 Task: Find connections with filter location Sankt Gallen with filter topic #personaltraining with filter profile language Potuguese with filter current company DNEG with filter school BML Munjal University with filter industry Military and International Affairs with filter service category Illustration with filter keywords title Content Marketing Manager
Action: Mouse moved to (597, 194)
Screenshot: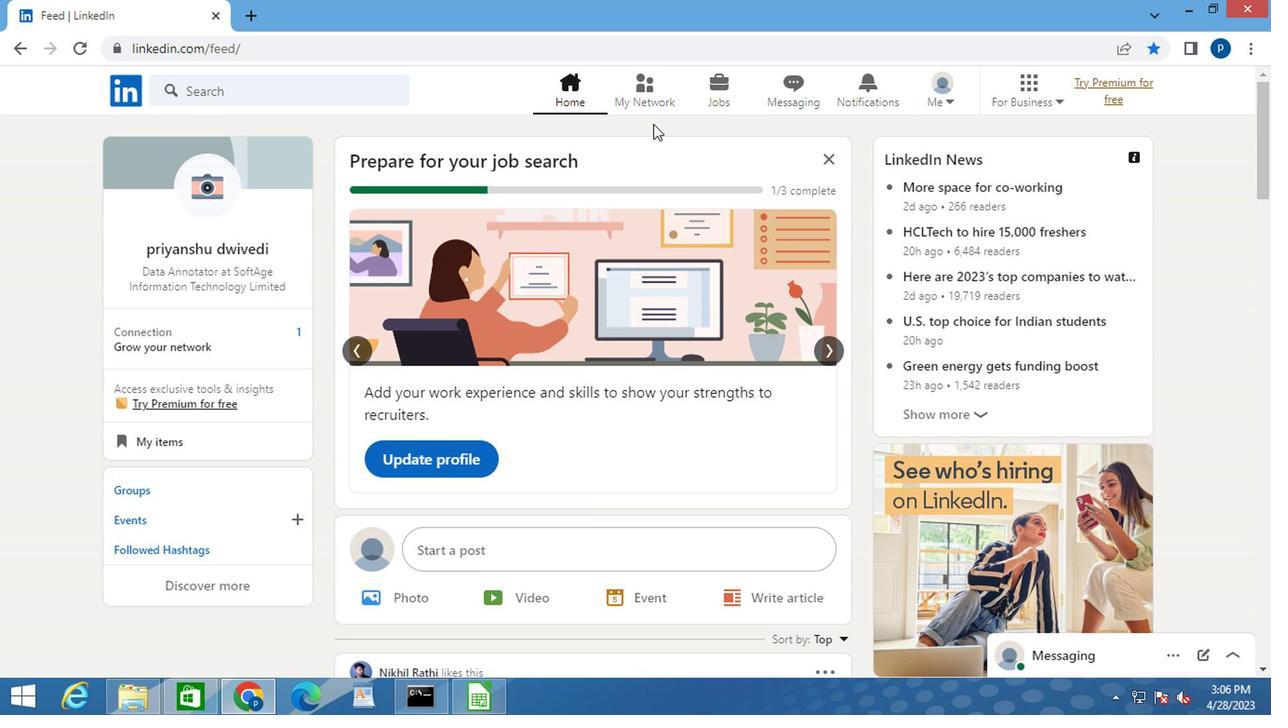 
Action: Mouse pressed left at (597, 194)
Screenshot: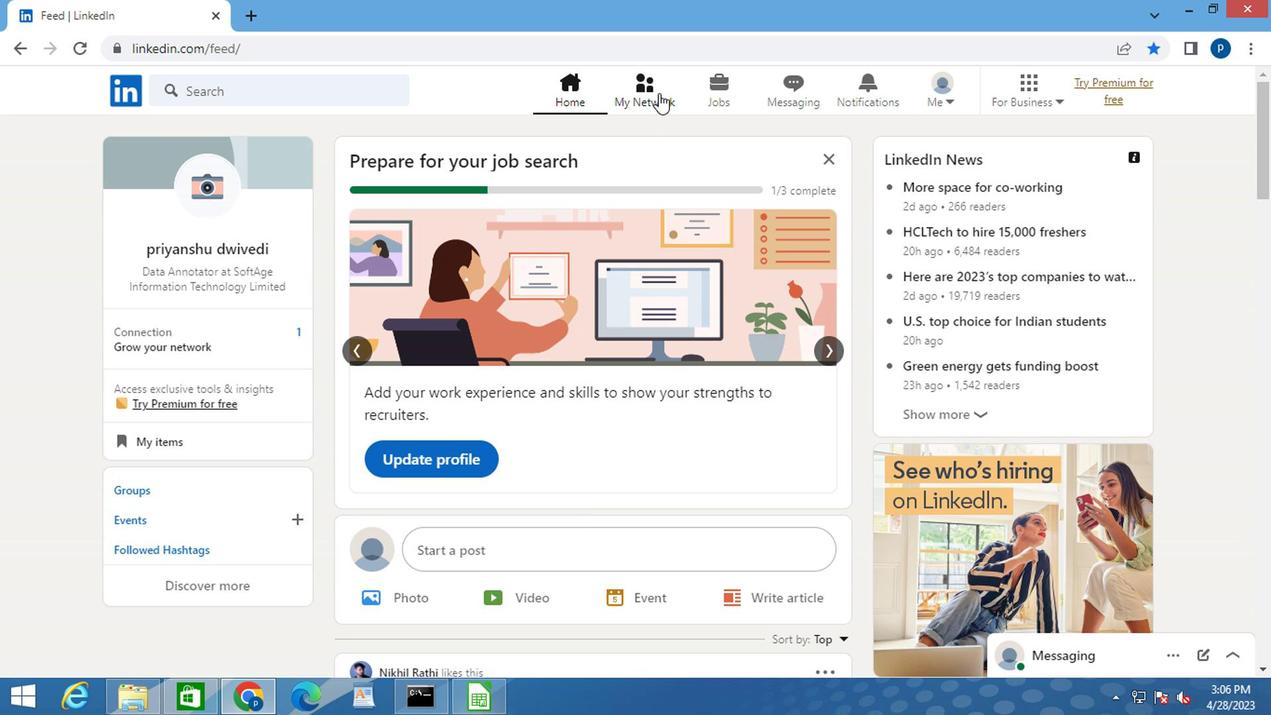 
Action: Mouse moved to (277, 268)
Screenshot: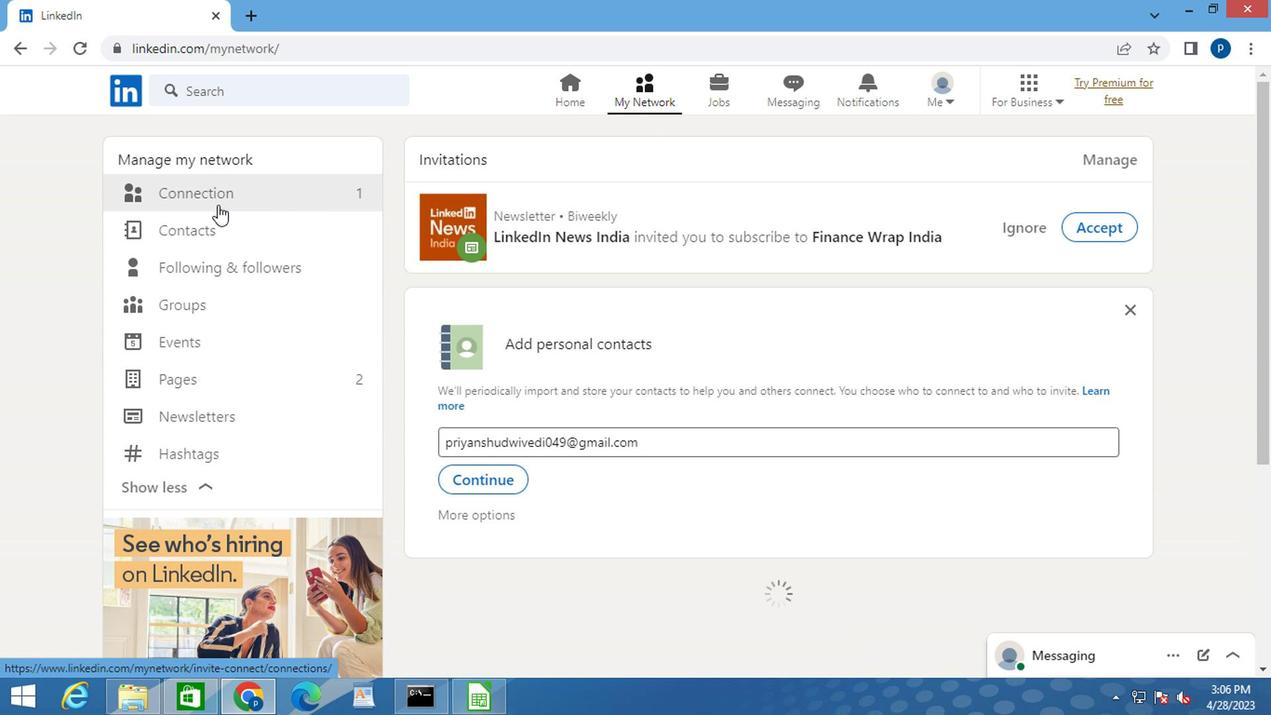 
Action: Mouse pressed left at (277, 268)
Screenshot: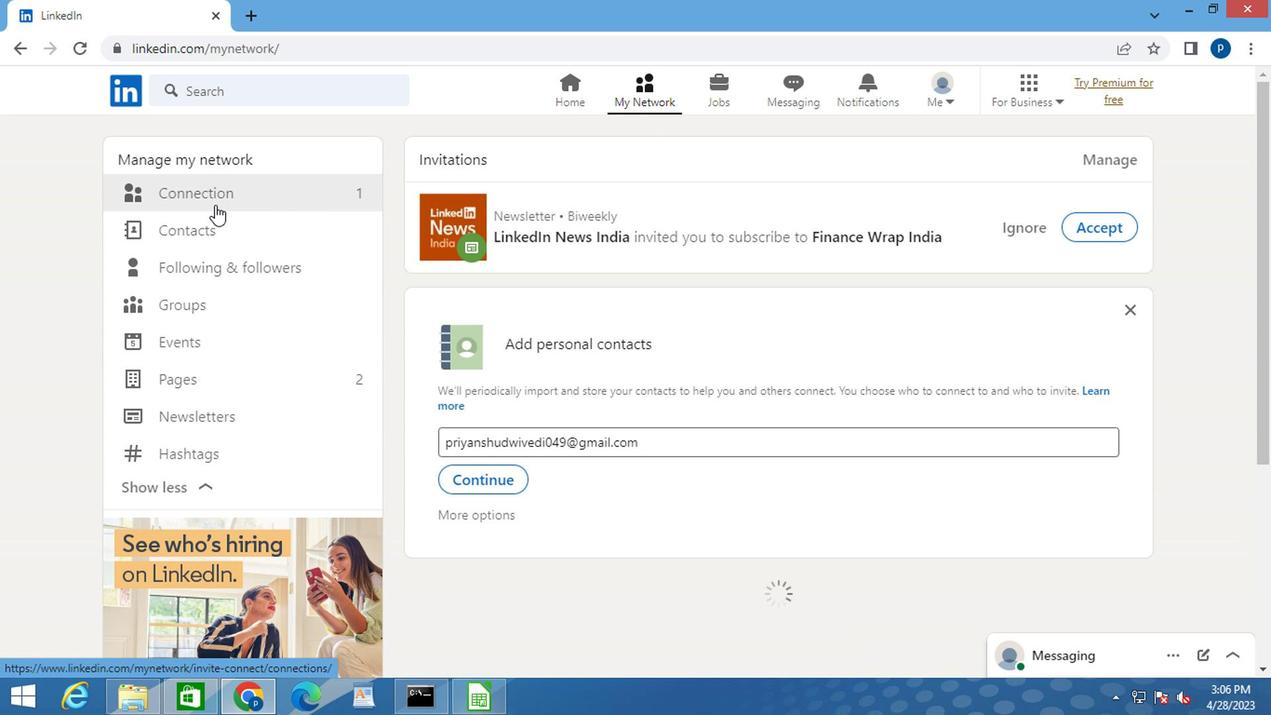 
Action: Mouse moved to (700, 265)
Screenshot: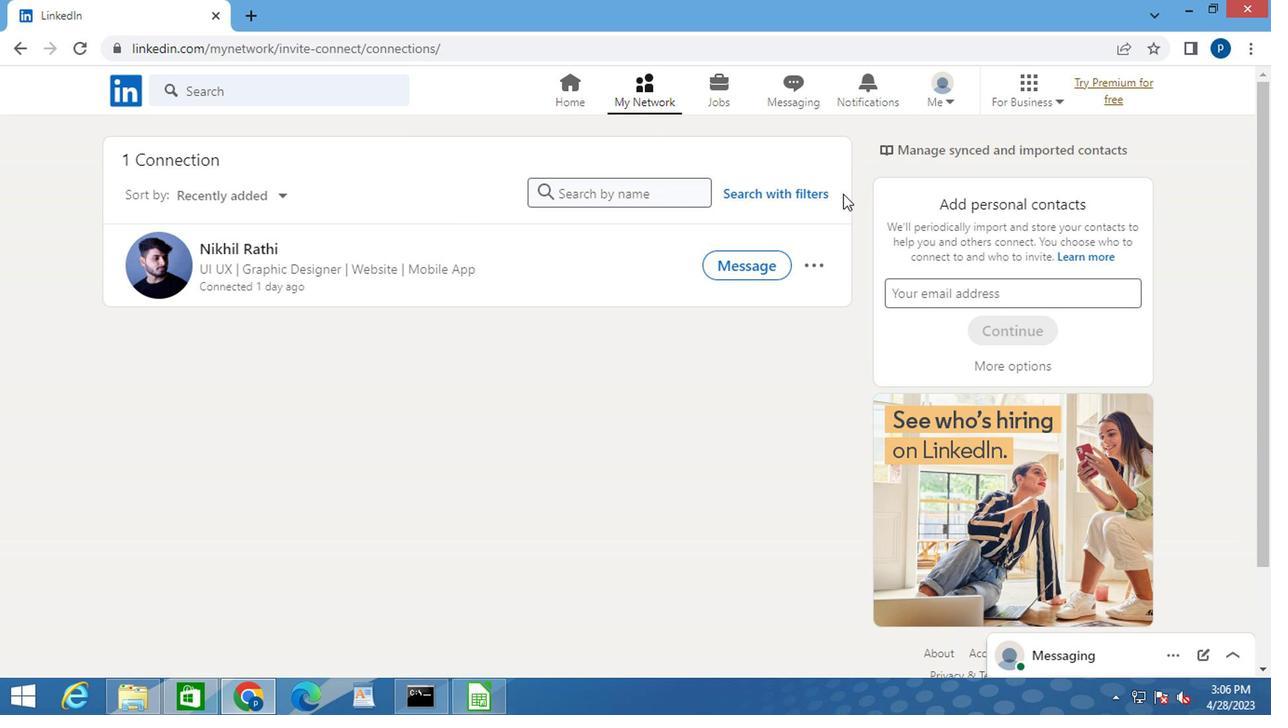 
Action: Mouse pressed left at (700, 265)
Screenshot: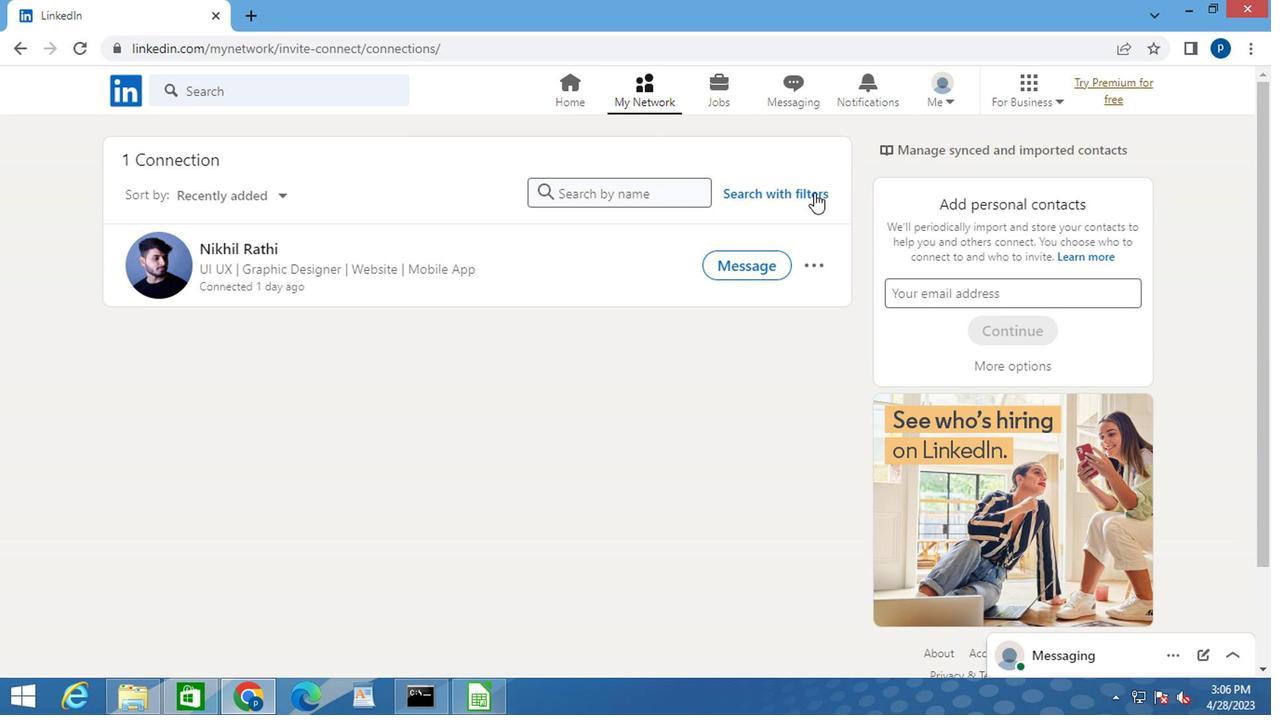 
Action: Mouse moved to (631, 228)
Screenshot: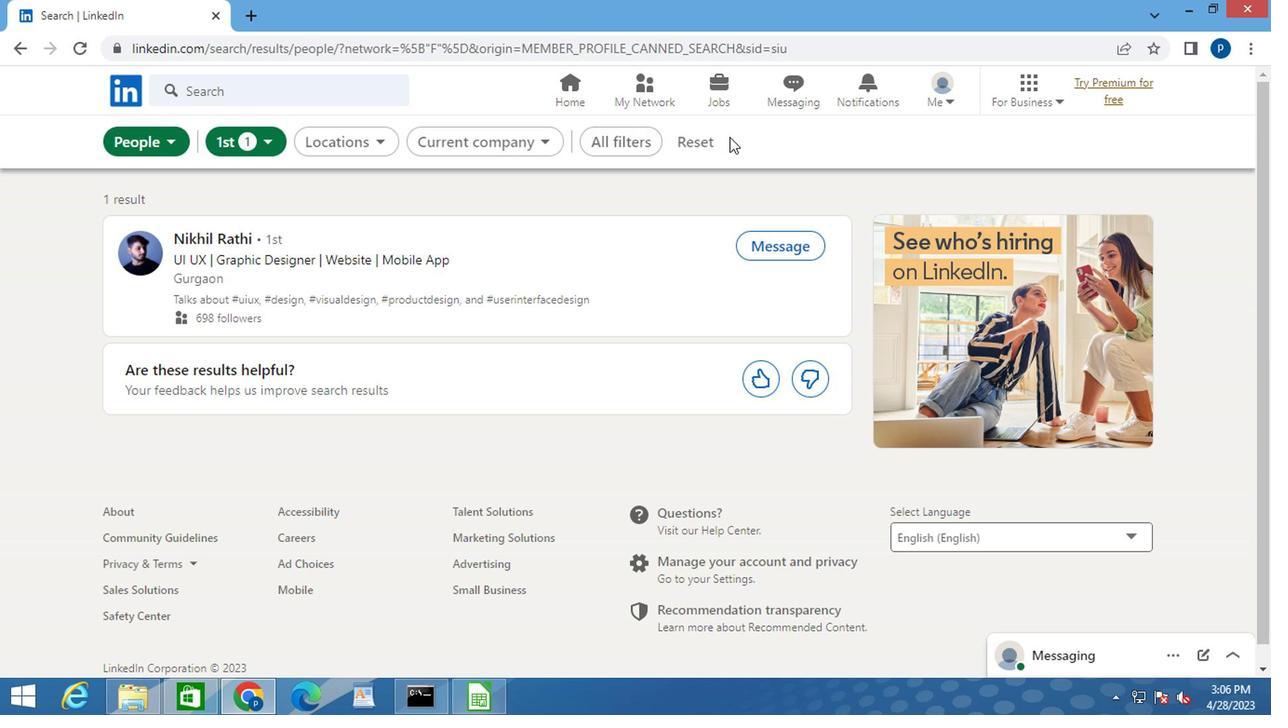 
Action: Mouse pressed left at (631, 228)
Screenshot: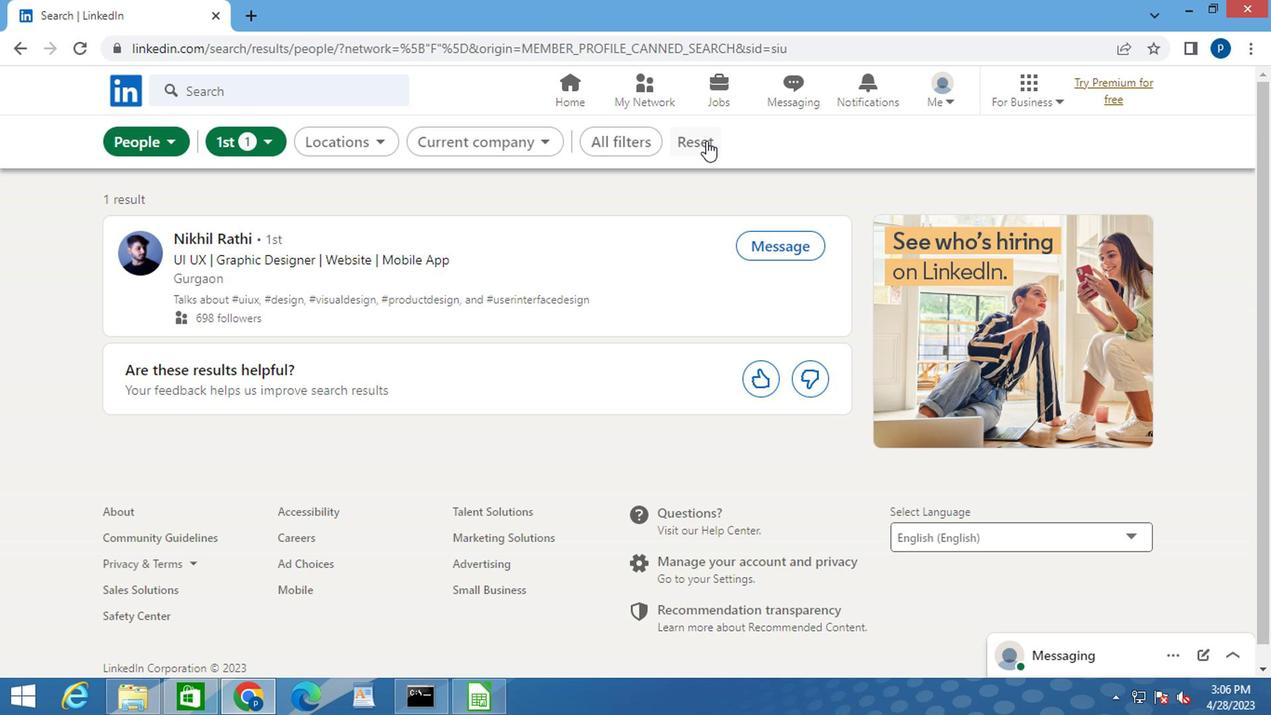
Action: Mouse moved to (601, 231)
Screenshot: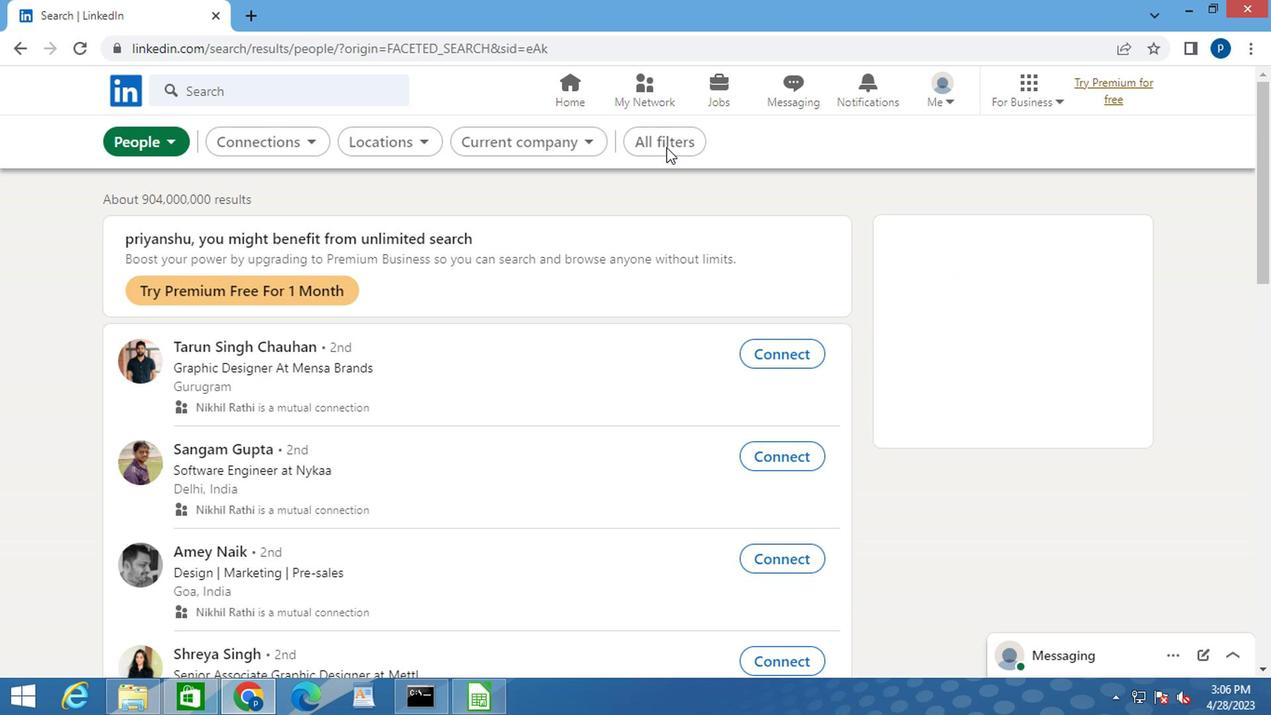 
Action: Mouse pressed left at (601, 231)
Screenshot: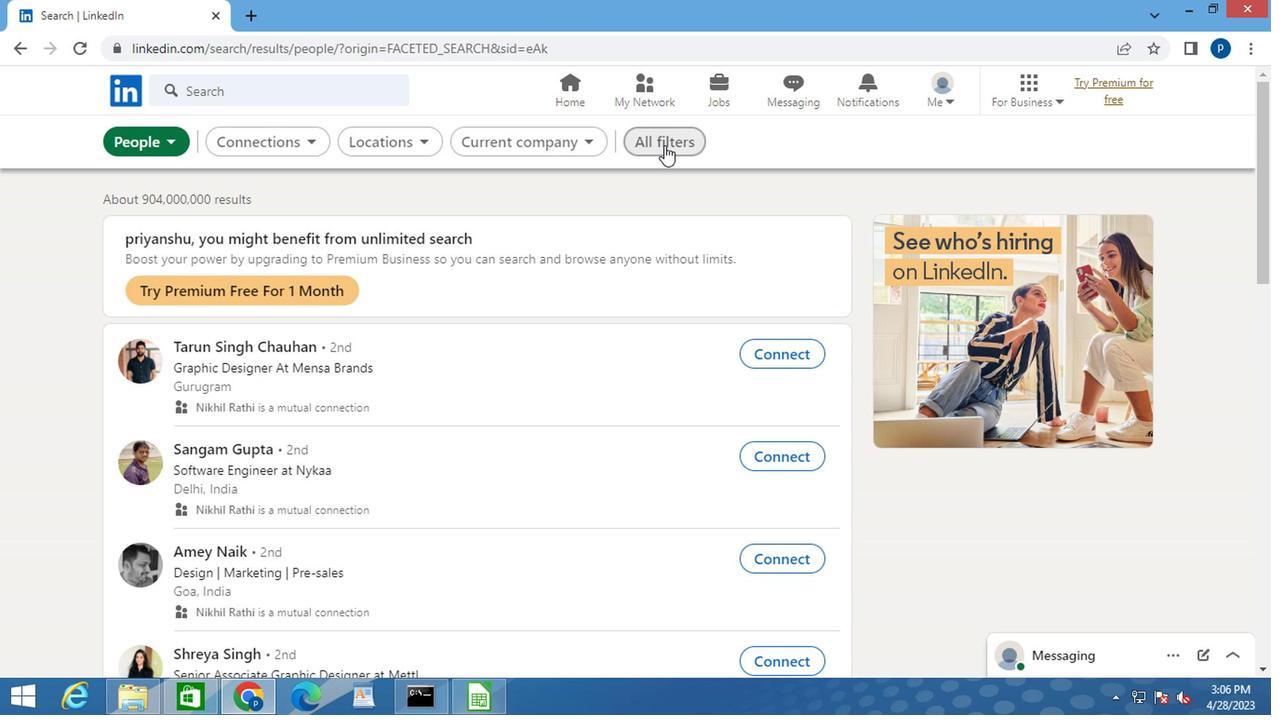 
Action: Mouse moved to (791, 400)
Screenshot: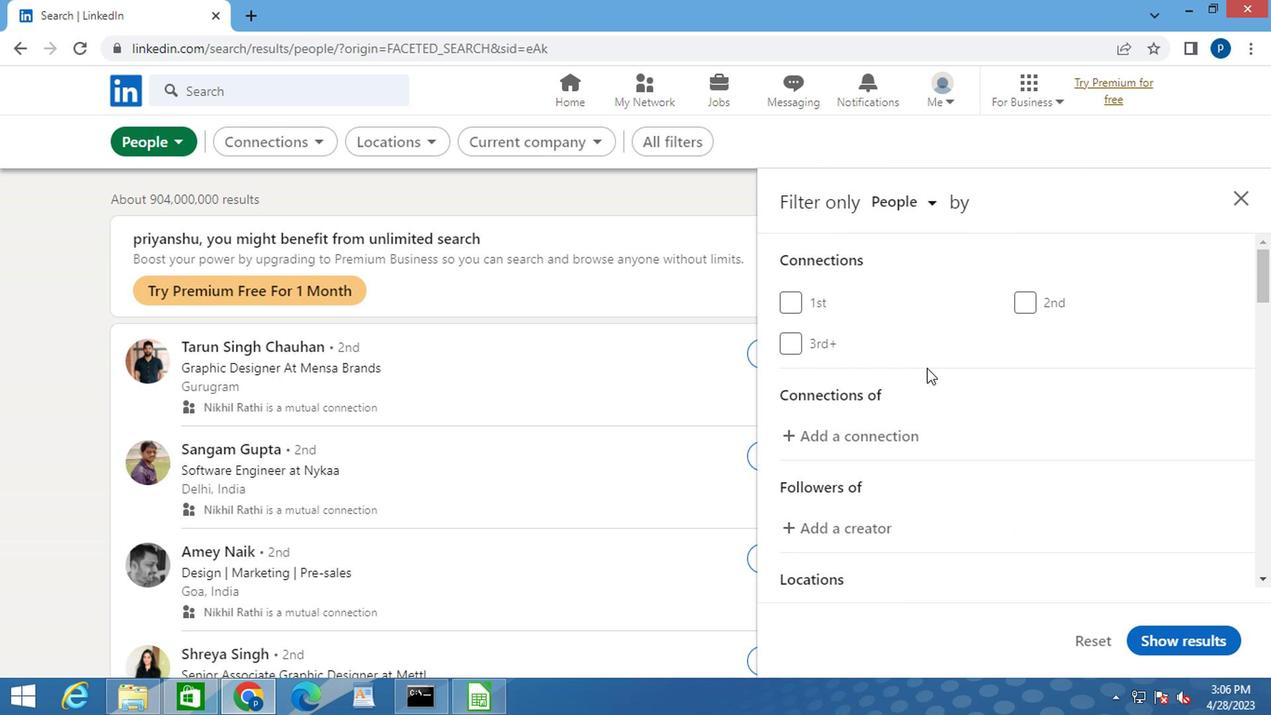 
Action: Mouse scrolled (791, 399) with delta (0, 0)
Screenshot: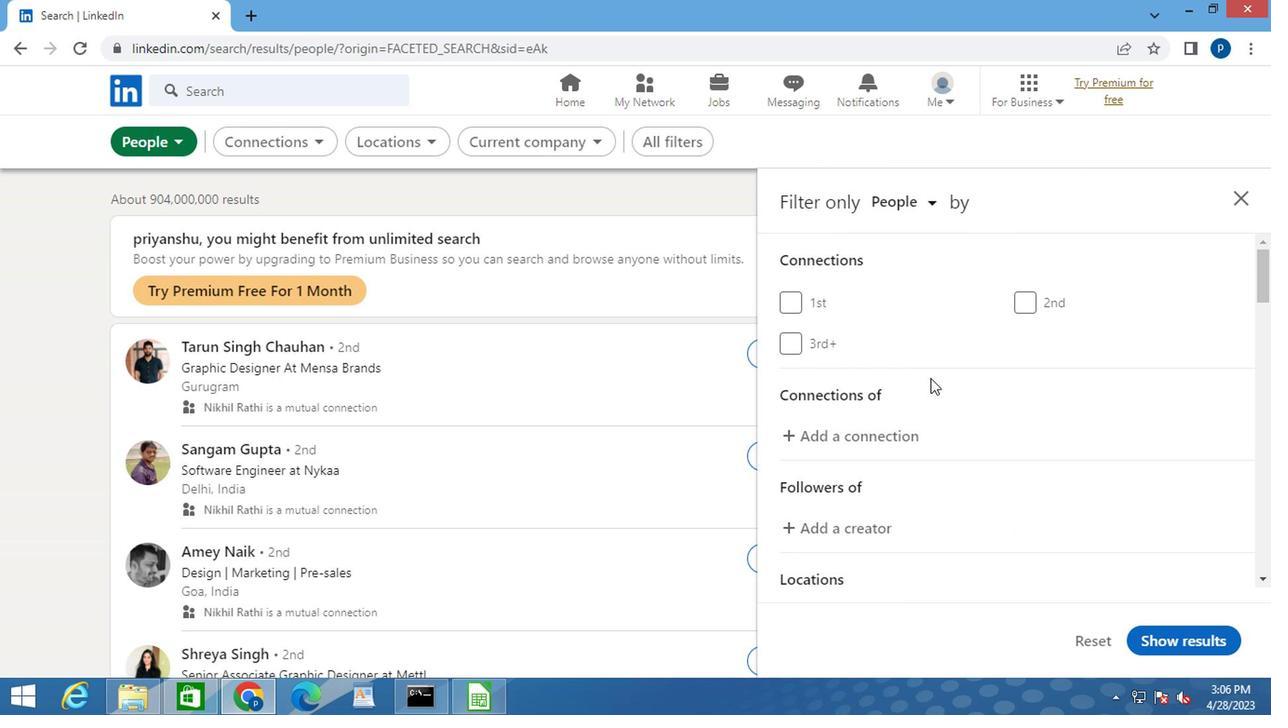 
Action: Mouse moved to (791, 400)
Screenshot: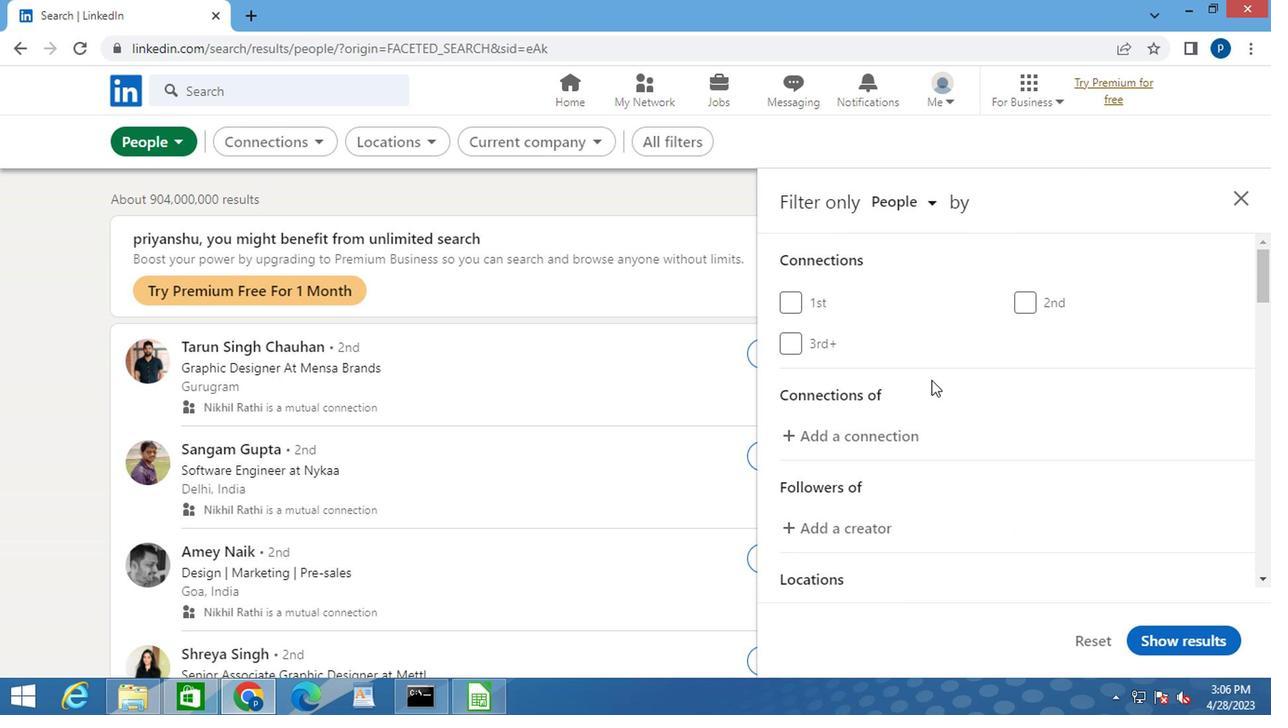 
Action: Mouse scrolled (791, 399) with delta (0, 0)
Screenshot: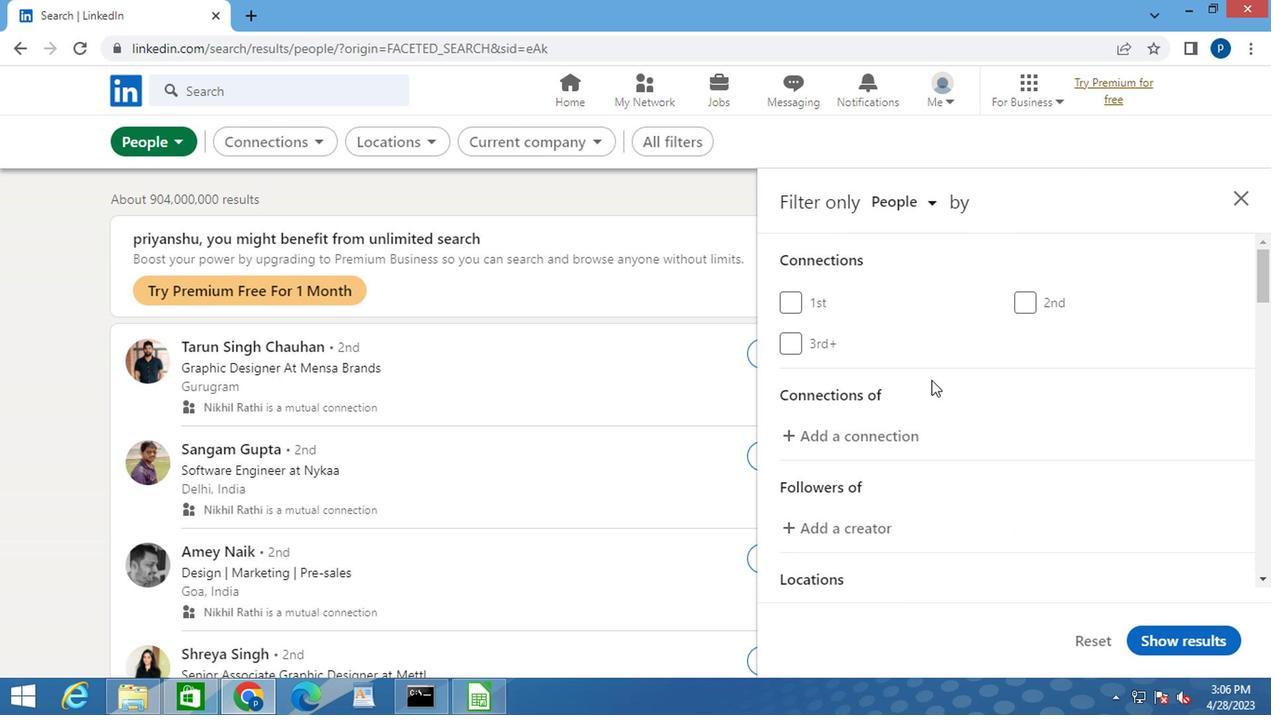 
Action: Mouse moved to (872, 492)
Screenshot: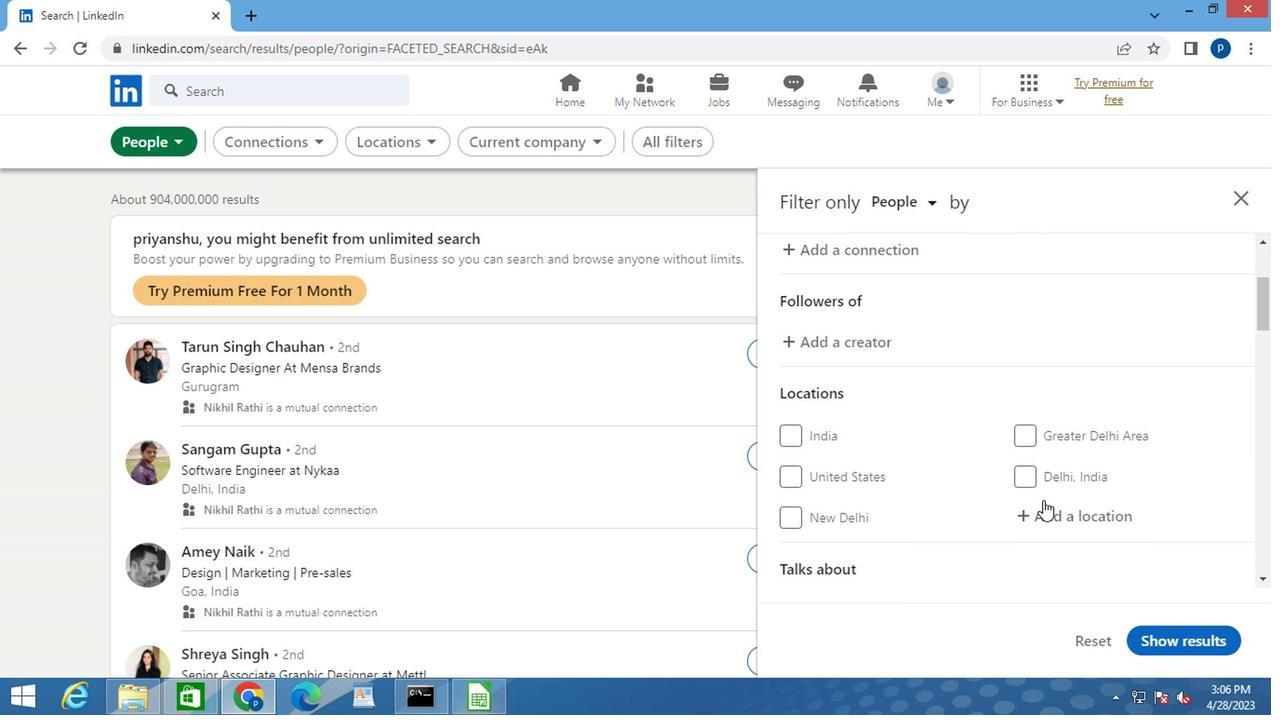 
Action: Mouse pressed left at (872, 492)
Screenshot: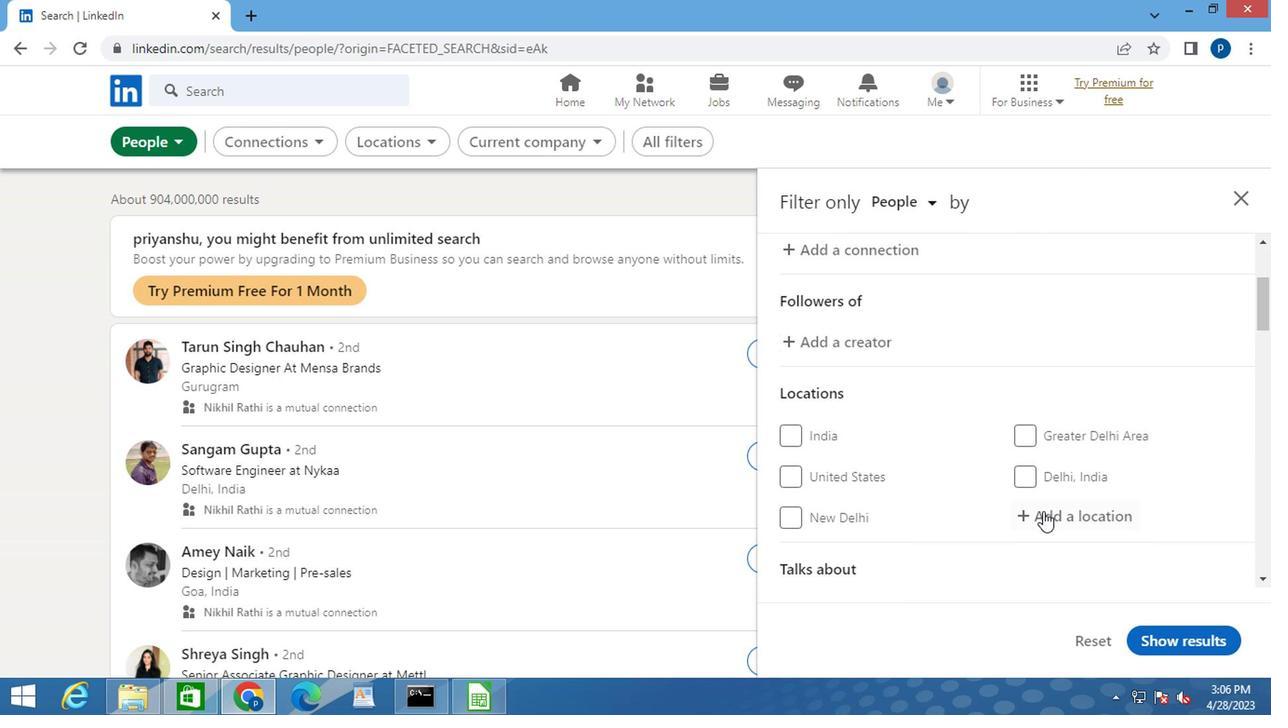 
Action: Key pressed s<Key.caps_lock>ankt<Key.space><Key.caps_lock>g<Key.caps_lock>allen
Screenshot: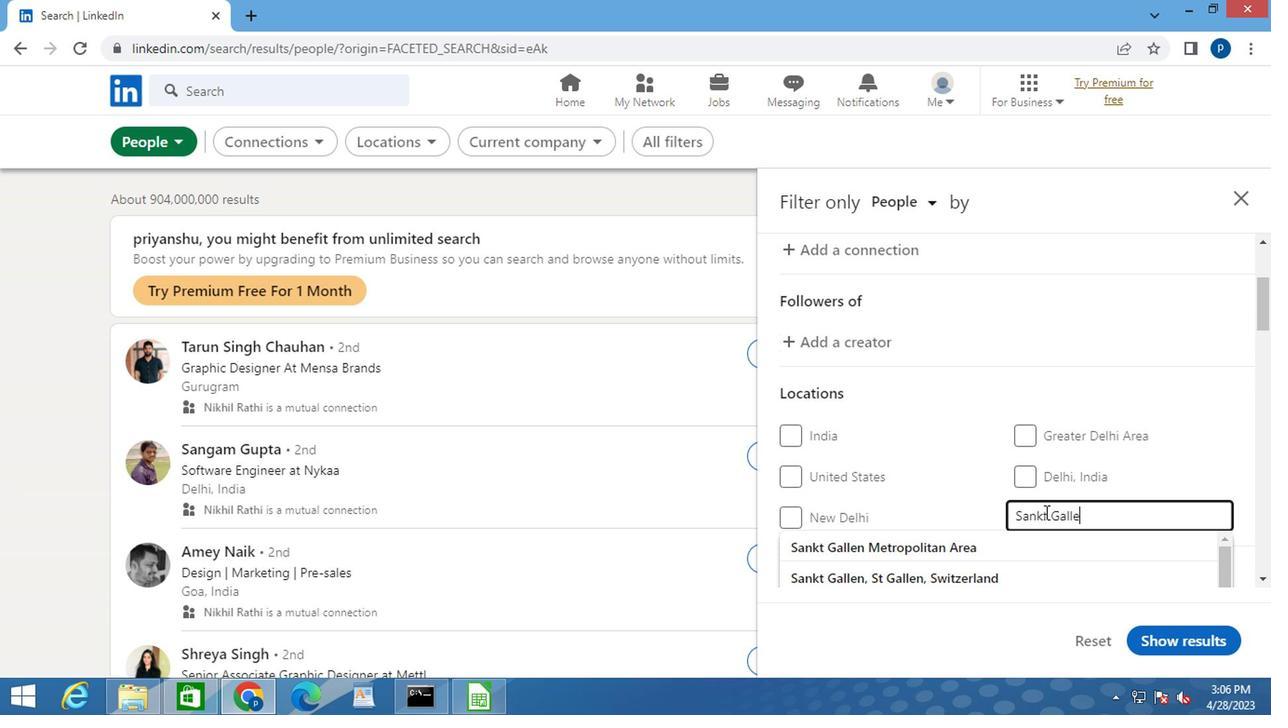 
Action: Mouse moved to (800, 512)
Screenshot: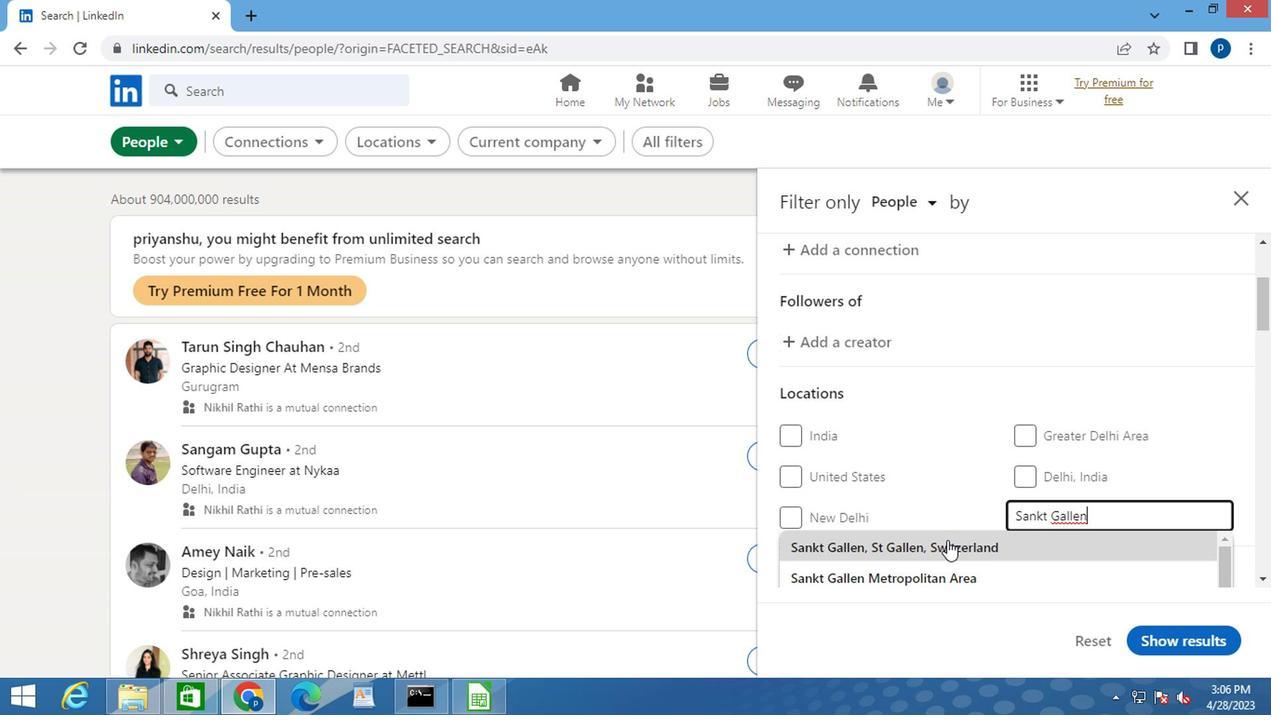 
Action: Mouse pressed left at (800, 512)
Screenshot: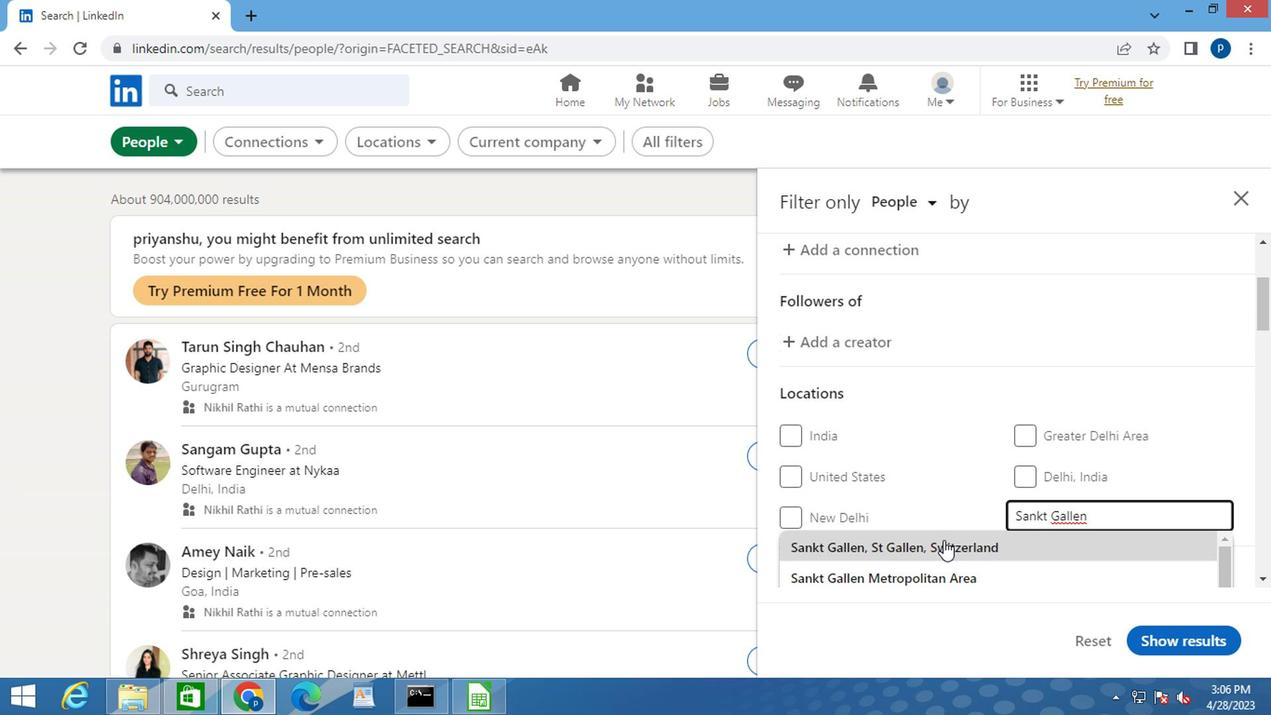 
Action: Mouse moved to (785, 491)
Screenshot: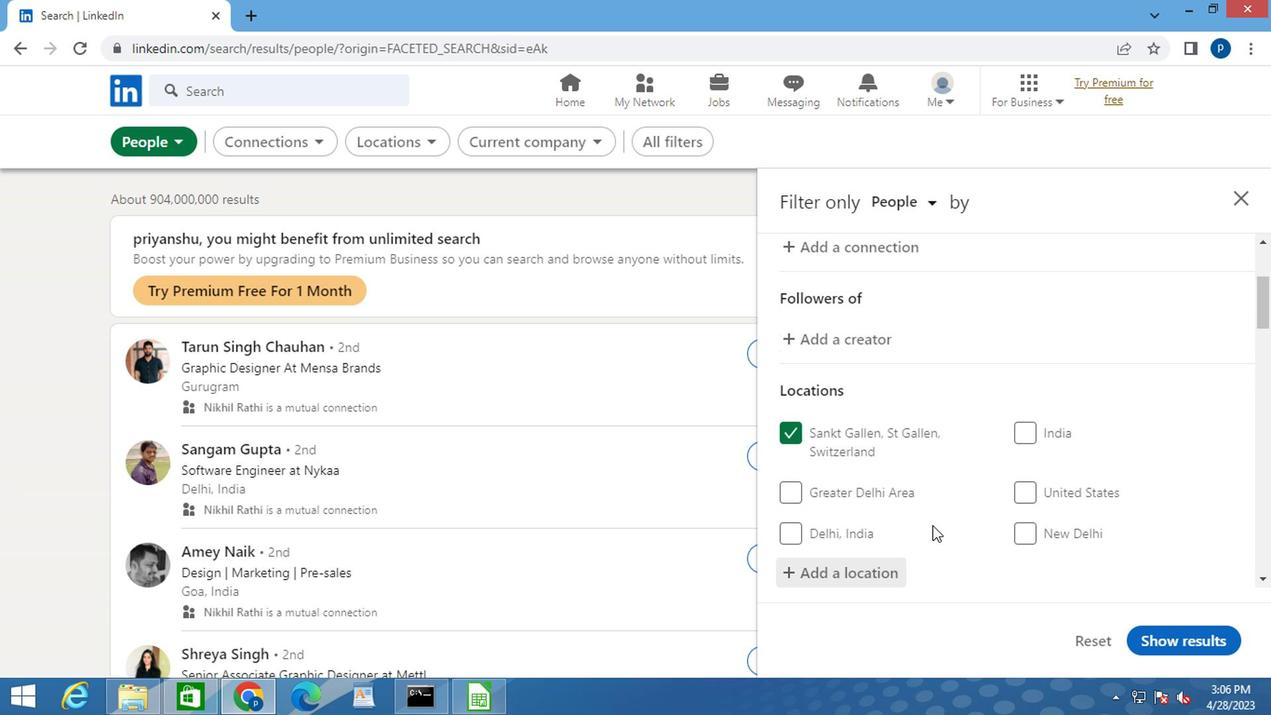 
Action: Mouse scrolled (785, 490) with delta (0, 0)
Screenshot: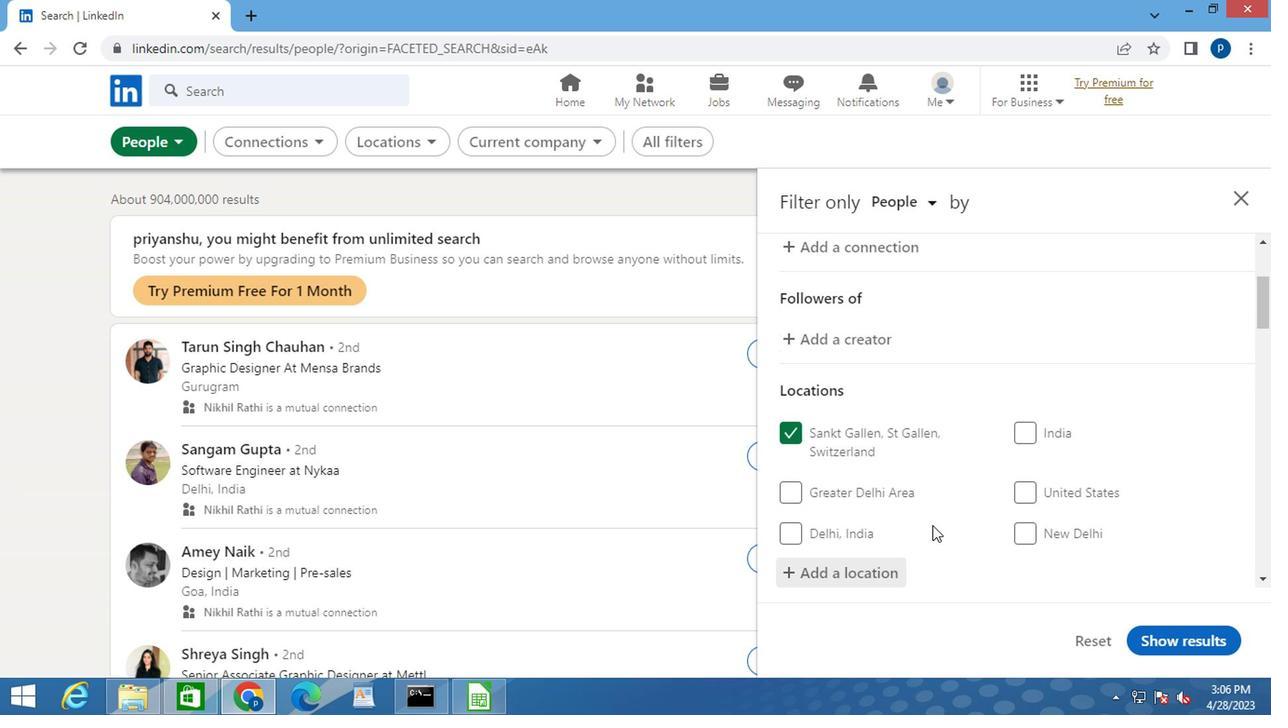 
Action: Mouse scrolled (785, 490) with delta (0, 0)
Screenshot: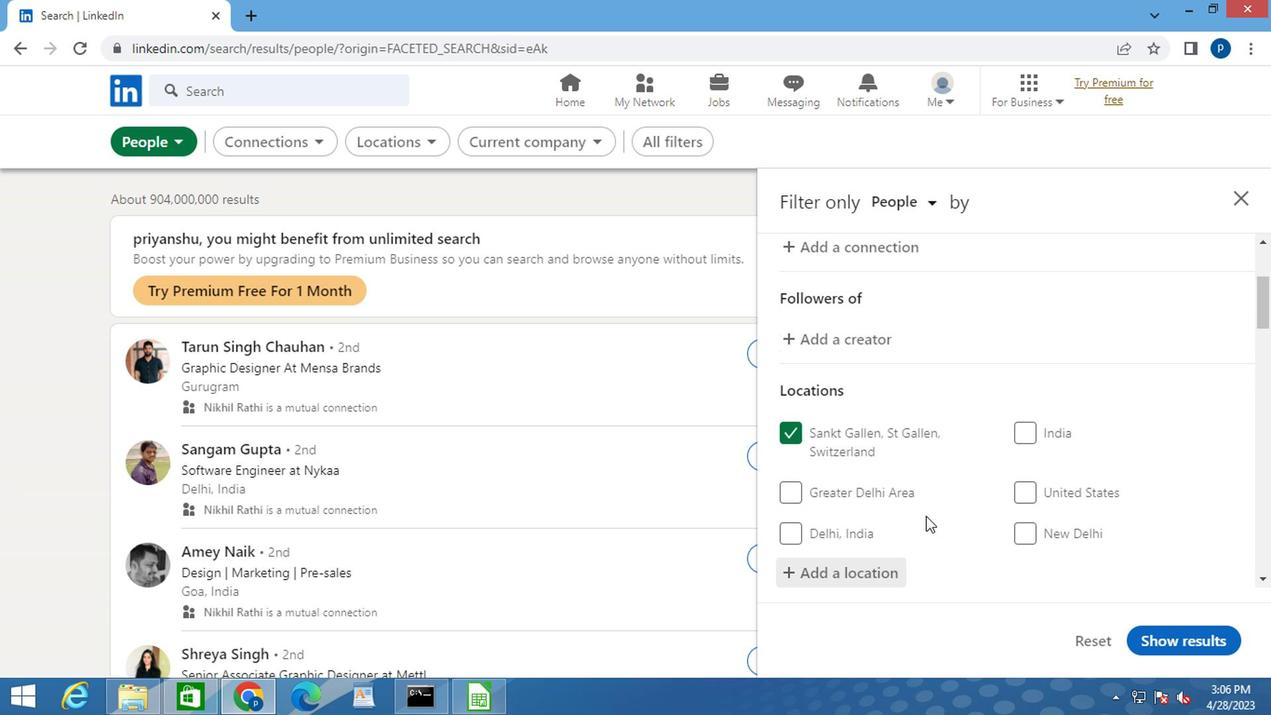
Action: Mouse scrolled (785, 490) with delta (0, 0)
Screenshot: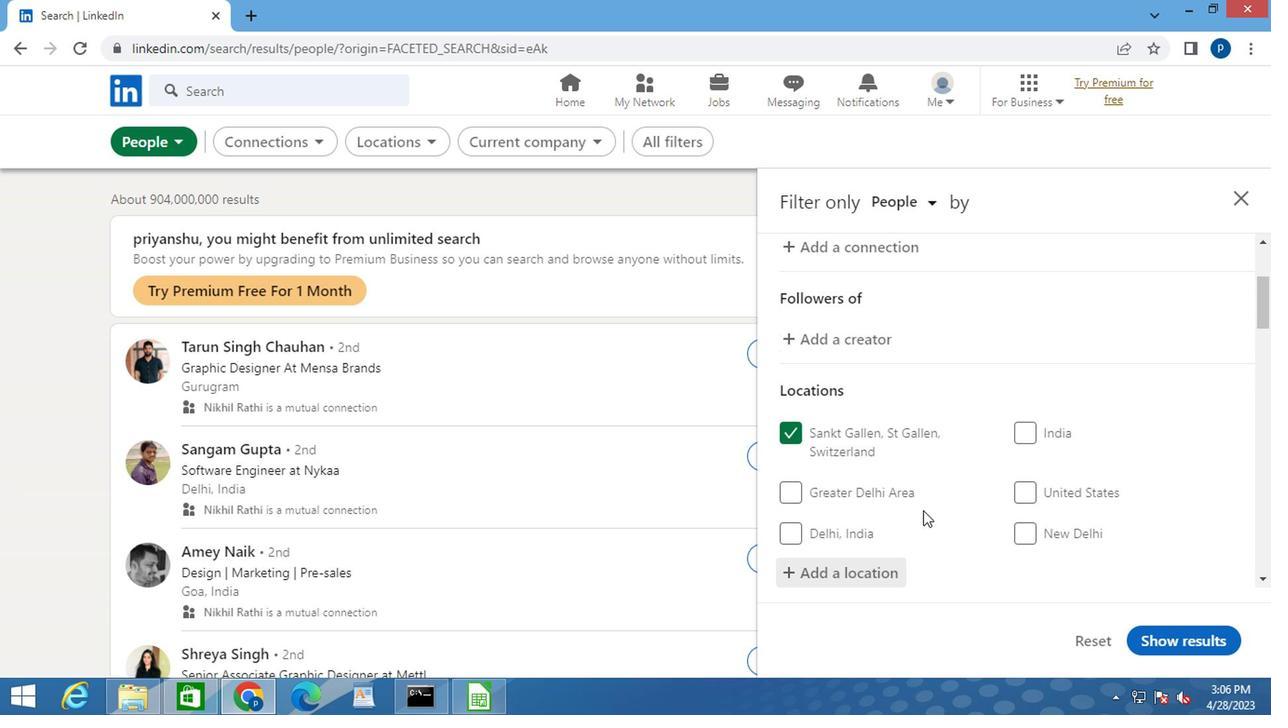 
Action: Mouse moved to (879, 460)
Screenshot: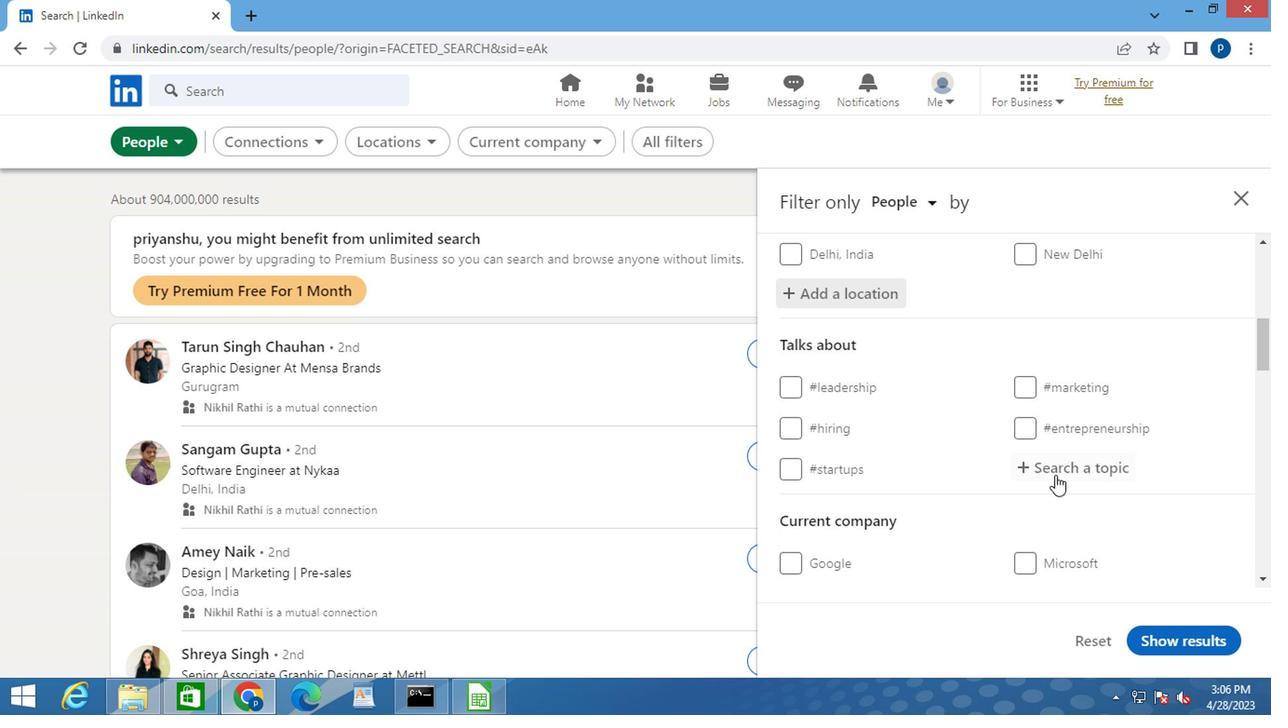 
Action: Mouse pressed left at (879, 460)
Screenshot: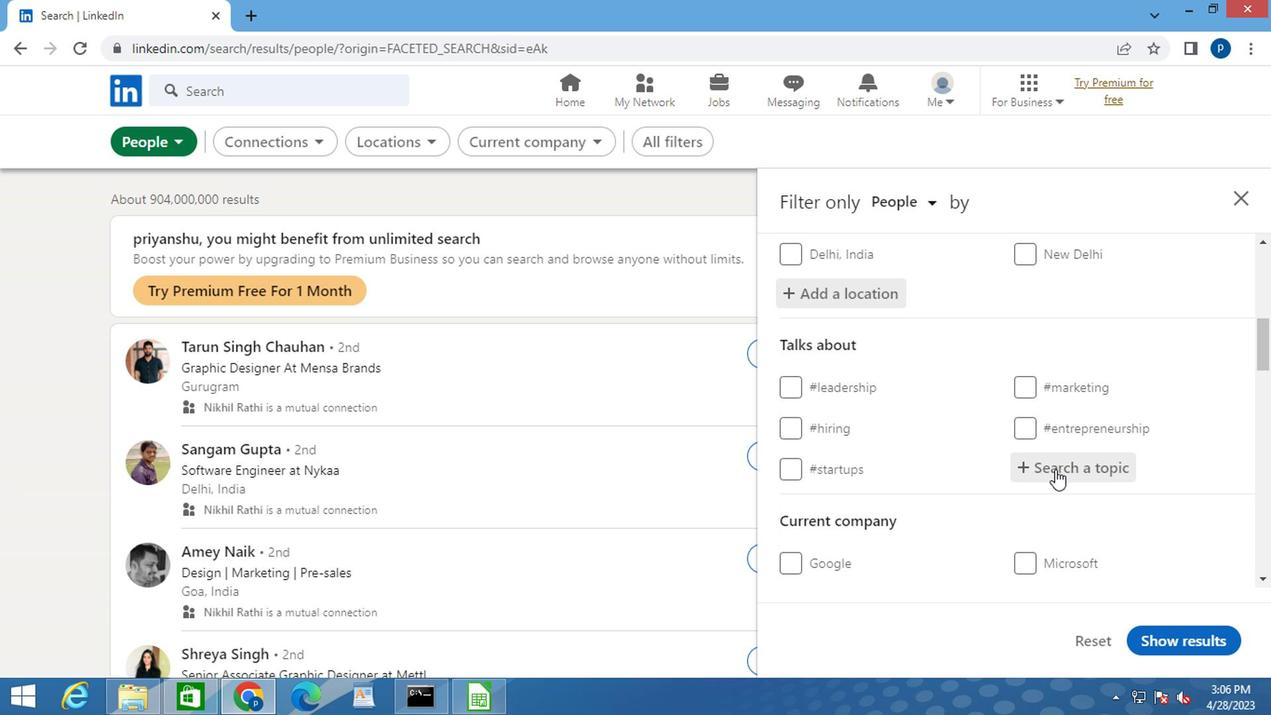 
Action: Key pressed <Key.shift>#PERSONALTRAINING<Key.space>
Screenshot: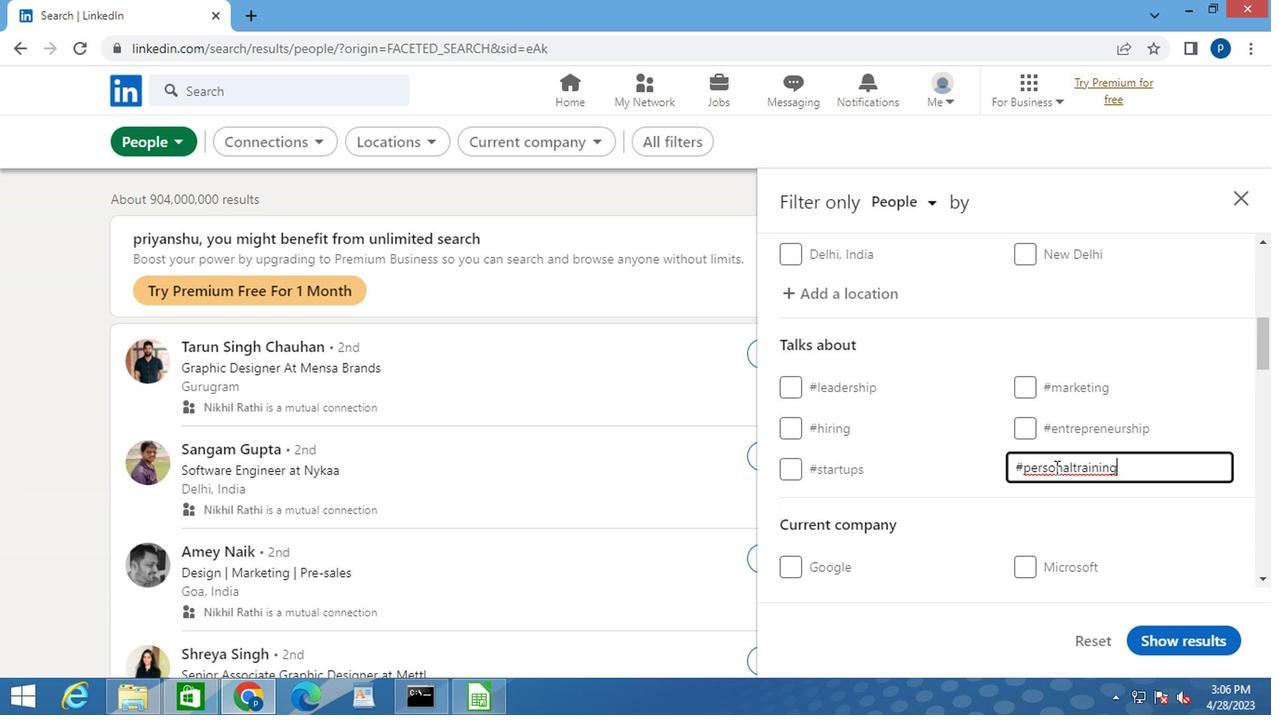 
Action: Mouse moved to (874, 481)
Screenshot: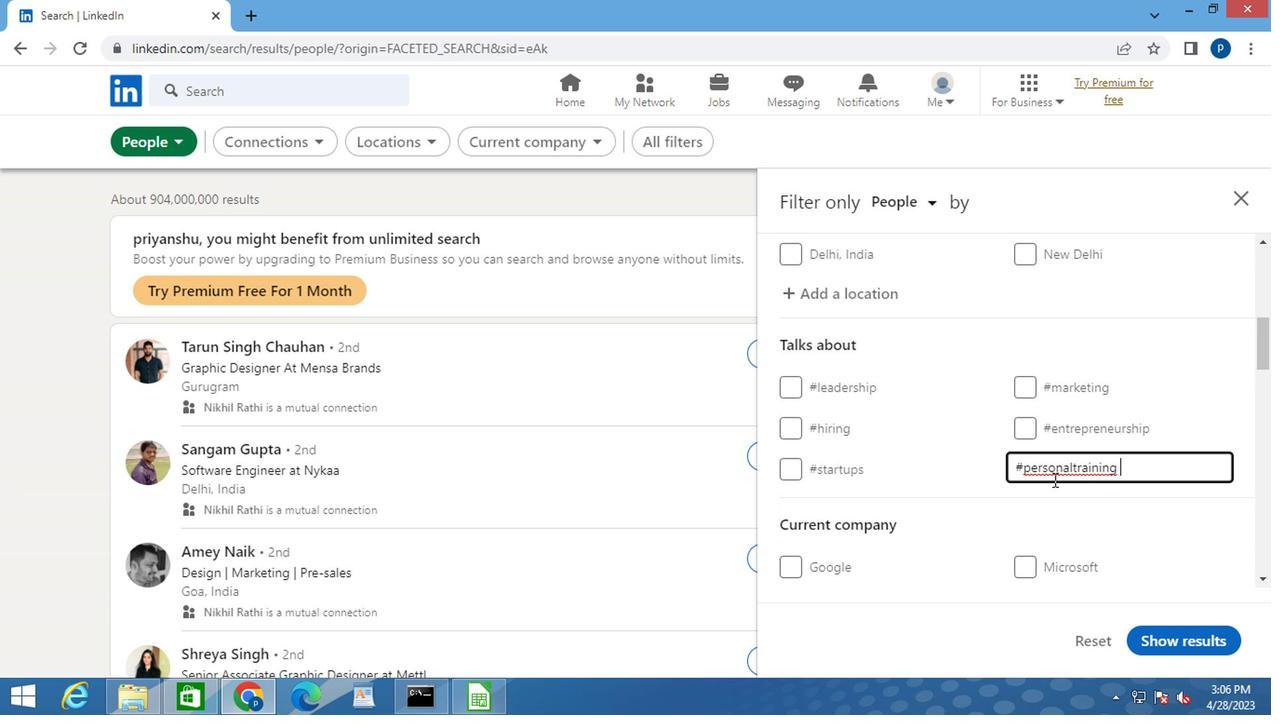 
Action: Mouse scrolled (874, 480) with delta (0, 0)
Screenshot: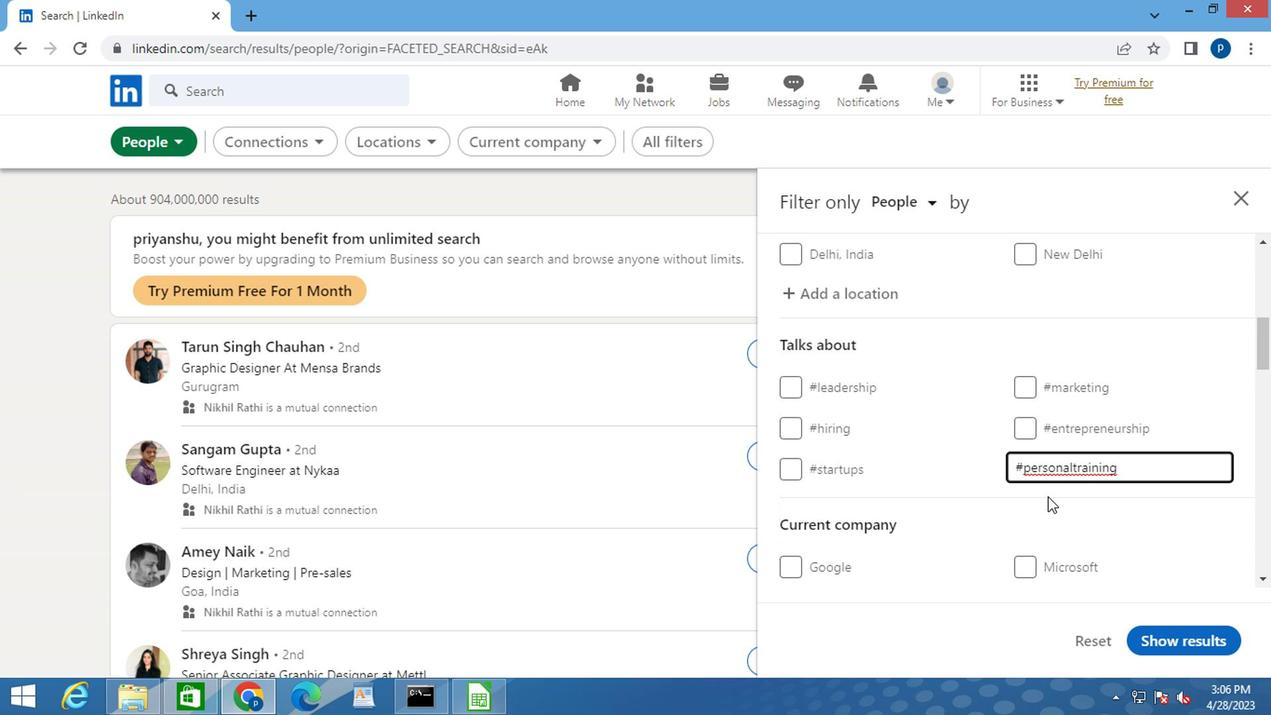 
Action: Mouse moved to (873, 482)
Screenshot: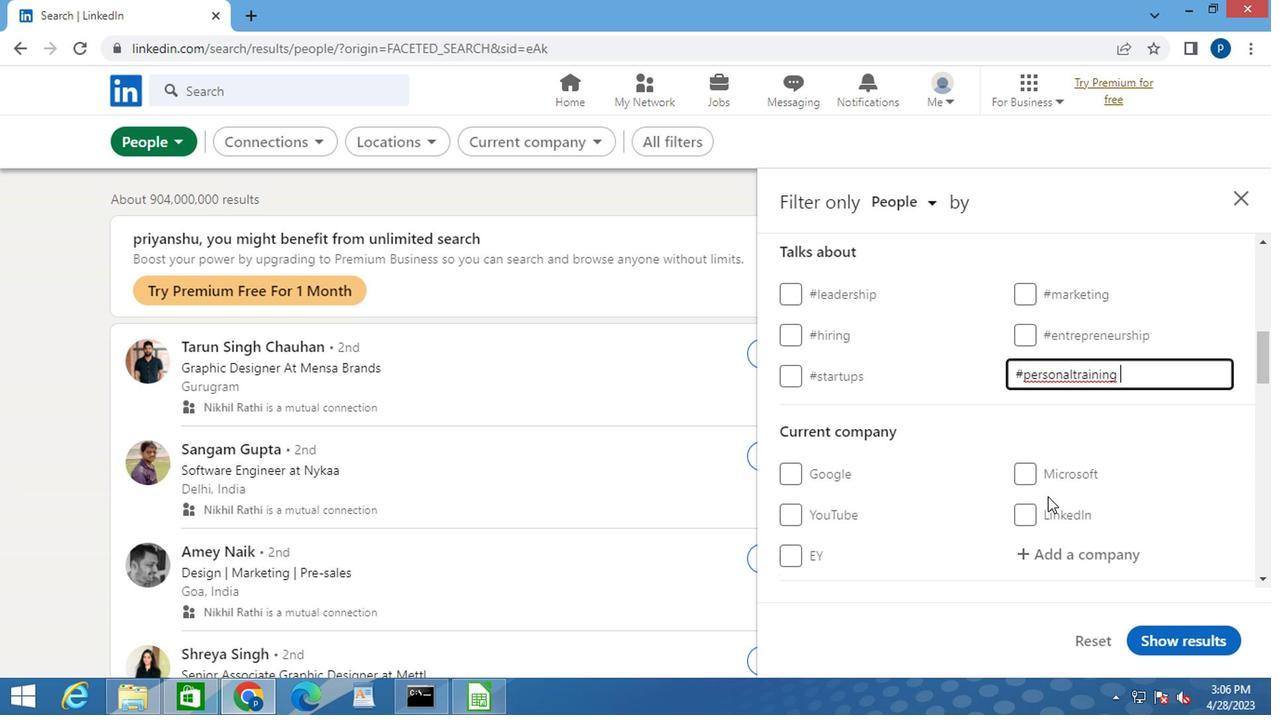 
Action: Mouse scrolled (873, 482) with delta (0, 0)
Screenshot: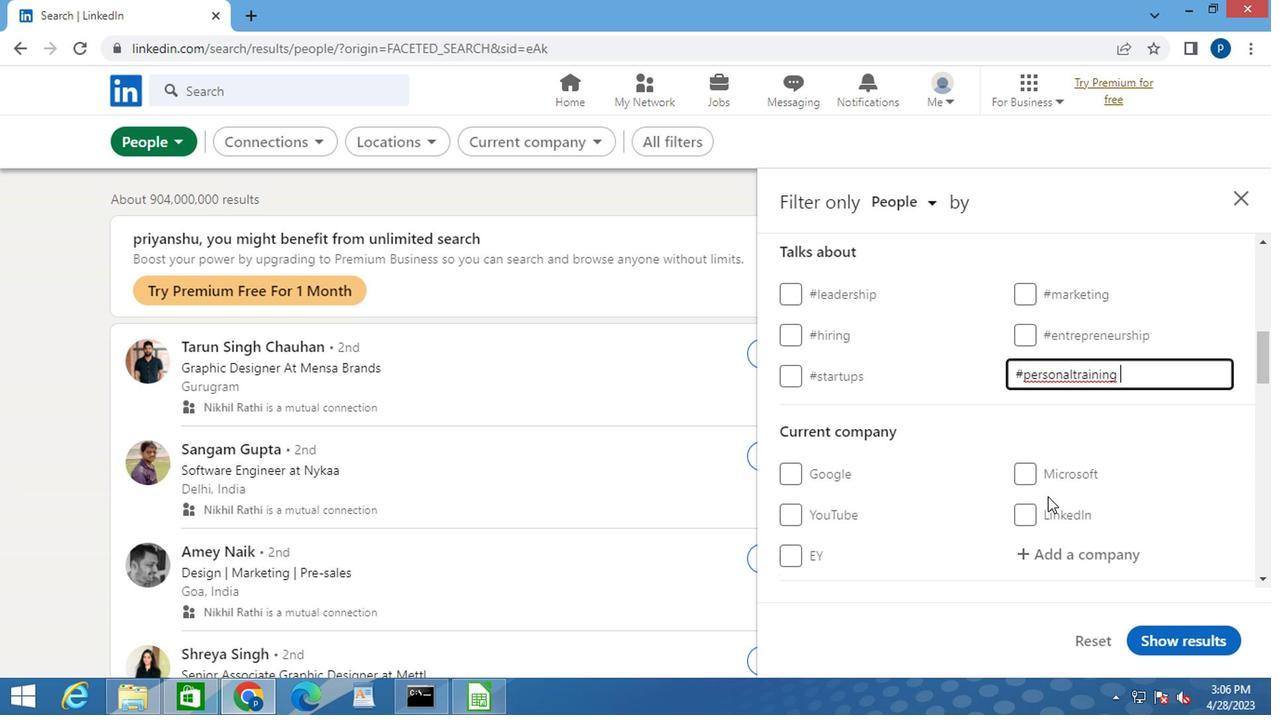 
Action: Mouse moved to (847, 474)
Screenshot: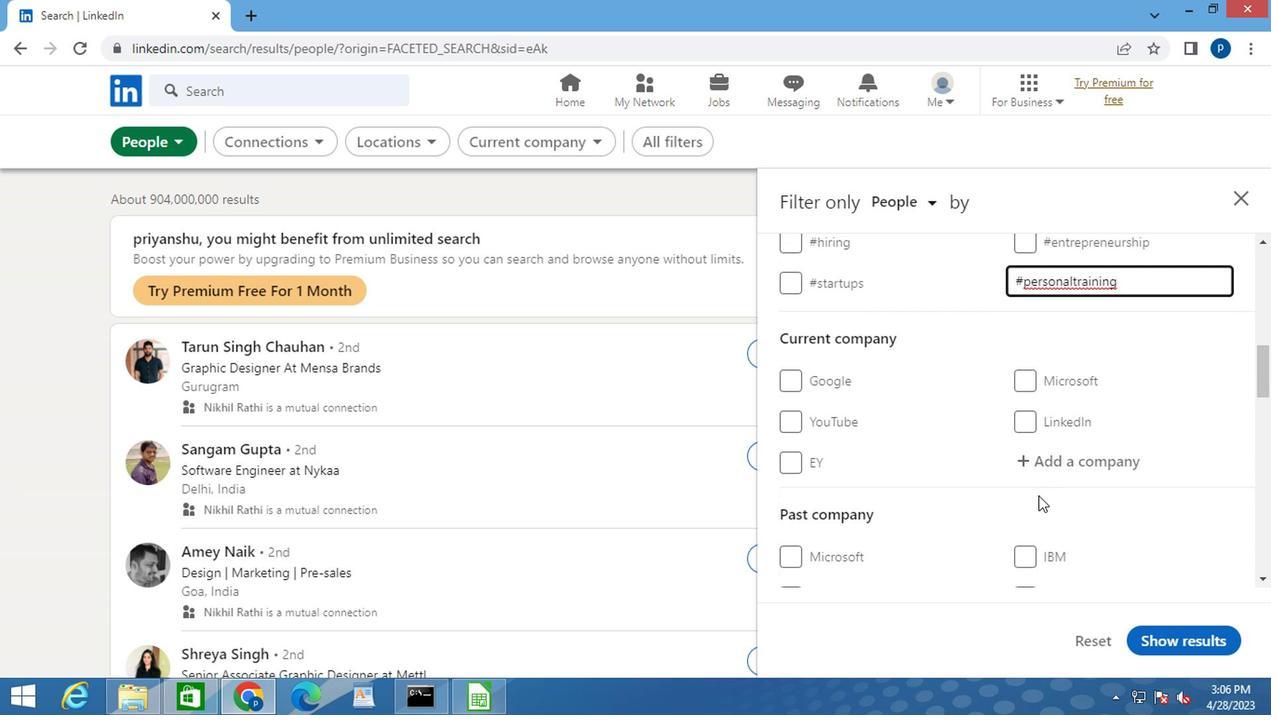 
Action: Mouse scrolled (847, 473) with delta (0, 0)
Screenshot: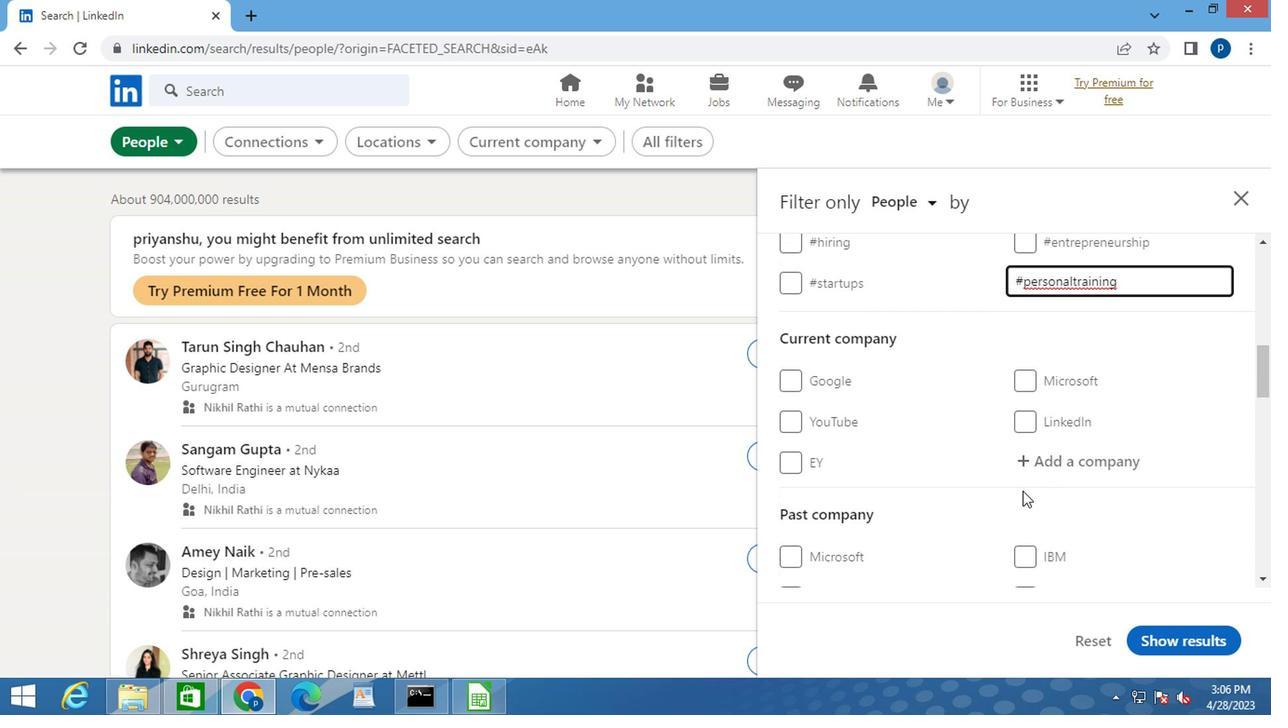 
Action: Mouse scrolled (847, 473) with delta (0, 0)
Screenshot: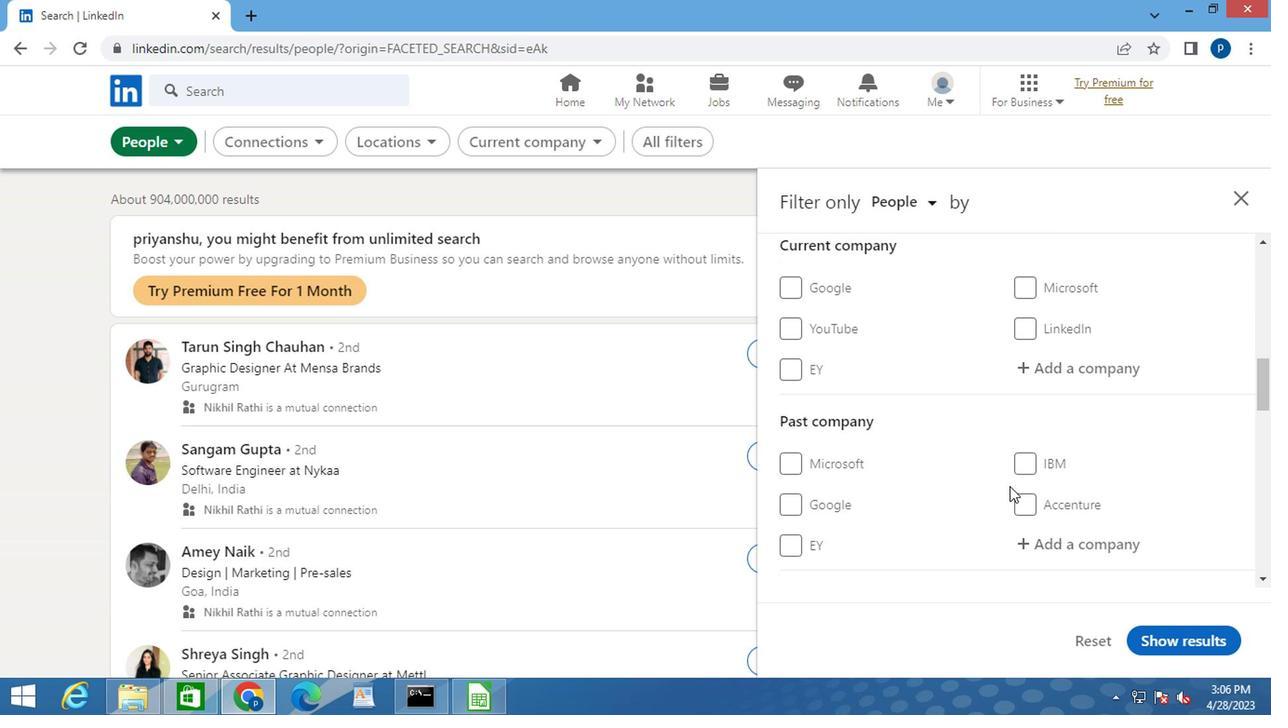 
Action: Mouse scrolled (847, 473) with delta (0, 0)
Screenshot: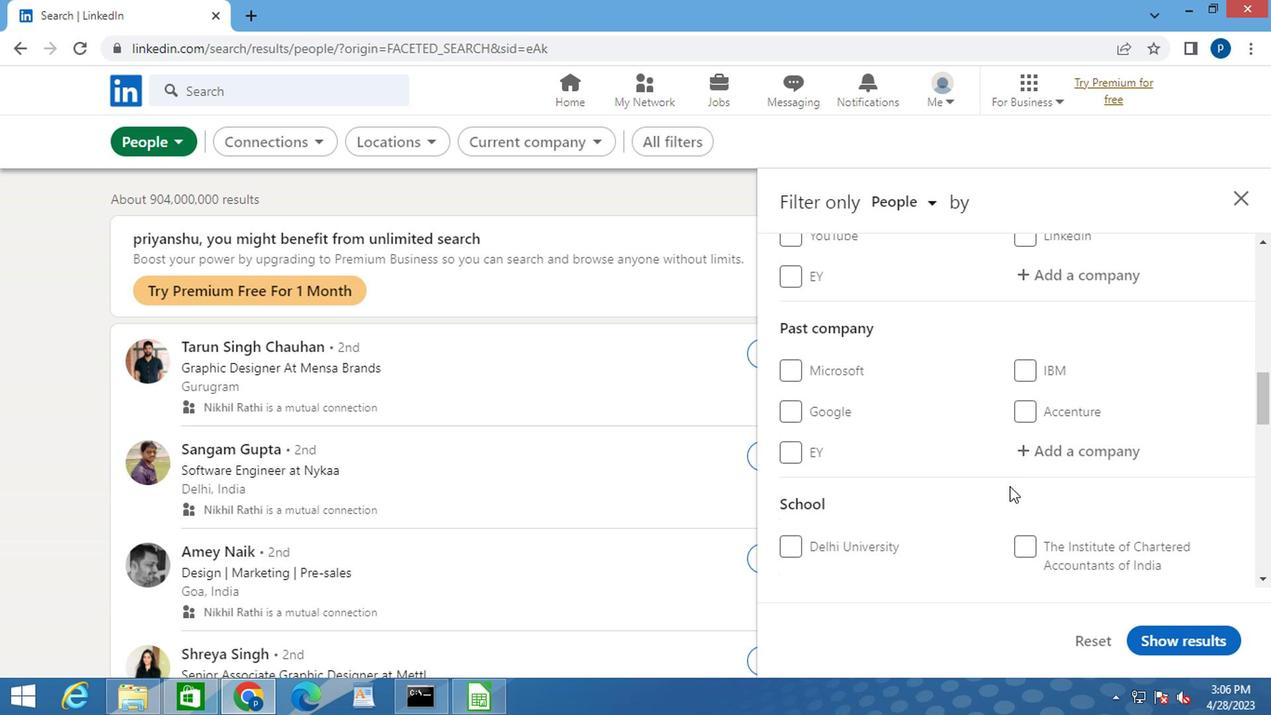 
Action: Mouse moved to (833, 464)
Screenshot: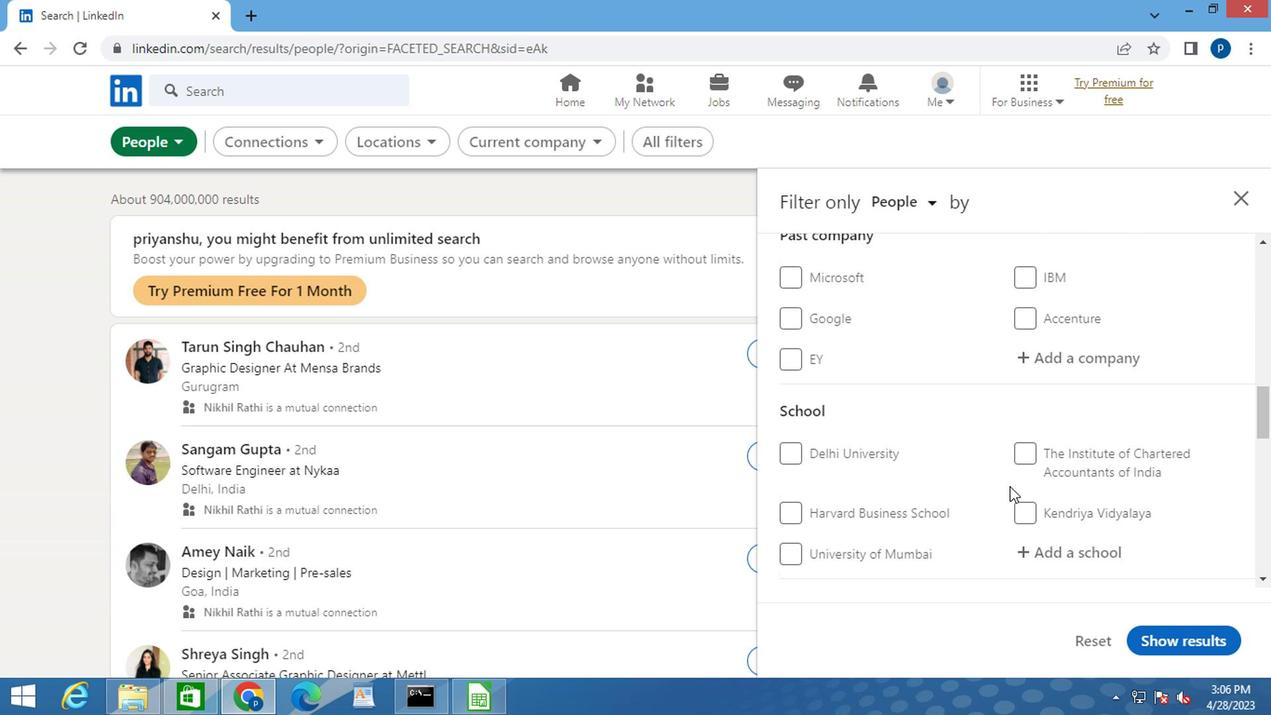 
Action: Mouse scrolled (833, 464) with delta (0, 0)
Screenshot: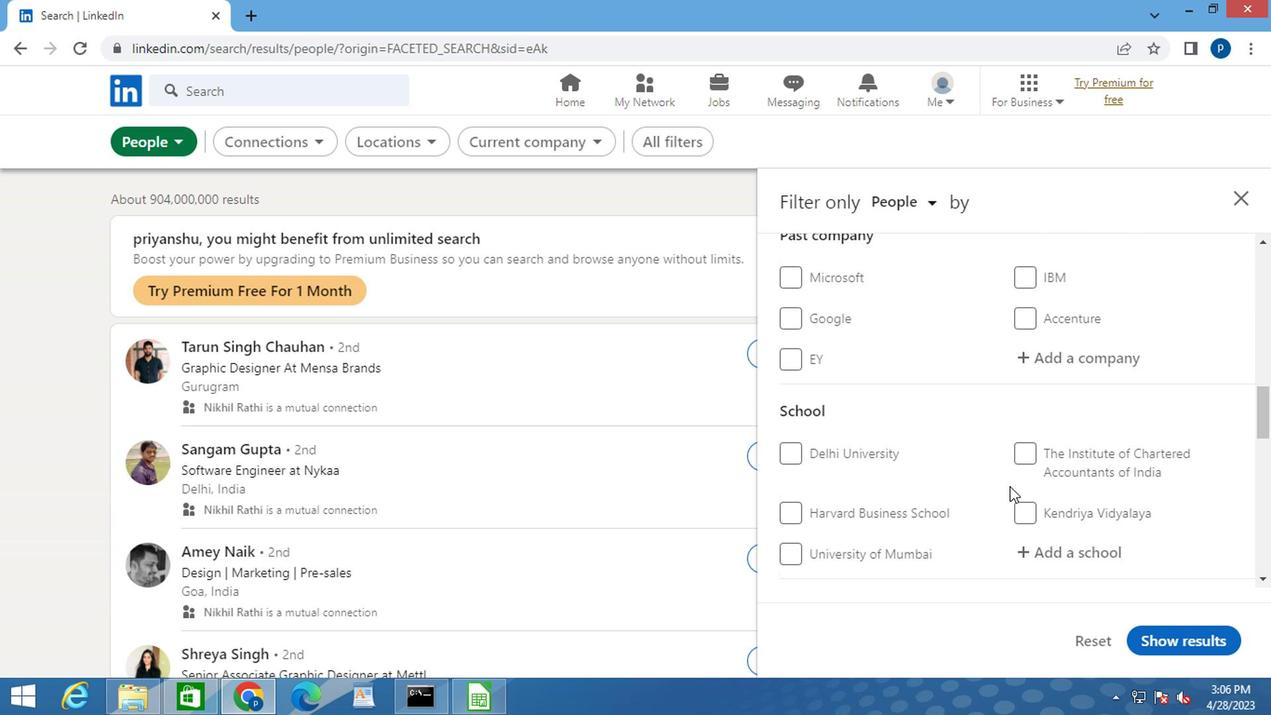 
Action: Mouse moved to (831, 464)
Screenshot: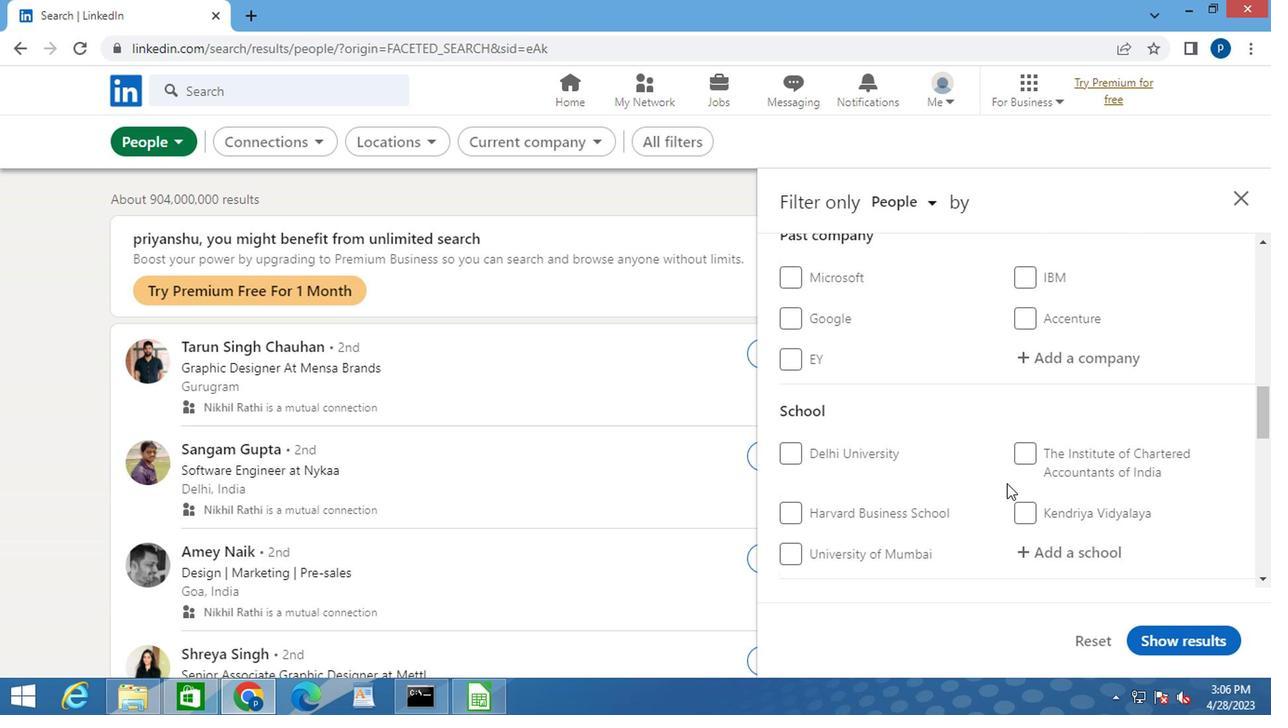 
Action: Mouse scrolled (831, 464) with delta (0, 0)
Screenshot: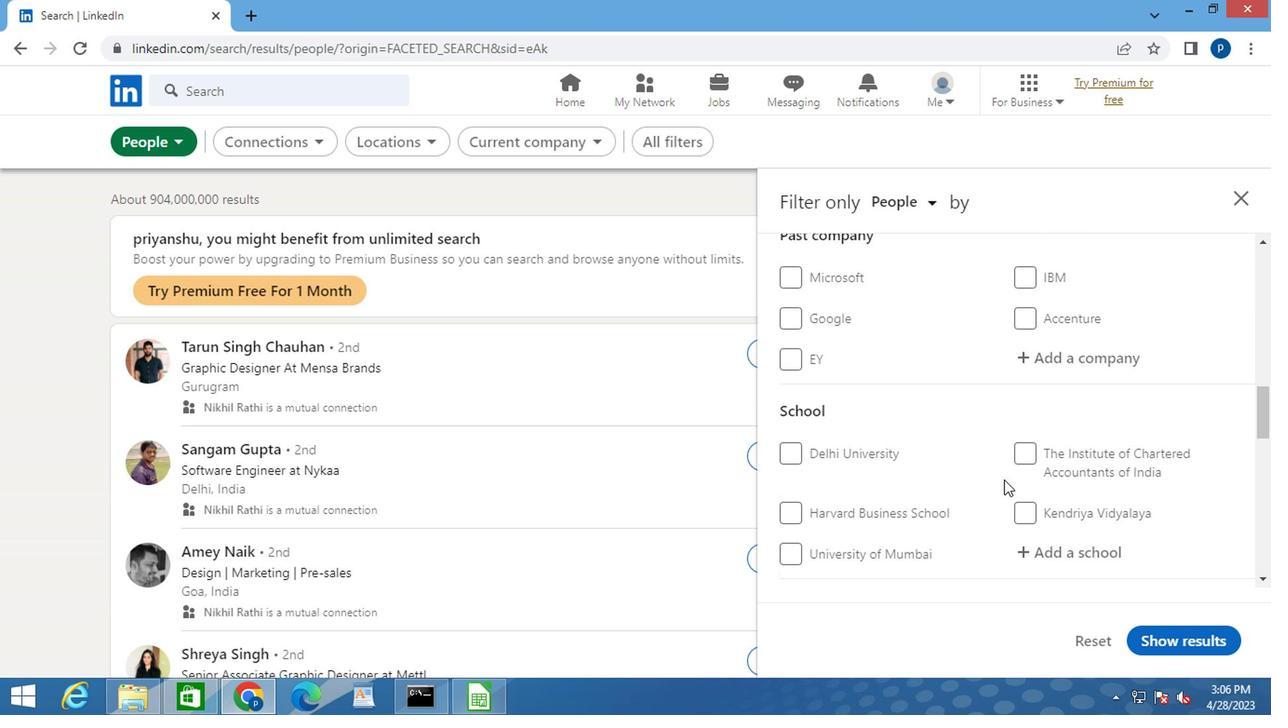 
Action: Mouse moved to (790, 449)
Screenshot: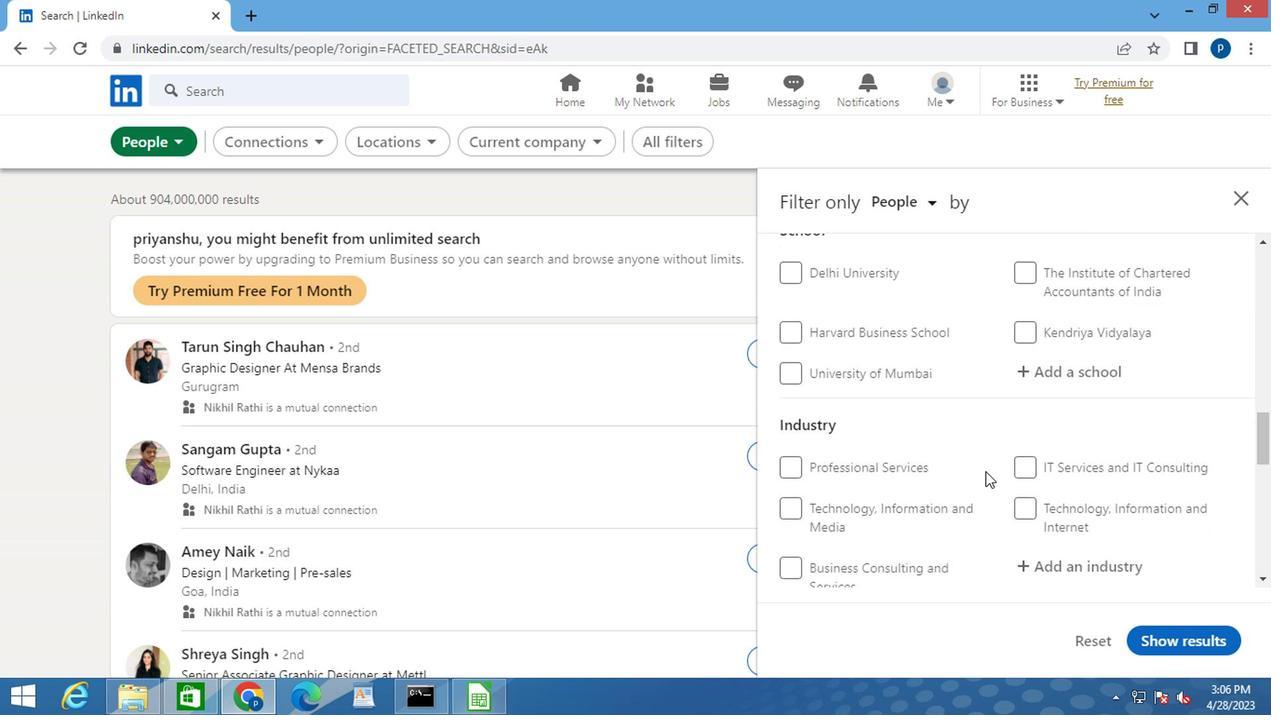 
Action: Mouse scrolled (790, 448) with delta (0, 0)
Screenshot: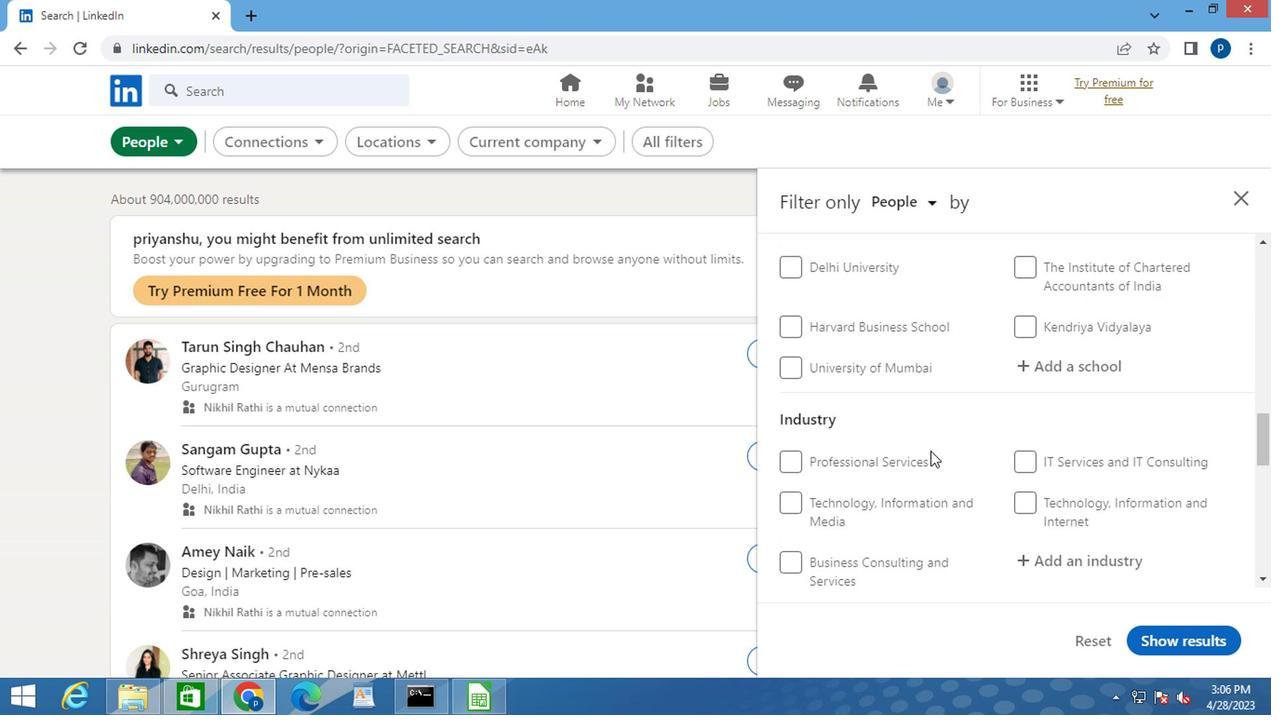 
Action: Mouse scrolled (790, 448) with delta (0, 0)
Screenshot: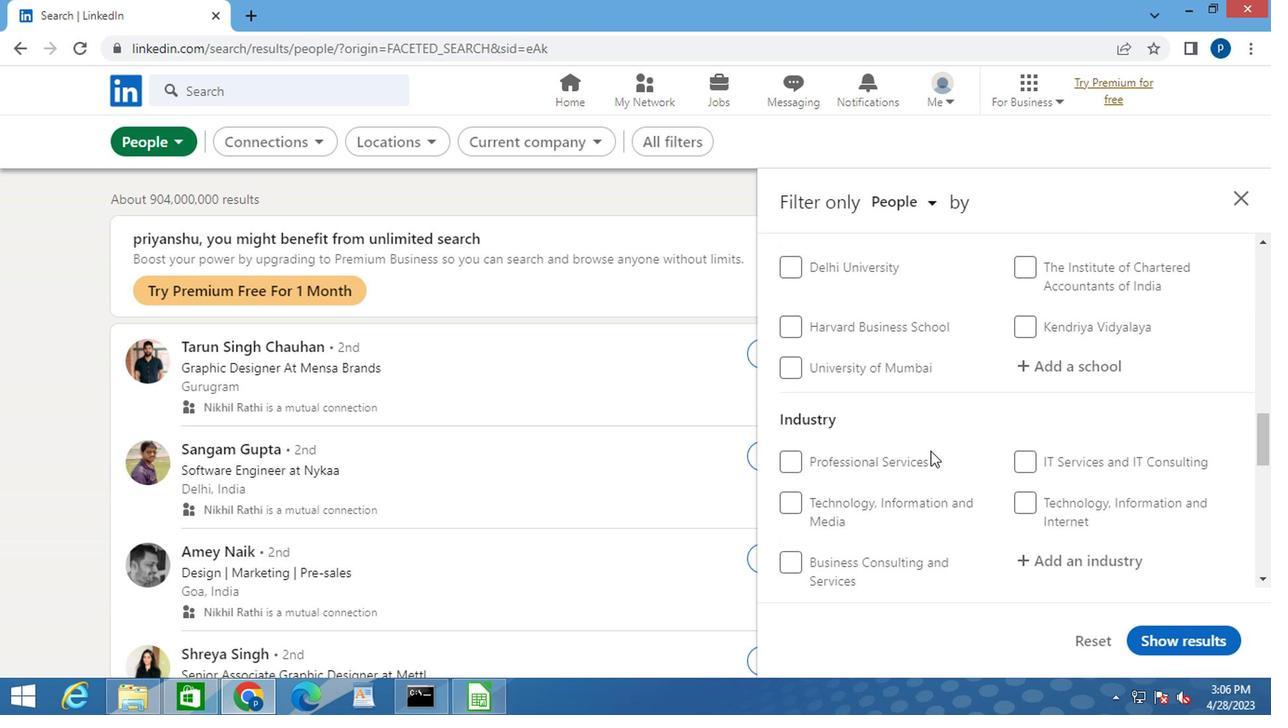 
Action: Mouse scrolled (790, 448) with delta (0, 0)
Screenshot: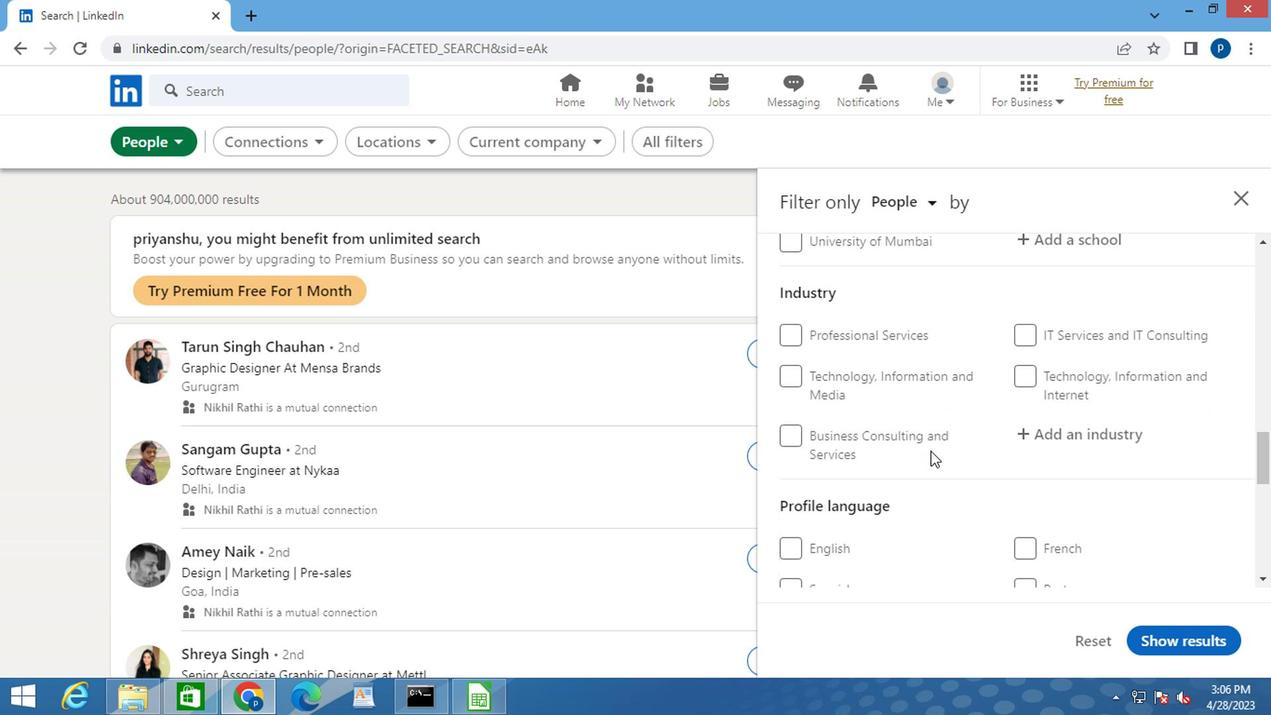 
Action: Mouse moved to (856, 440)
Screenshot: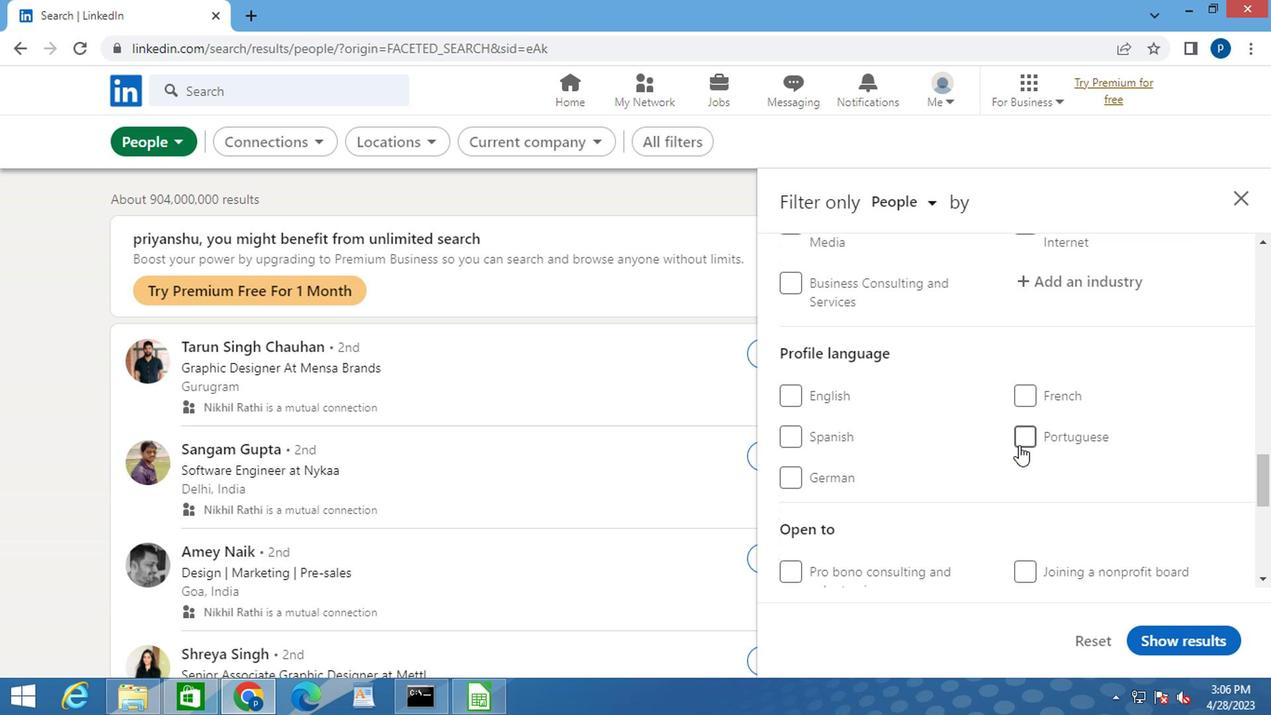 
Action: Mouse pressed left at (856, 440)
Screenshot: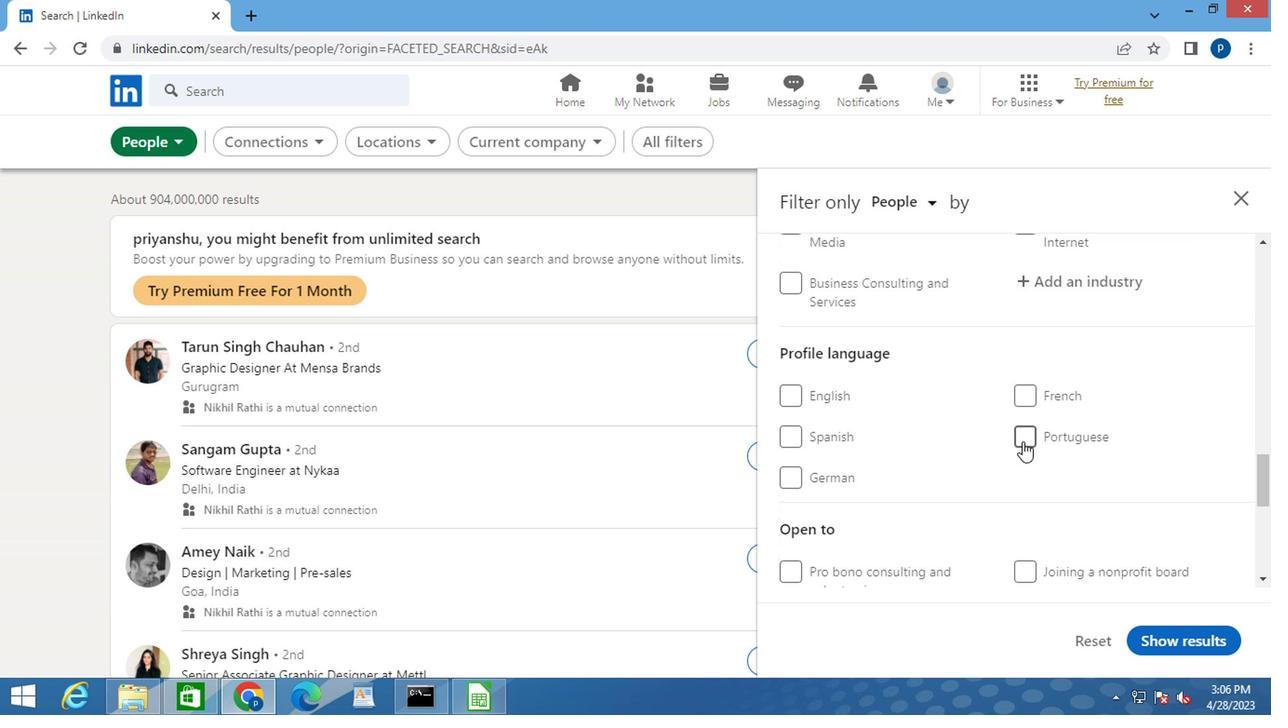 
Action: Mouse moved to (825, 426)
Screenshot: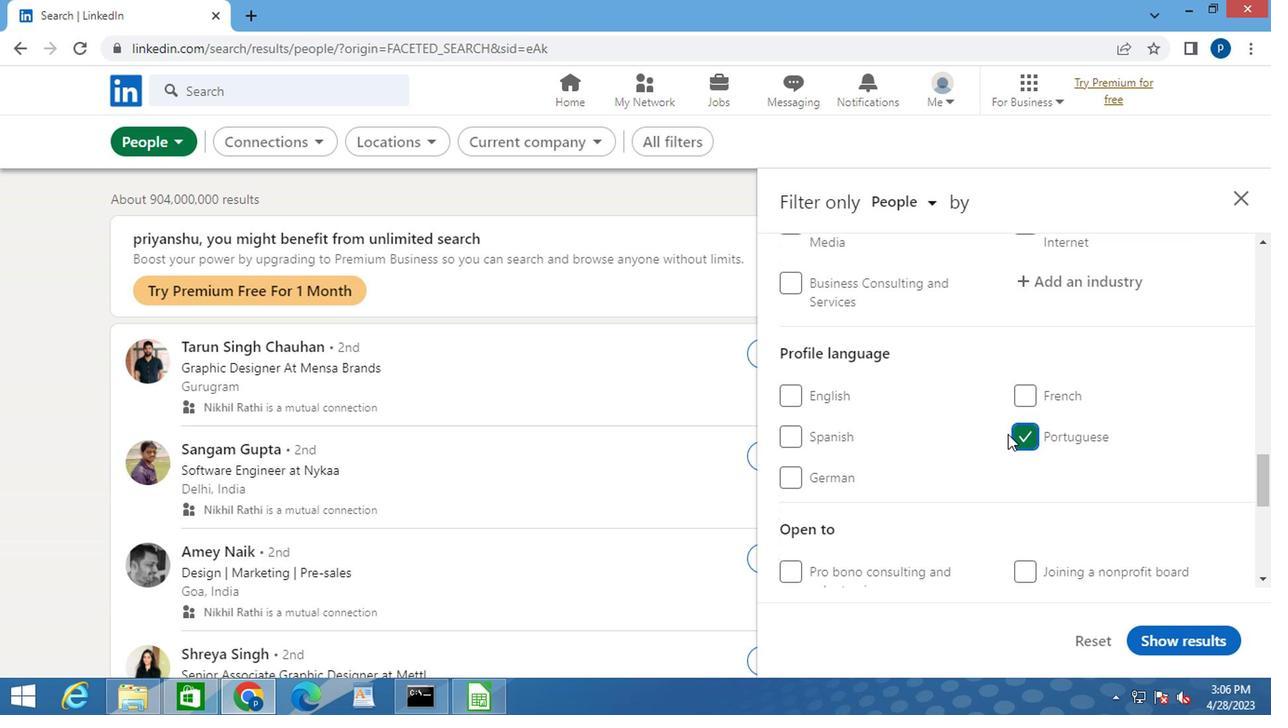 
Action: Mouse scrolled (825, 427) with delta (0, 0)
Screenshot: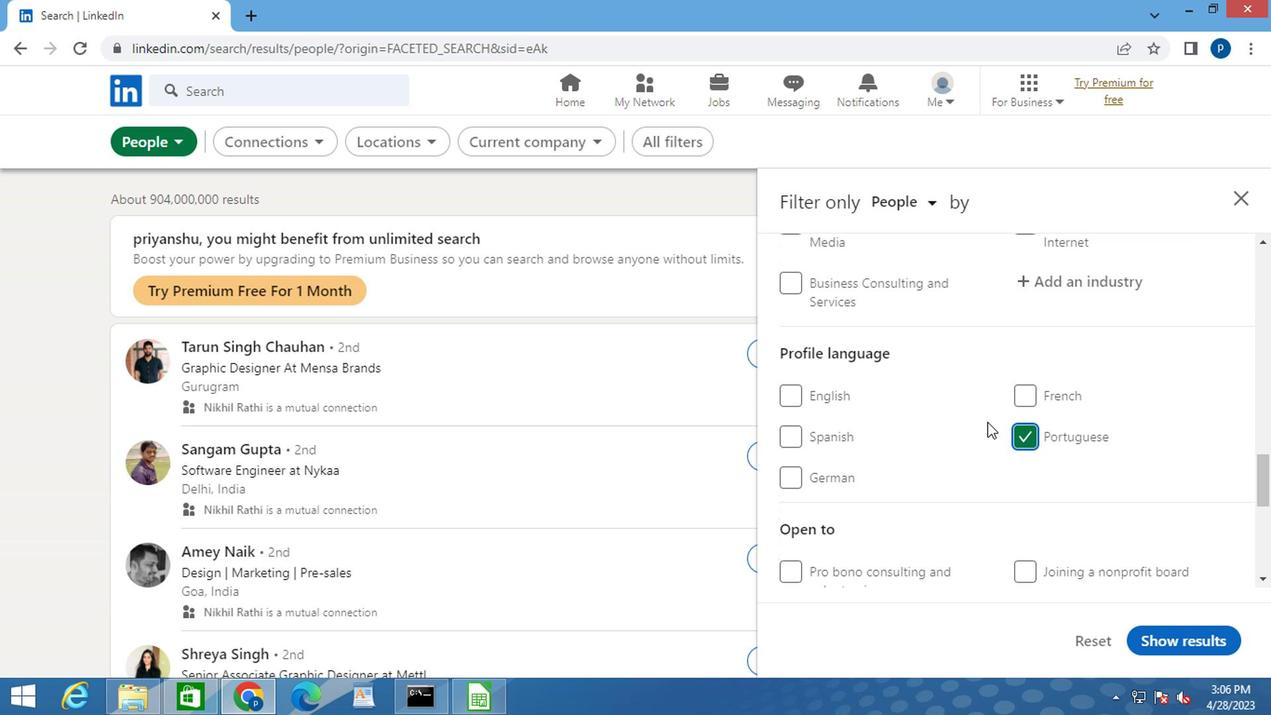
Action: Mouse scrolled (825, 427) with delta (0, 0)
Screenshot: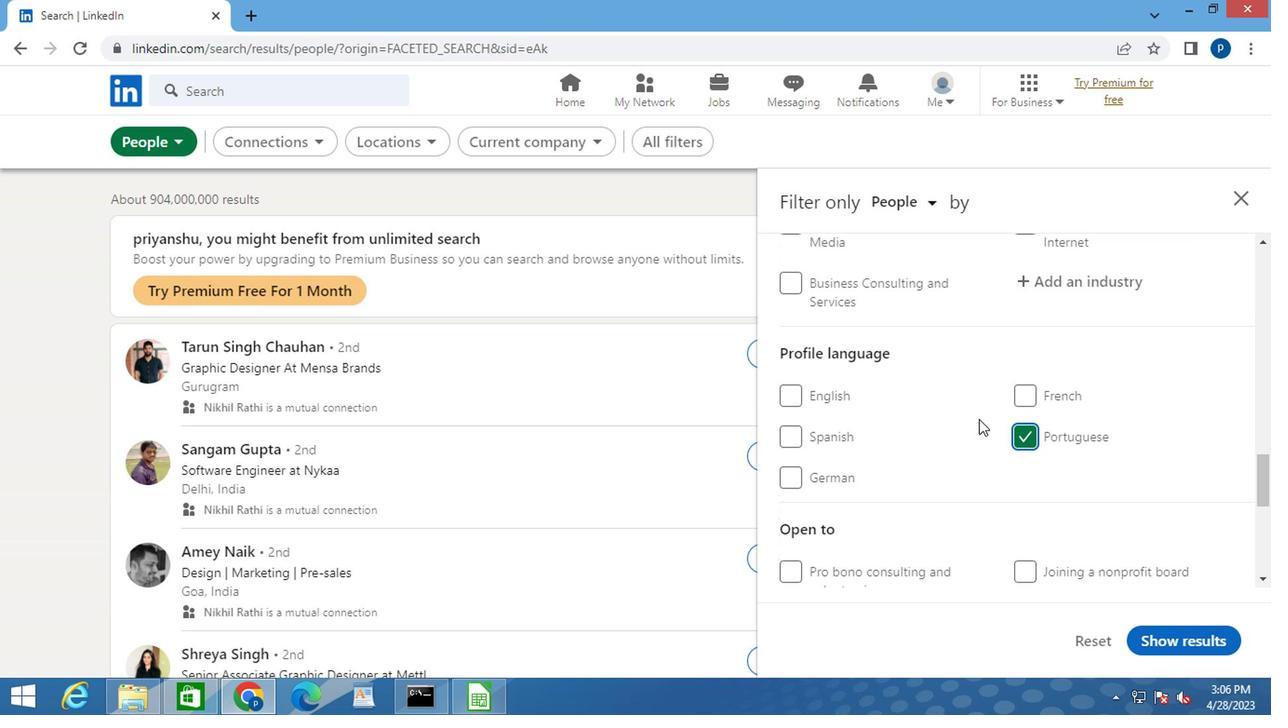 
Action: Mouse scrolled (825, 427) with delta (0, 0)
Screenshot: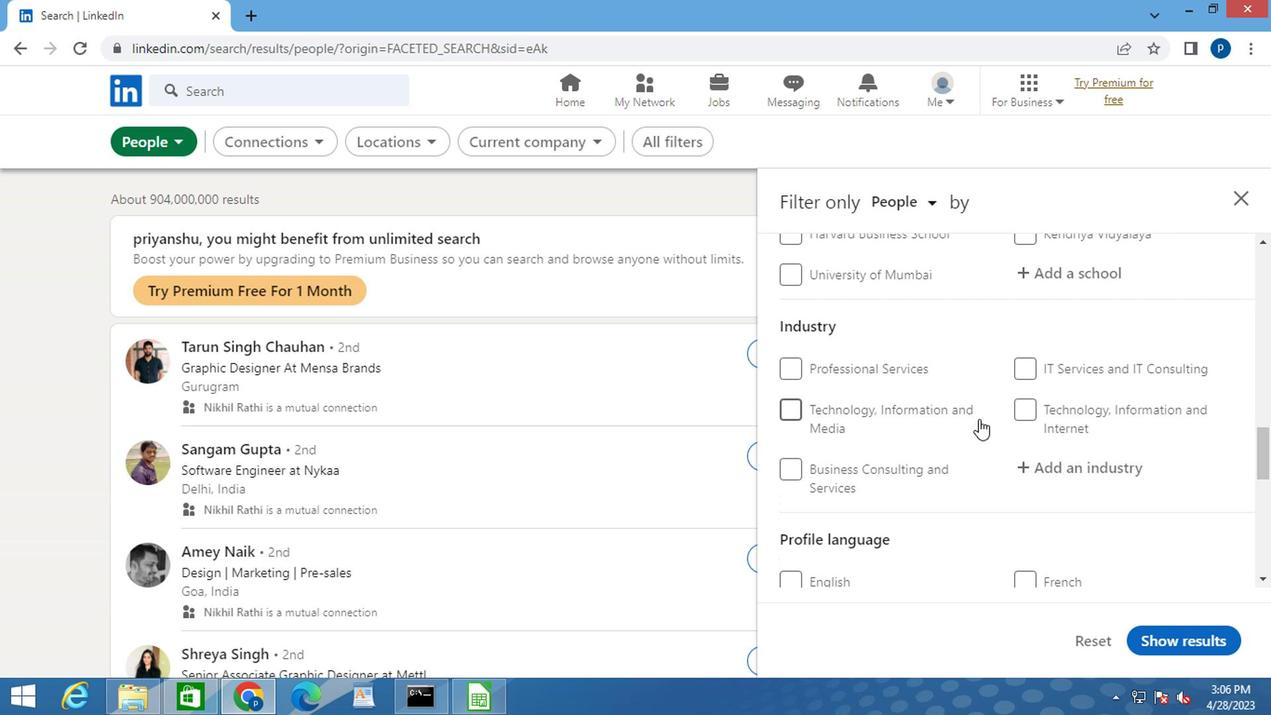 
Action: Mouse moved to (824, 426)
Screenshot: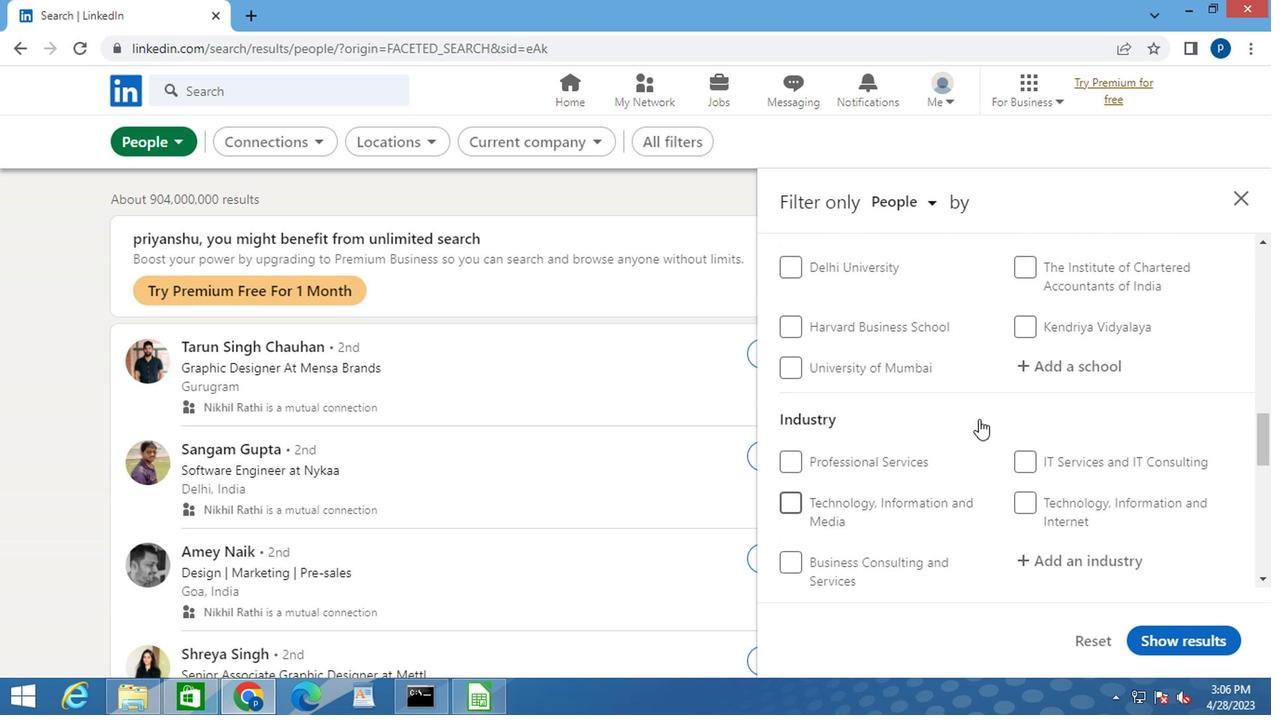 
Action: Mouse scrolled (824, 427) with delta (0, 0)
Screenshot: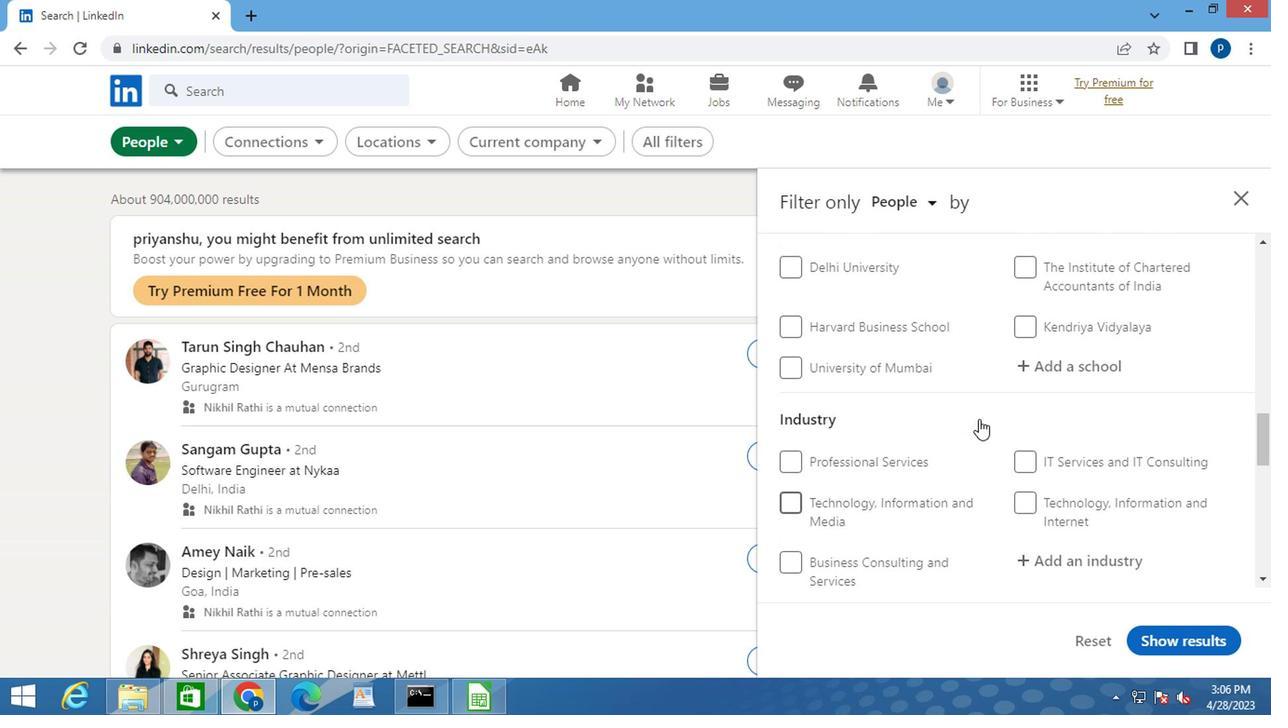 
Action: Mouse moved to (829, 440)
Screenshot: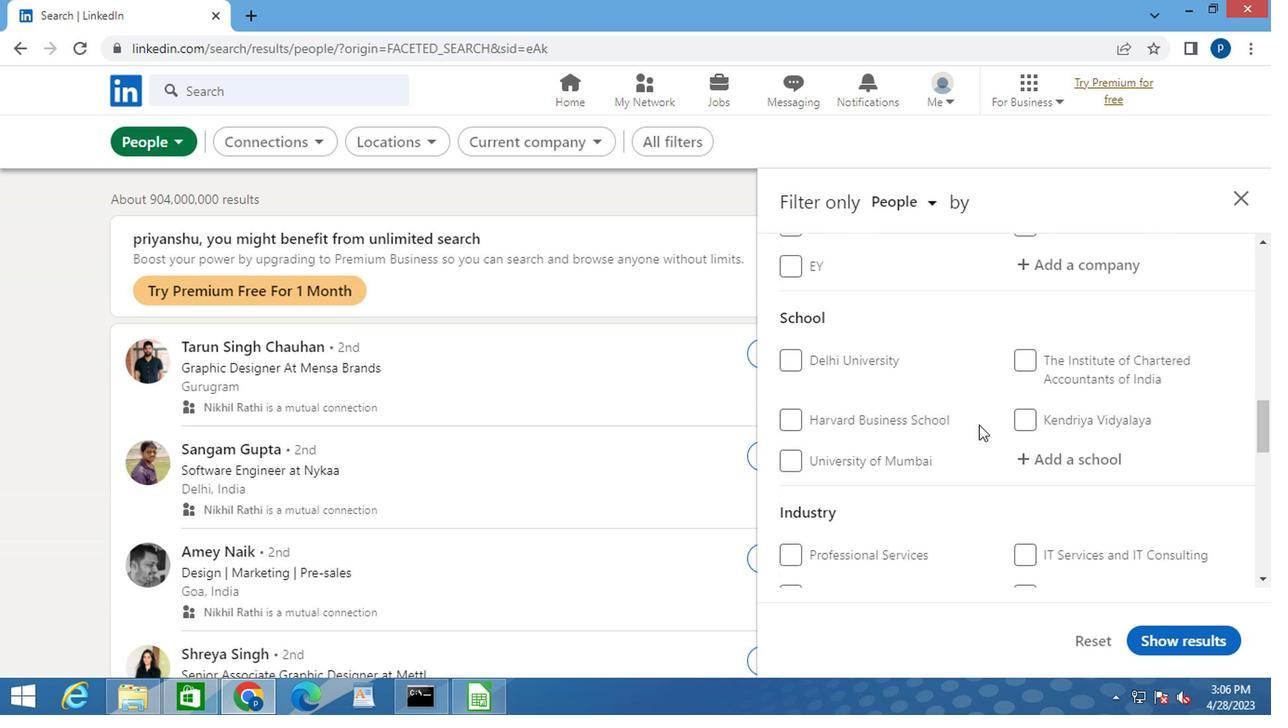 
Action: Mouse scrolled (829, 441) with delta (0, 0)
Screenshot: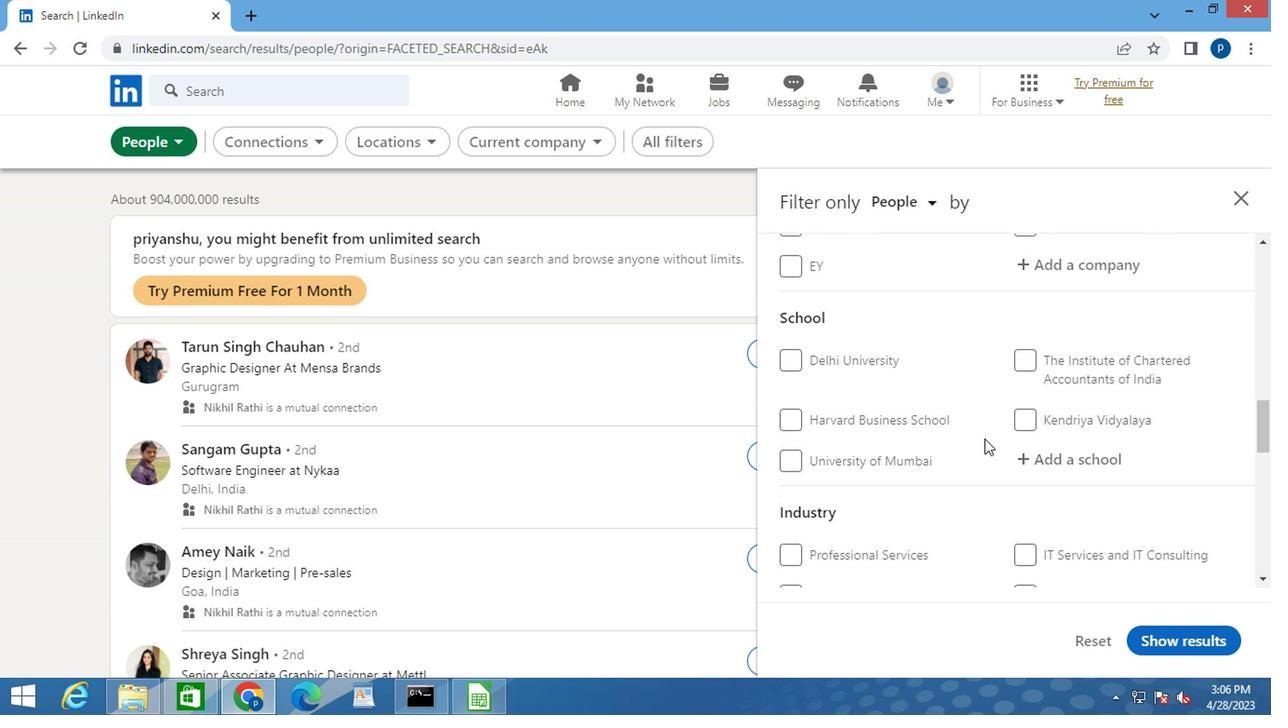 
Action: Mouse scrolled (829, 441) with delta (0, 0)
Screenshot: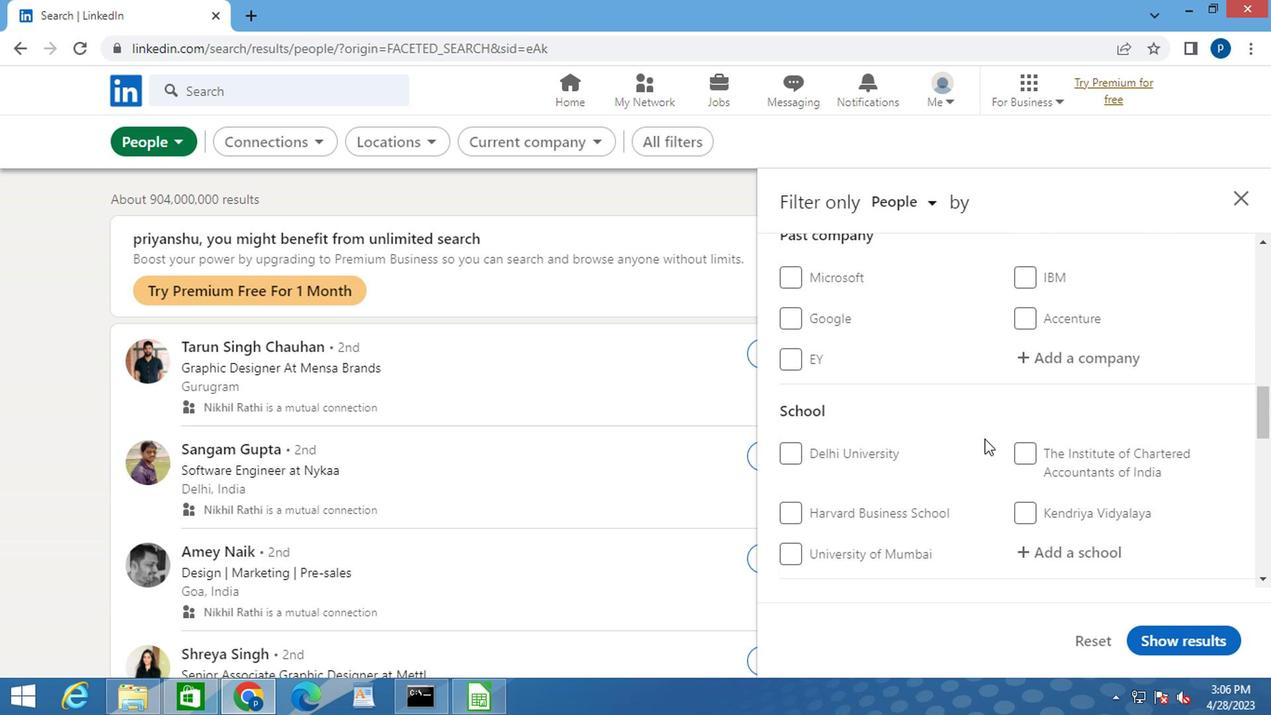 
Action: Mouse scrolled (829, 441) with delta (0, 0)
Screenshot: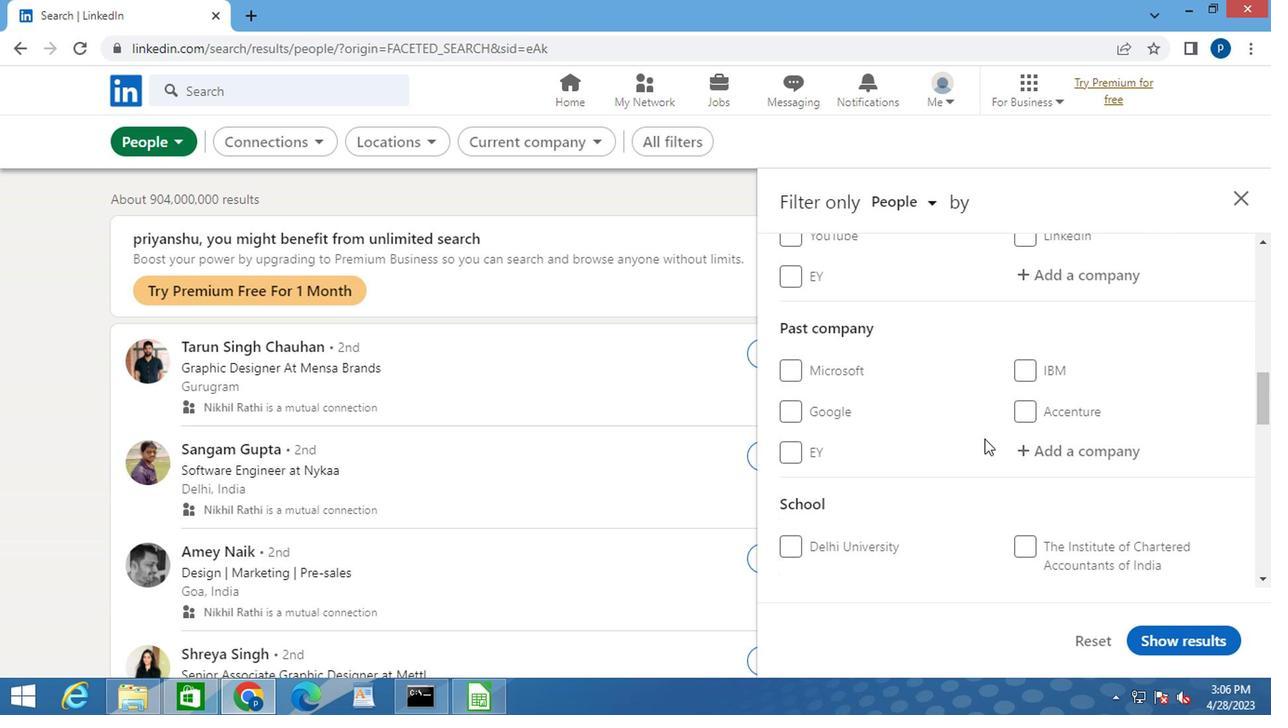 
Action: Mouse scrolled (829, 441) with delta (0, 0)
Screenshot: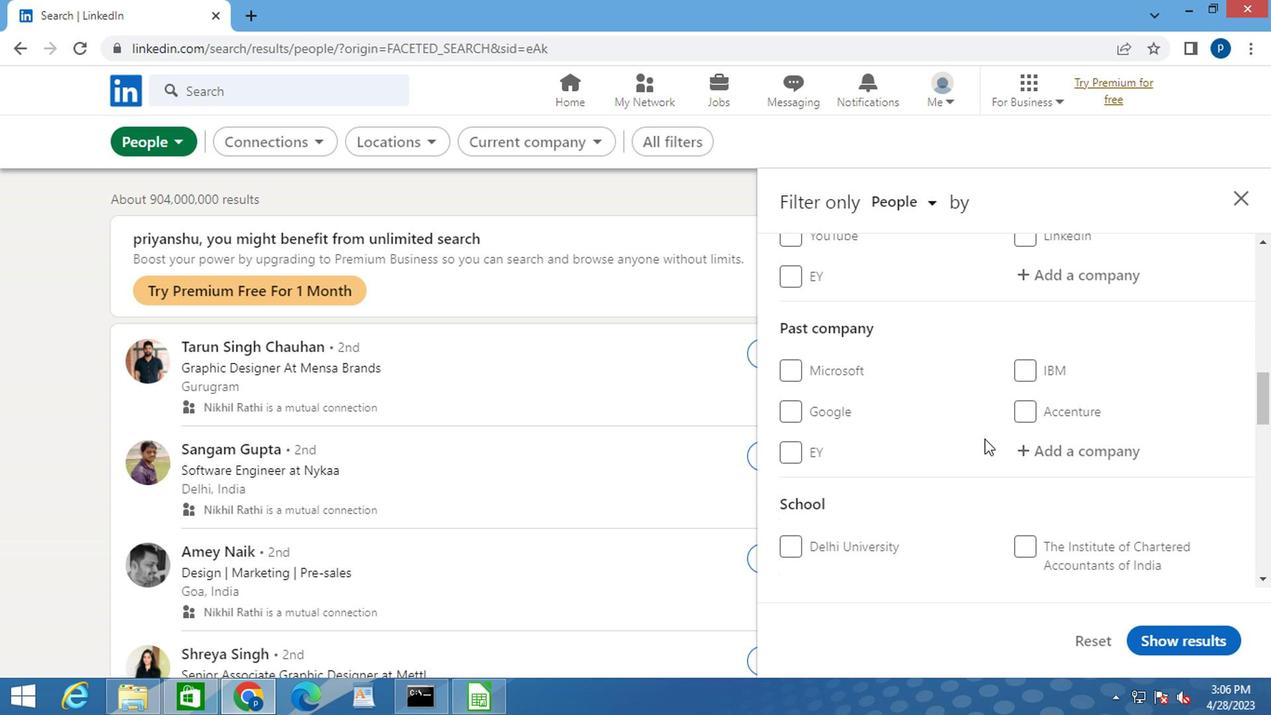 
Action: Mouse moved to (876, 458)
Screenshot: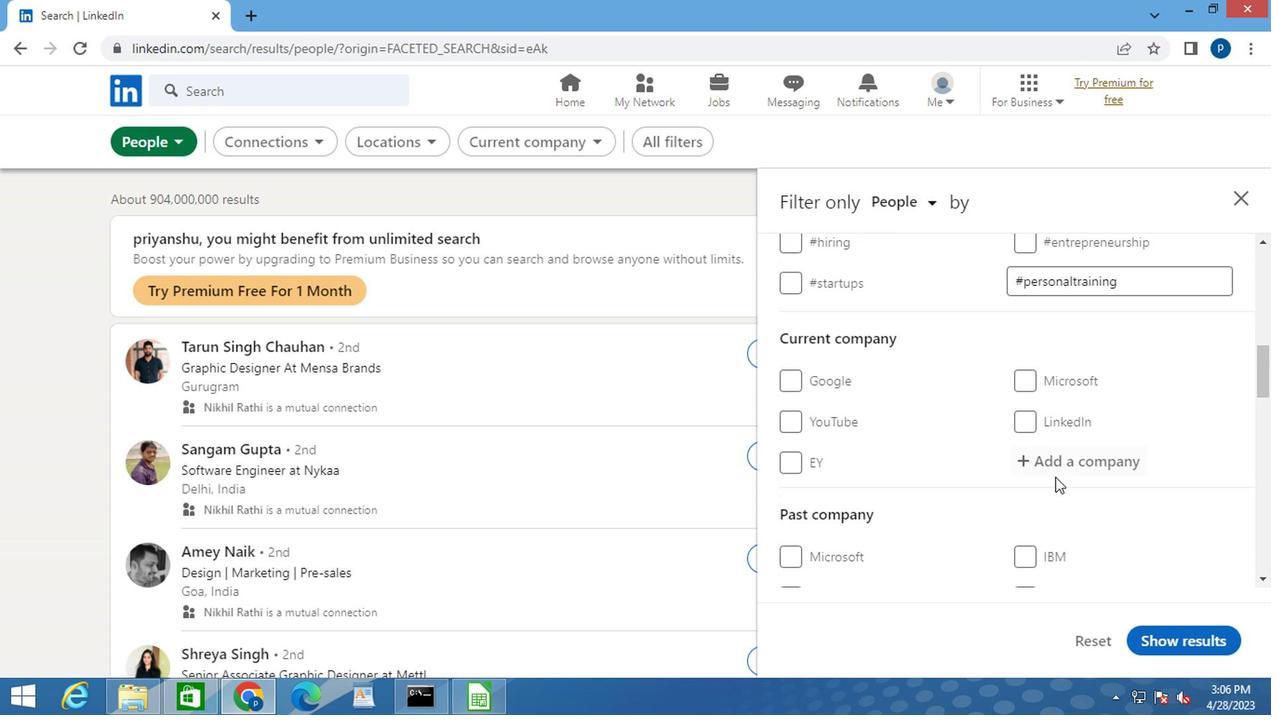 
Action: Mouse pressed left at (876, 458)
Screenshot: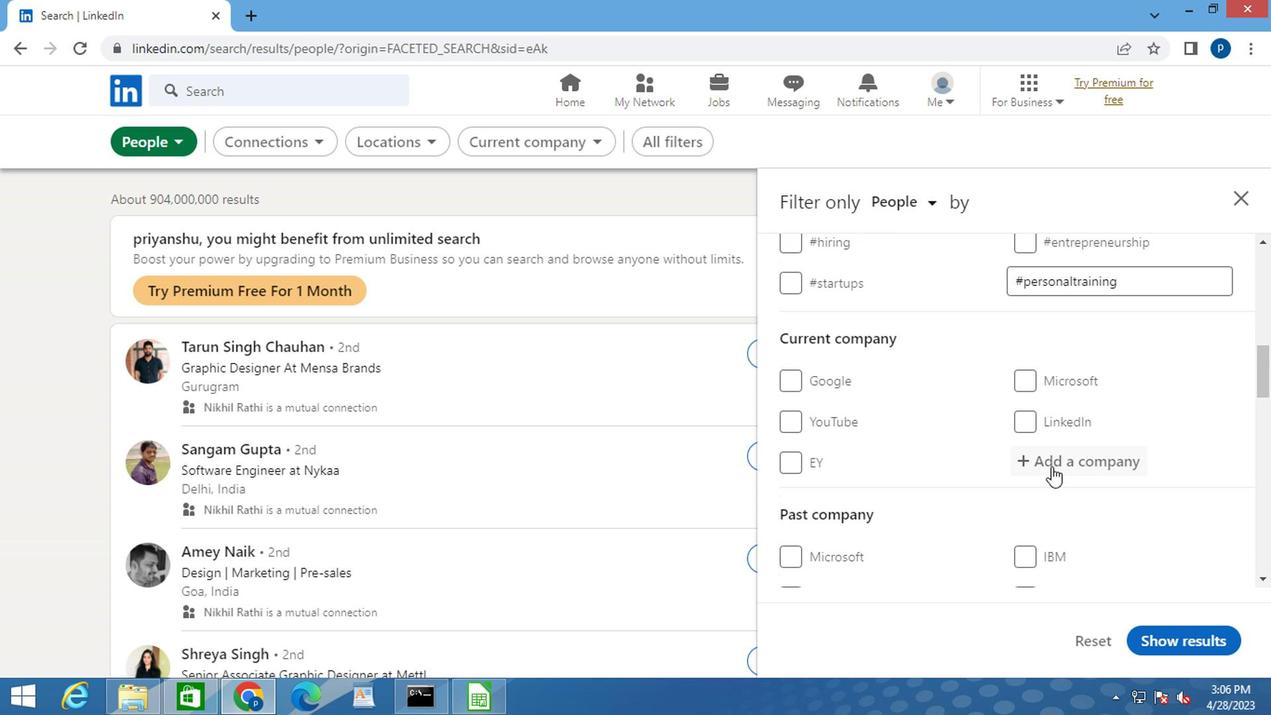 
Action: Key pressed <Key.caps_lock>DNEG
Screenshot: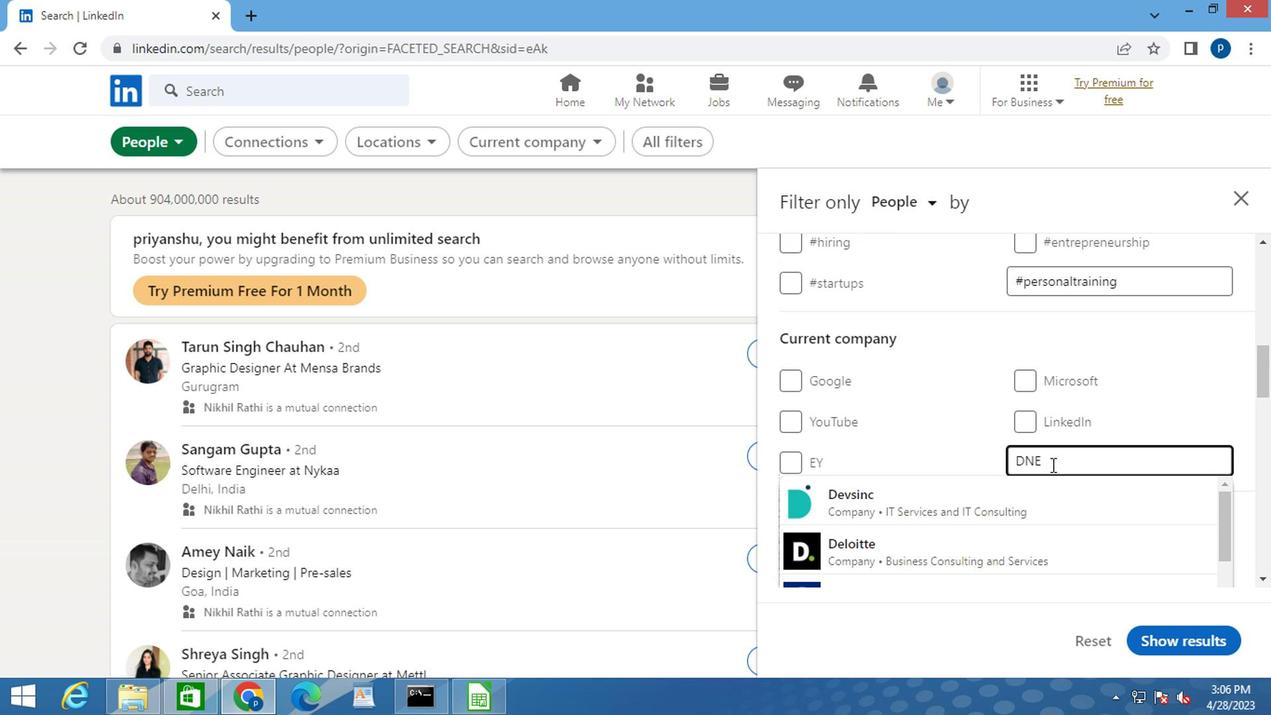 
Action: Mouse moved to (798, 477)
Screenshot: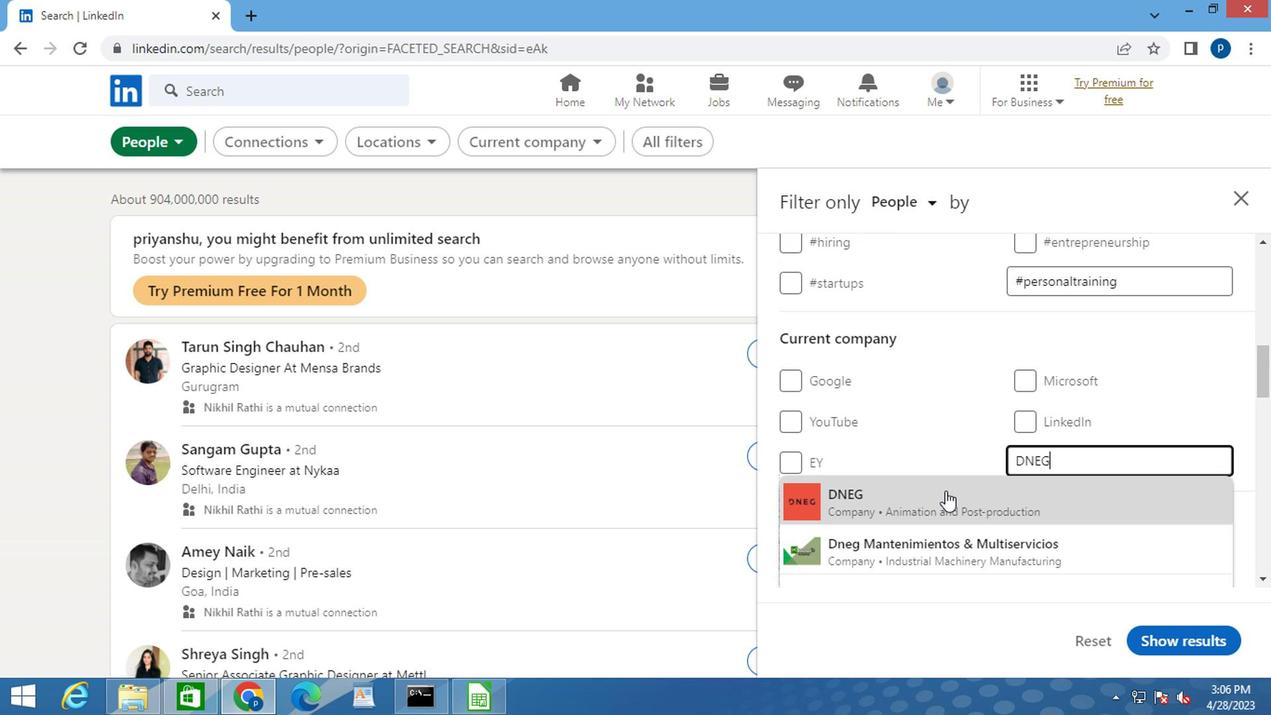 
Action: Mouse pressed left at (798, 477)
Screenshot: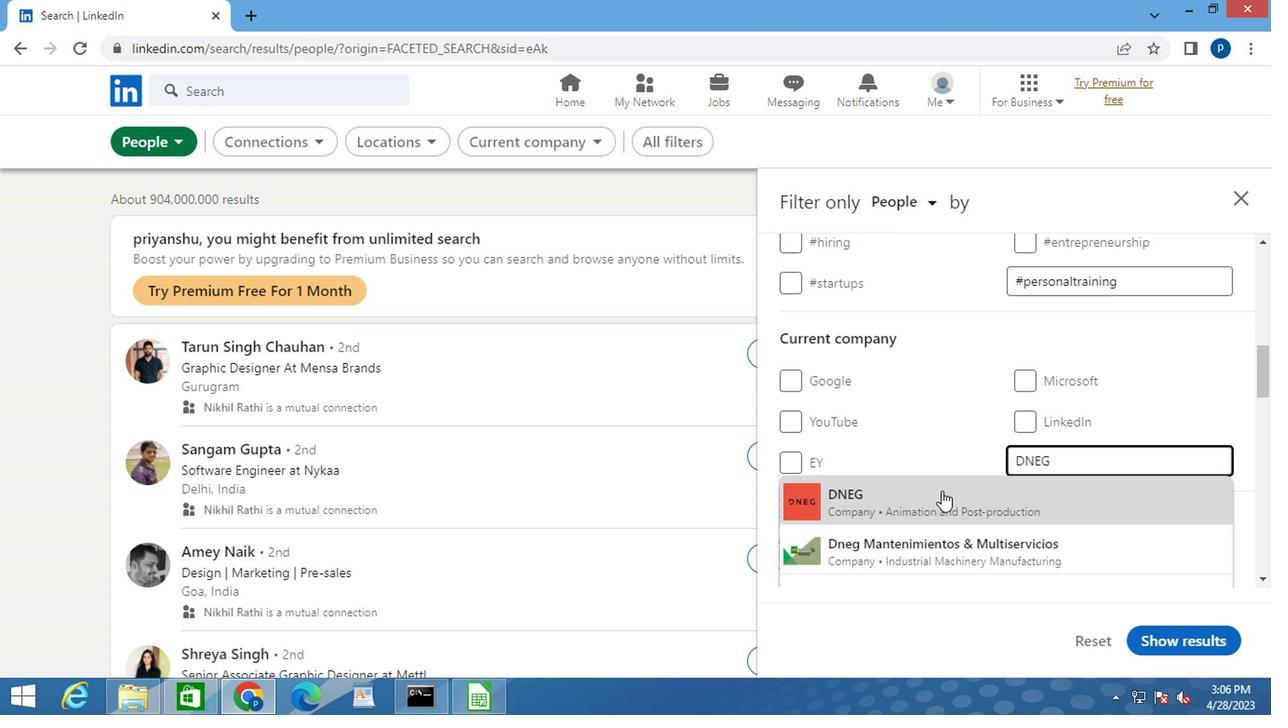 
Action: Mouse moved to (798, 477)
Screenshot: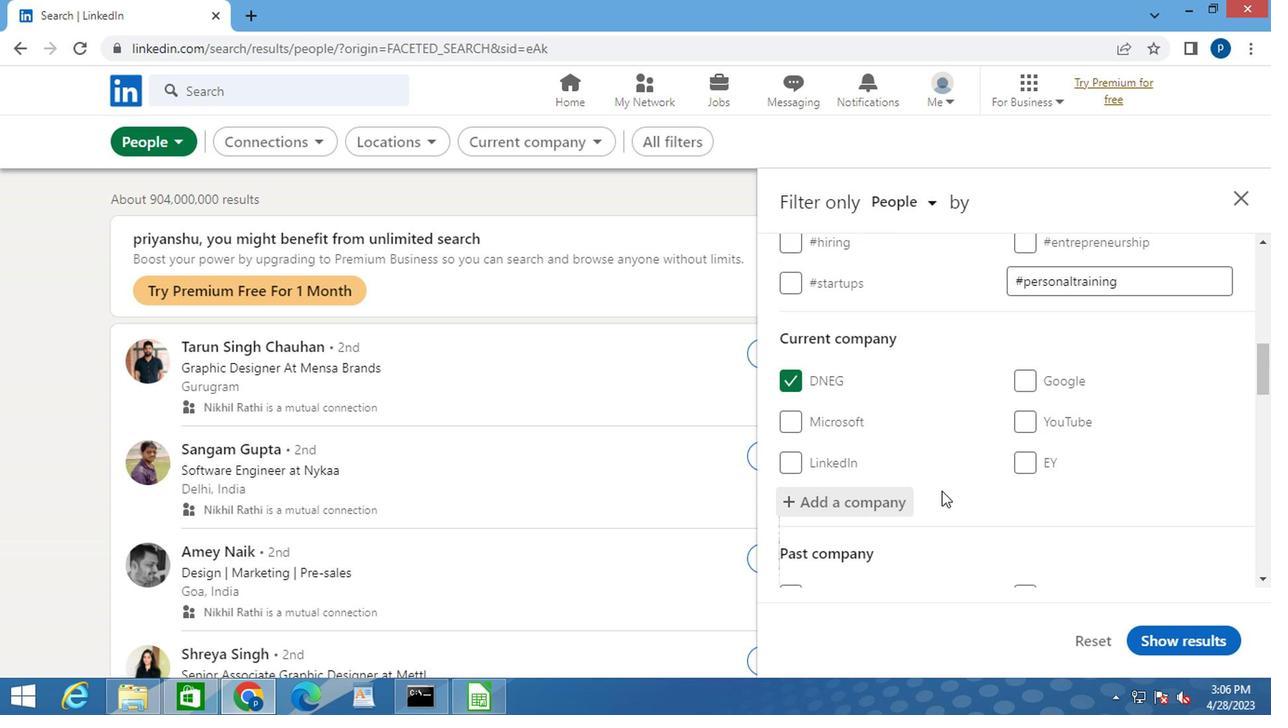 
Action: Mouse scrolled (798, 476) with delta (0, 0)
Screenshot: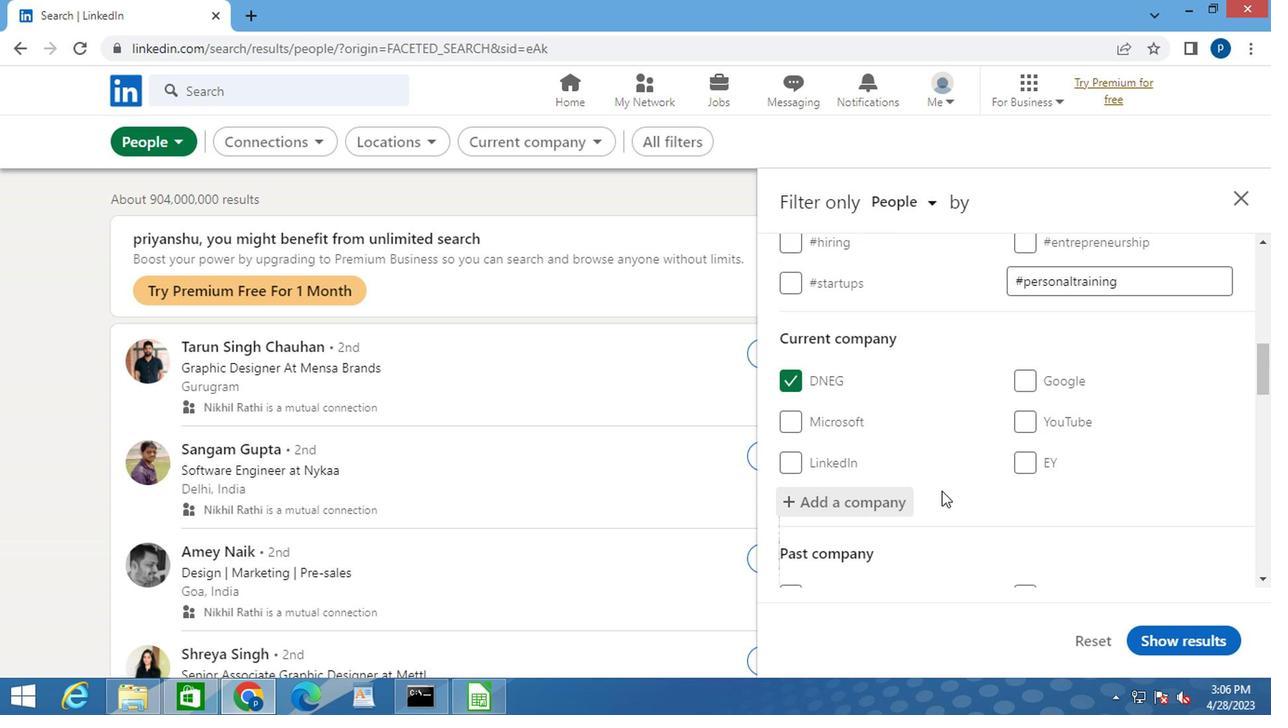 
Action: Mouse moved to (824, 479)
Screenshot: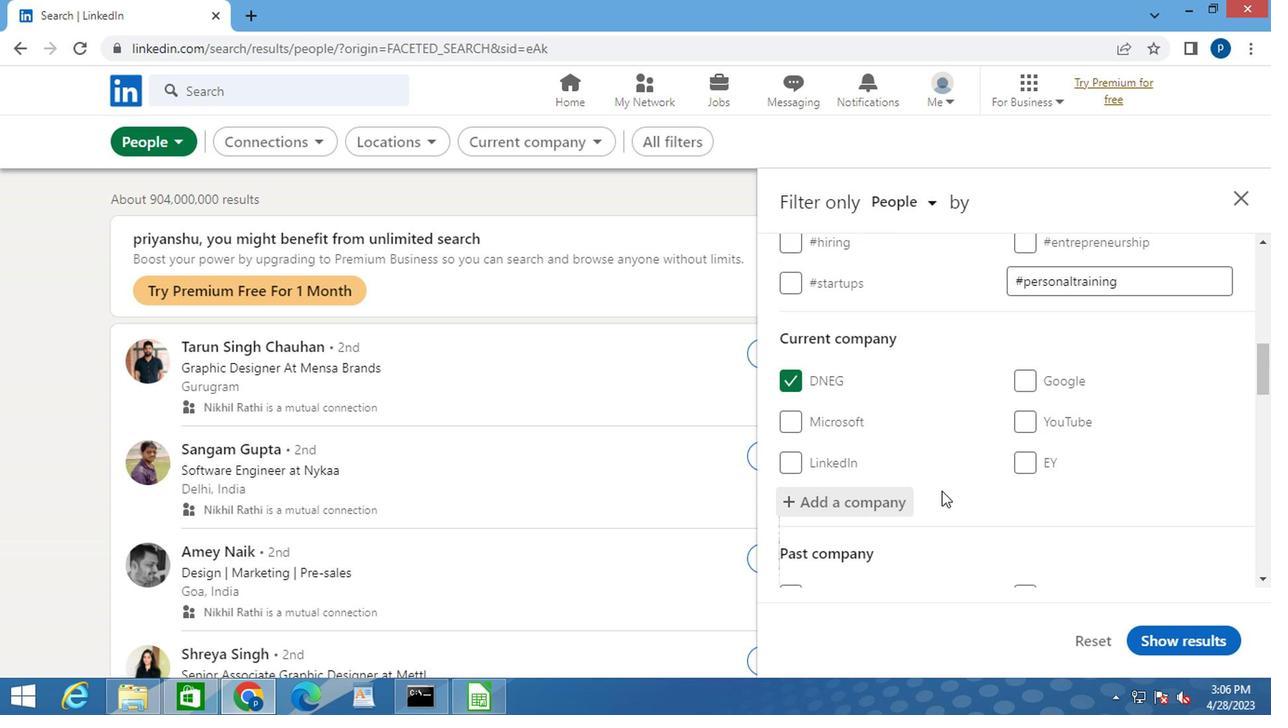
Action: Mouse scrolled (824, 478) with delta (0, 0)
Screenshot: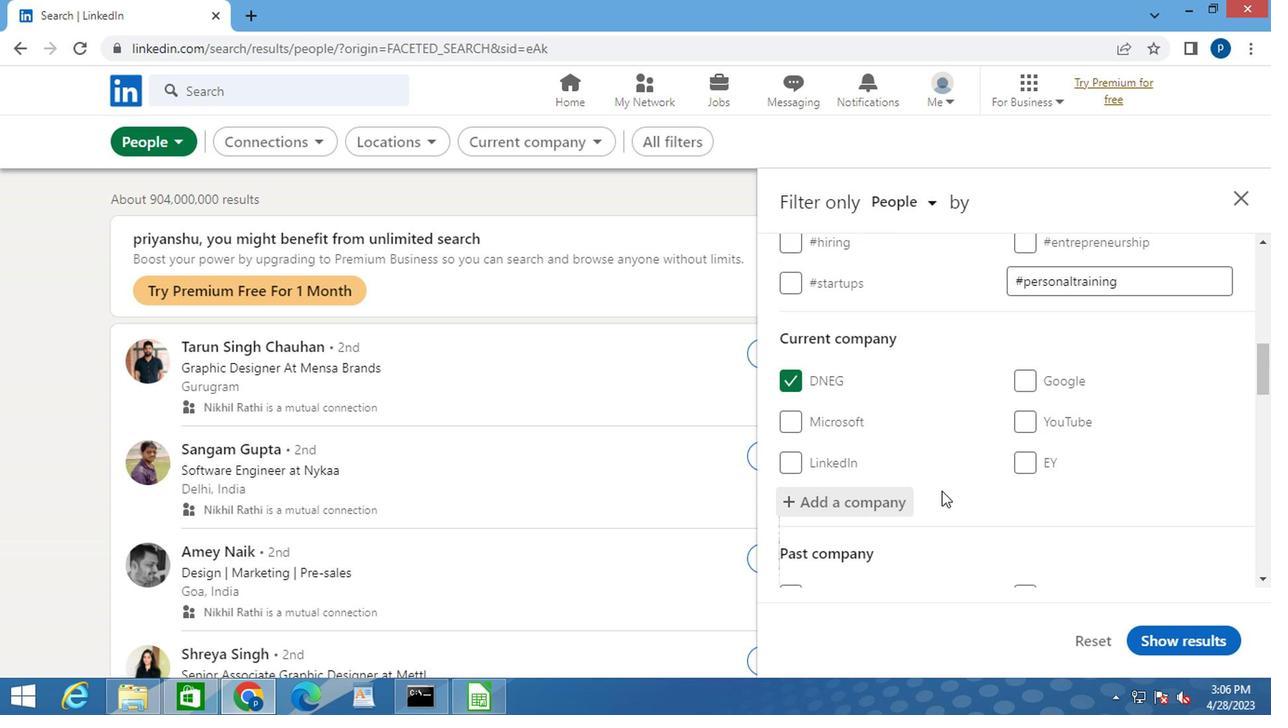 
Action: Mouse moved to (828, 479)
Screenshot: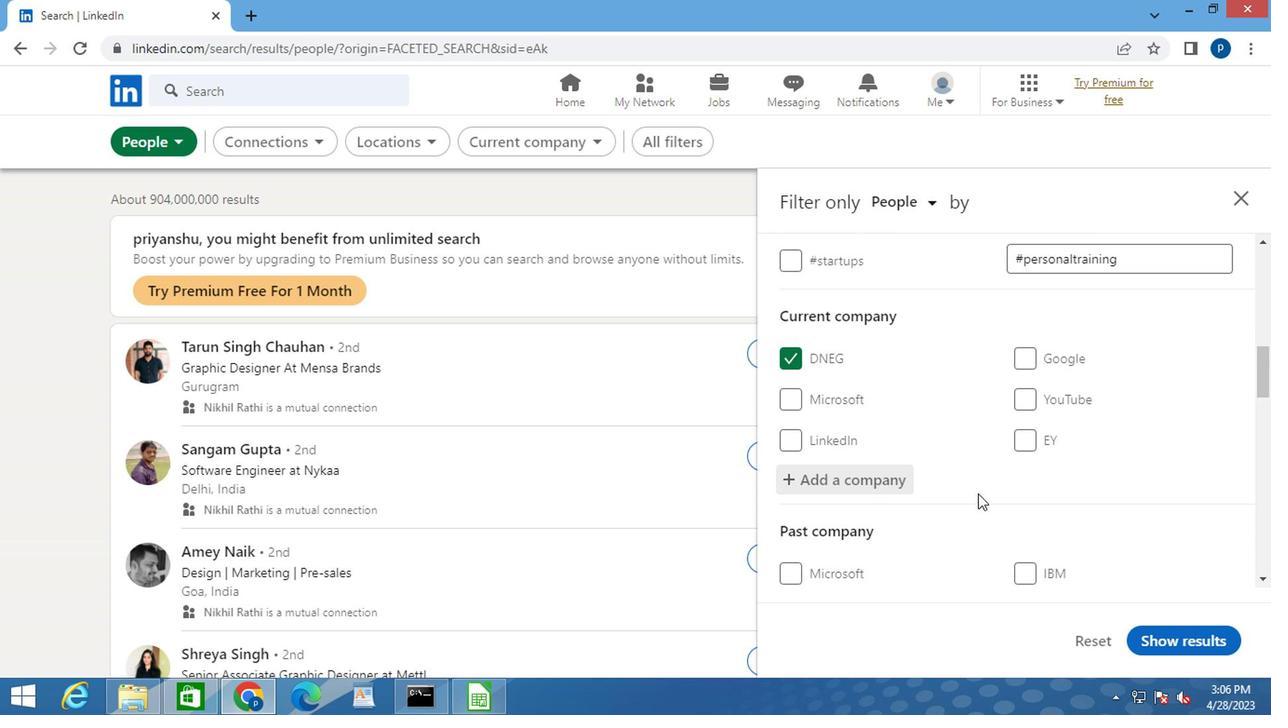 
Action: Mouse scrolled (828, 478) with delta (0, 0)
Screenshot: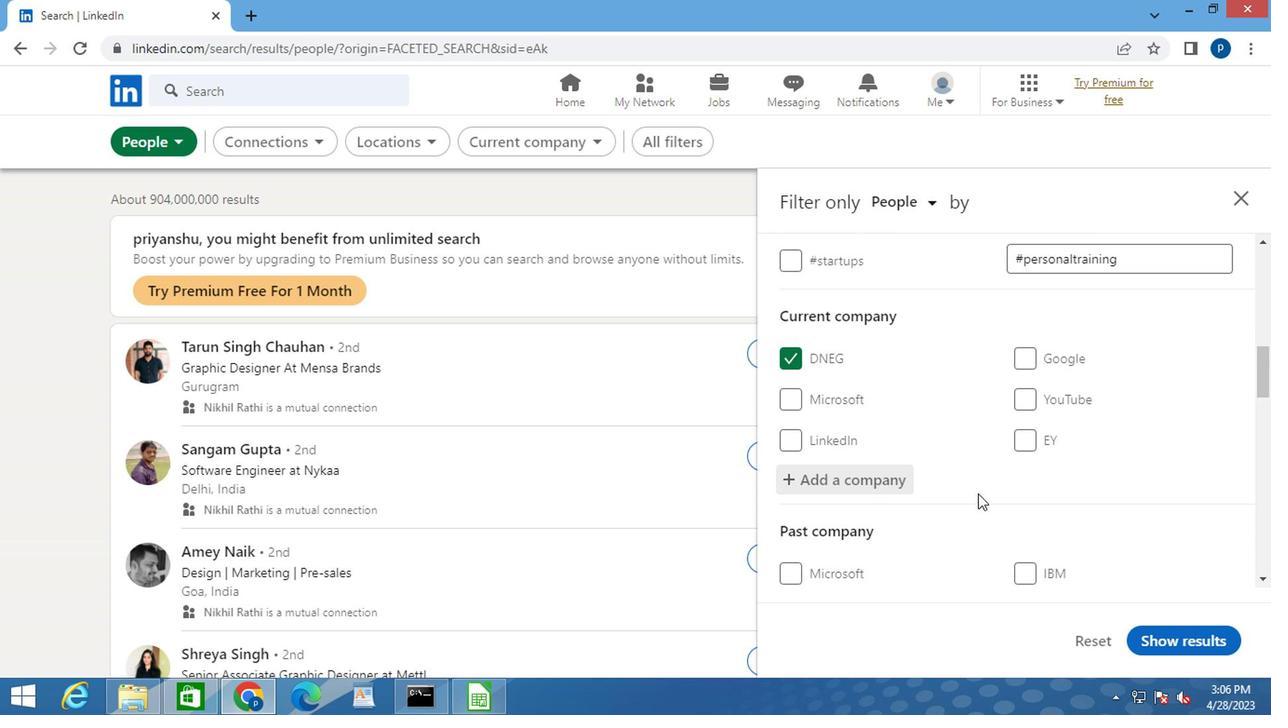 
Action: Mouse moved to (824, 463)
Screenshot: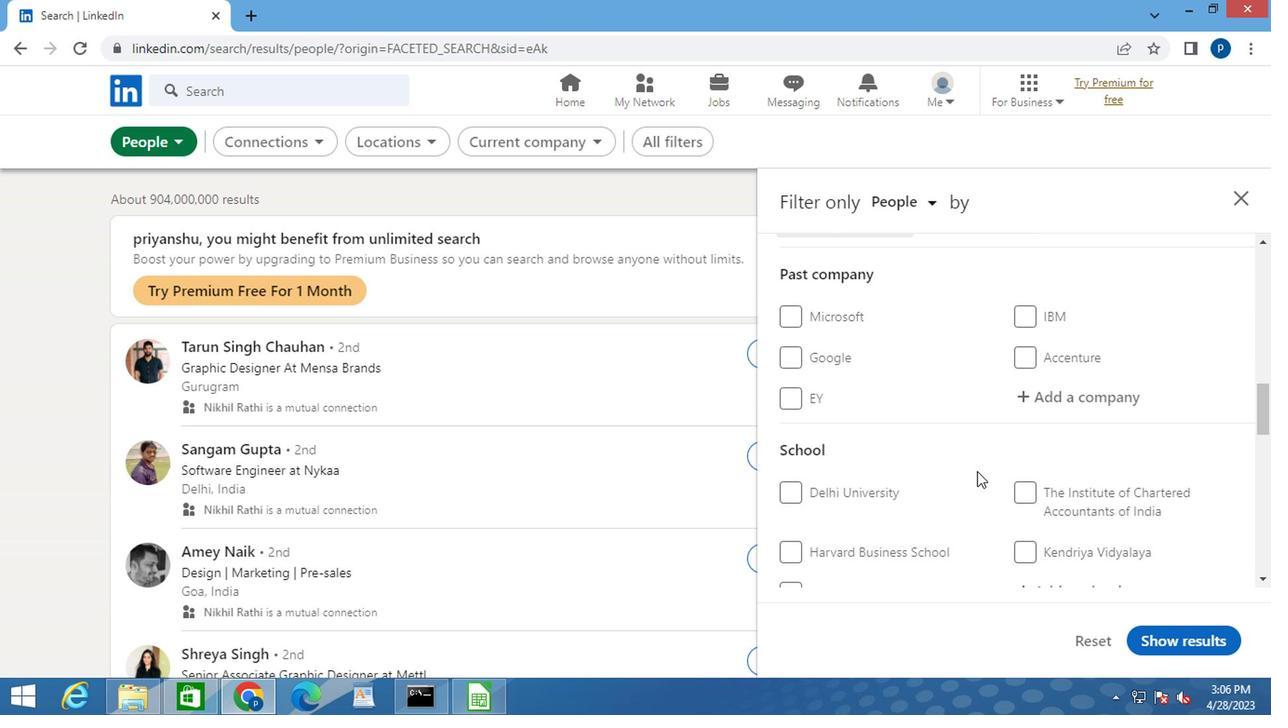 
Action: Mouse scrolled (824, 462) with delta (0, 0)
Screenshot: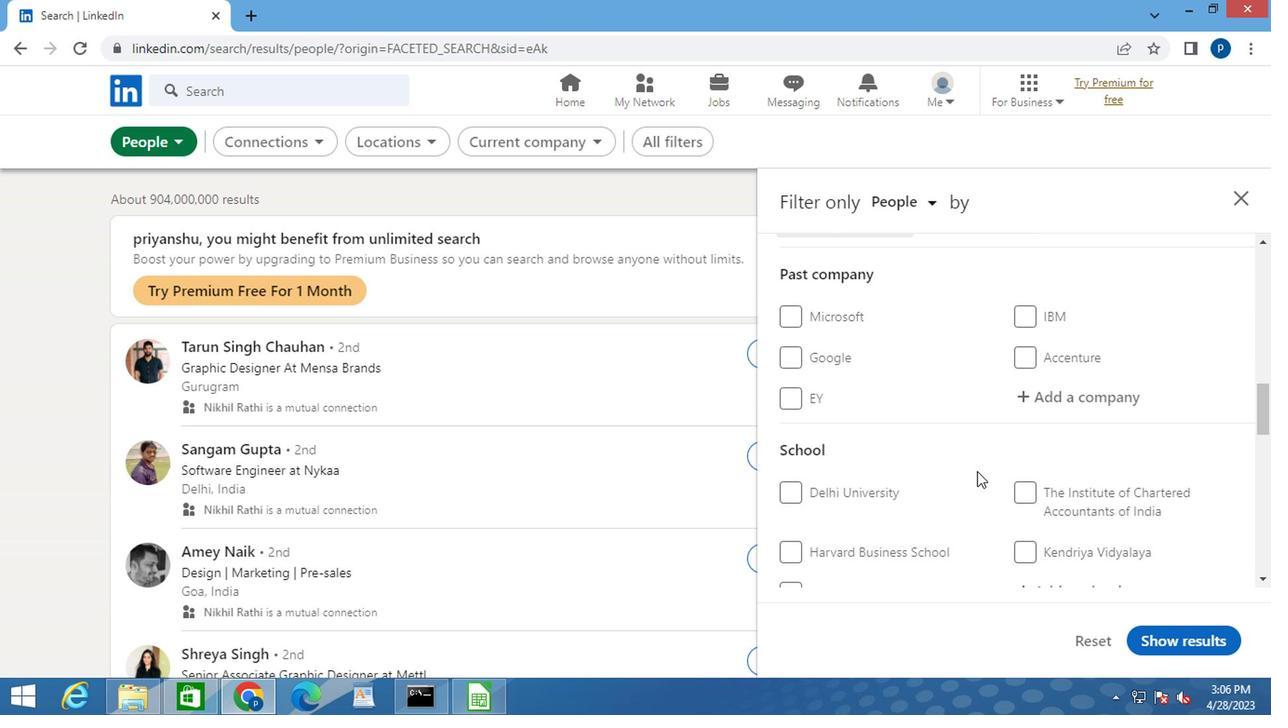 
Action: Mouse moved to (861, 480)
Screenshot: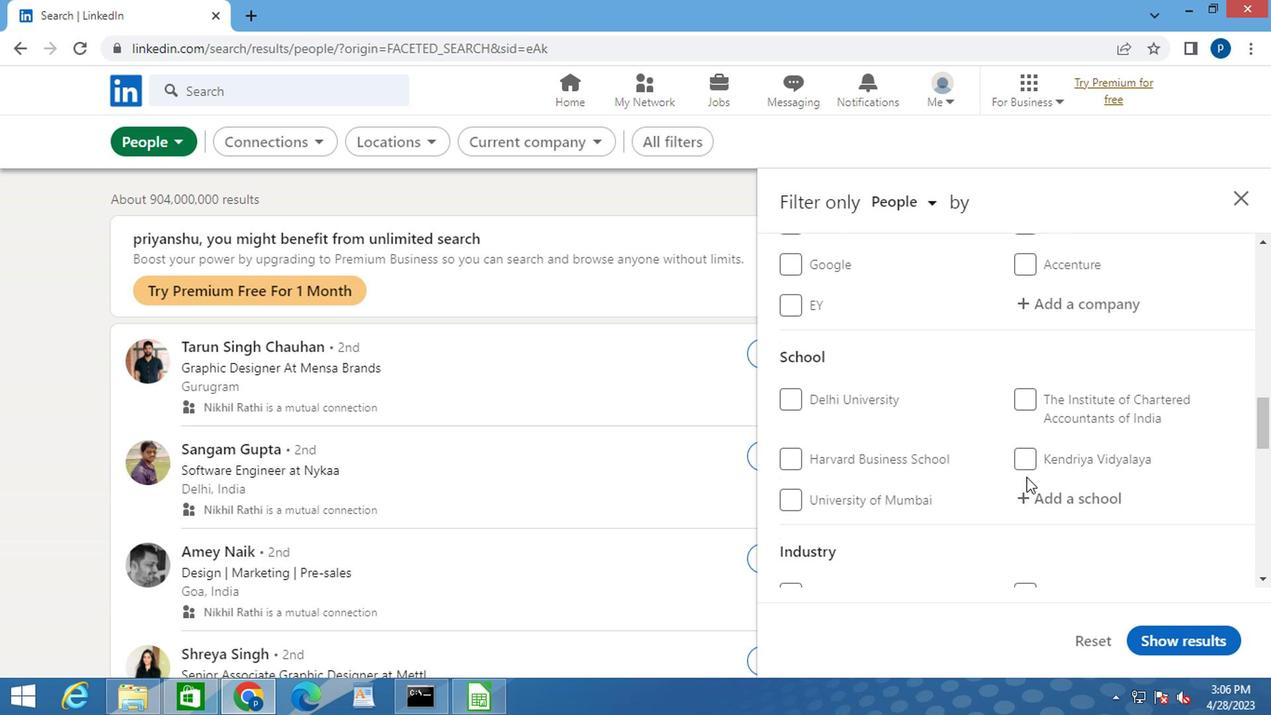 
Action: Mouse pressed left at (861, 480)
Screenshot: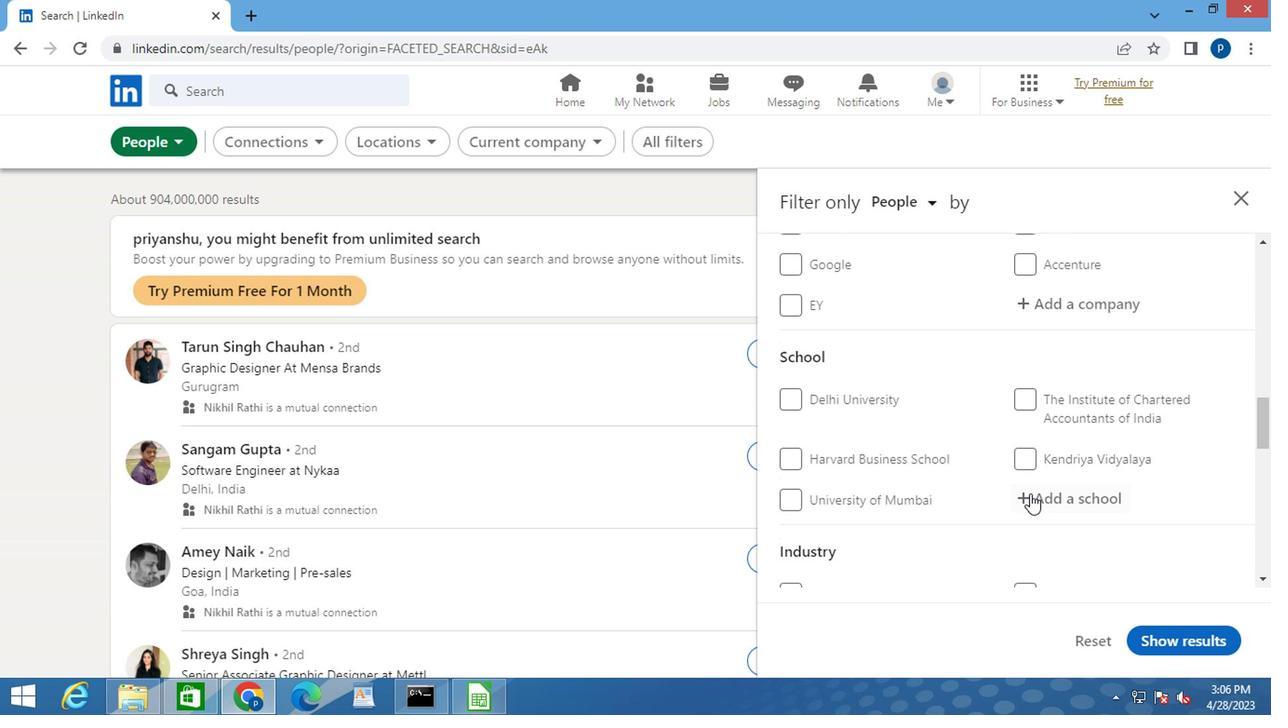 
Action: Mouse moved to (861, 481)
Screenshot: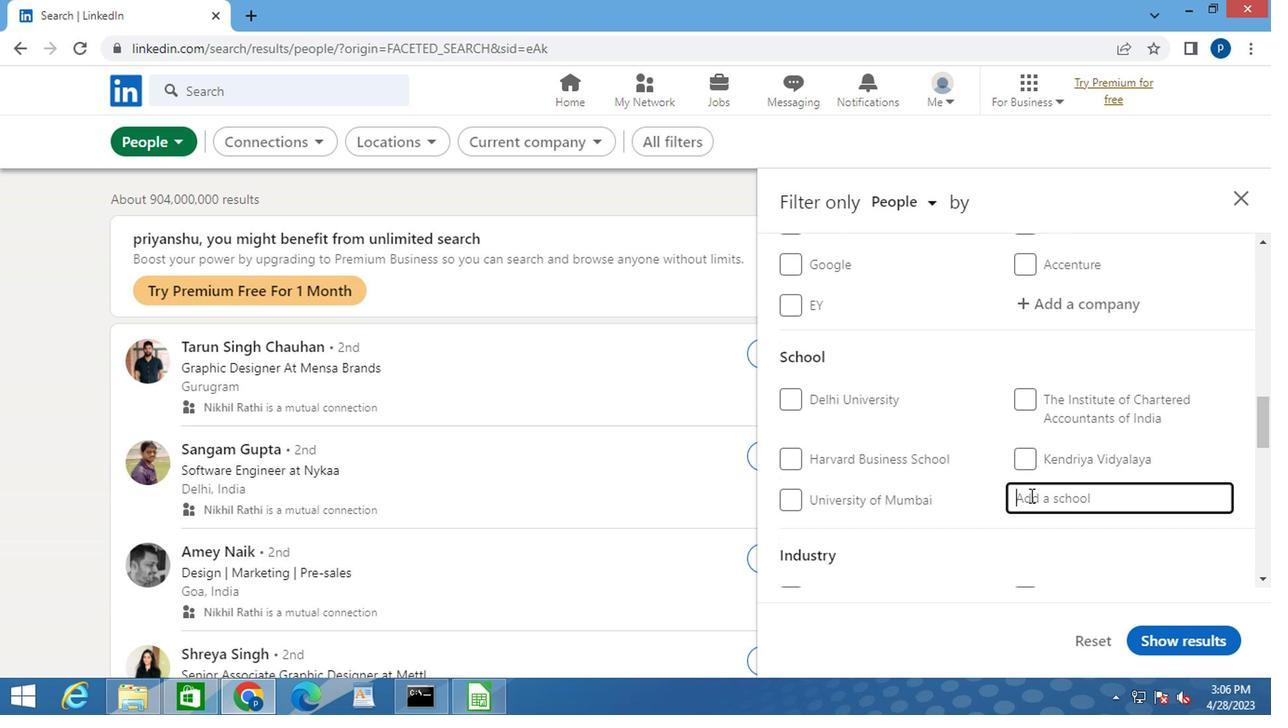 
Action: Key pressed <Key.caps_lock><Key.caps_lock>BML<Key.space>M<Key.caps_lock>UNJAL
Screenshot: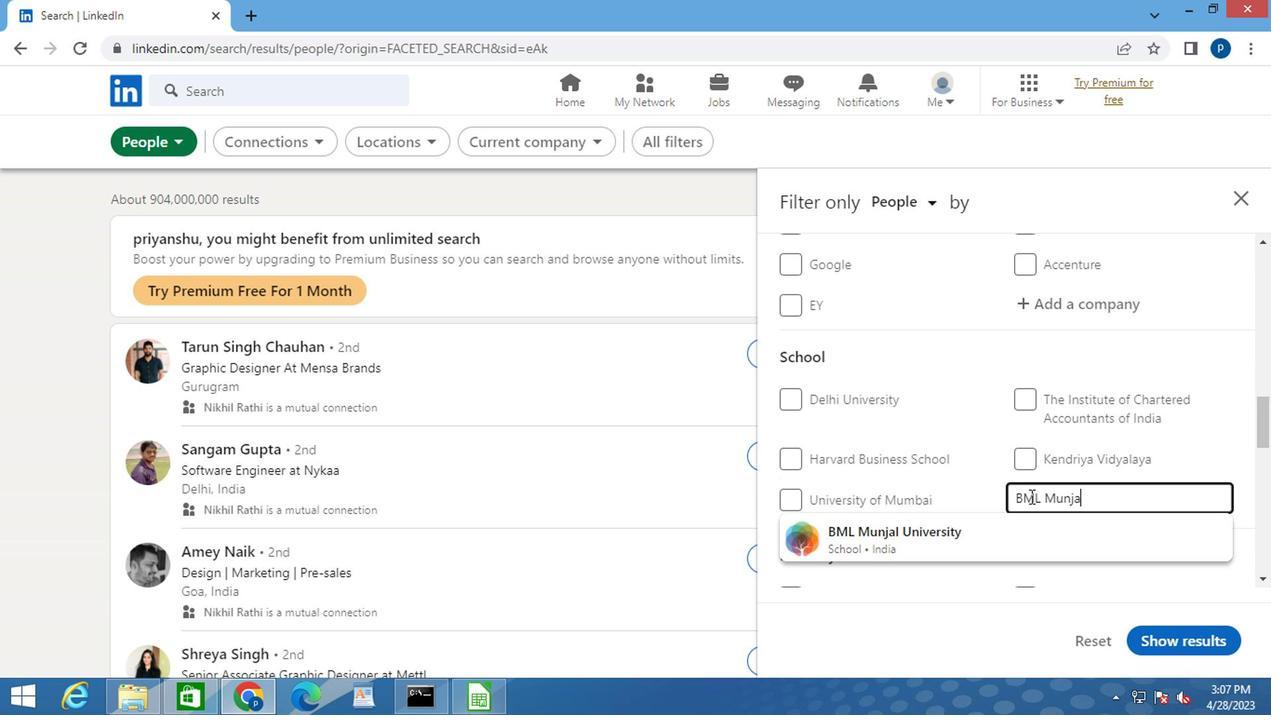 
Action: Mouse moved to (800, 506)
Screenshot: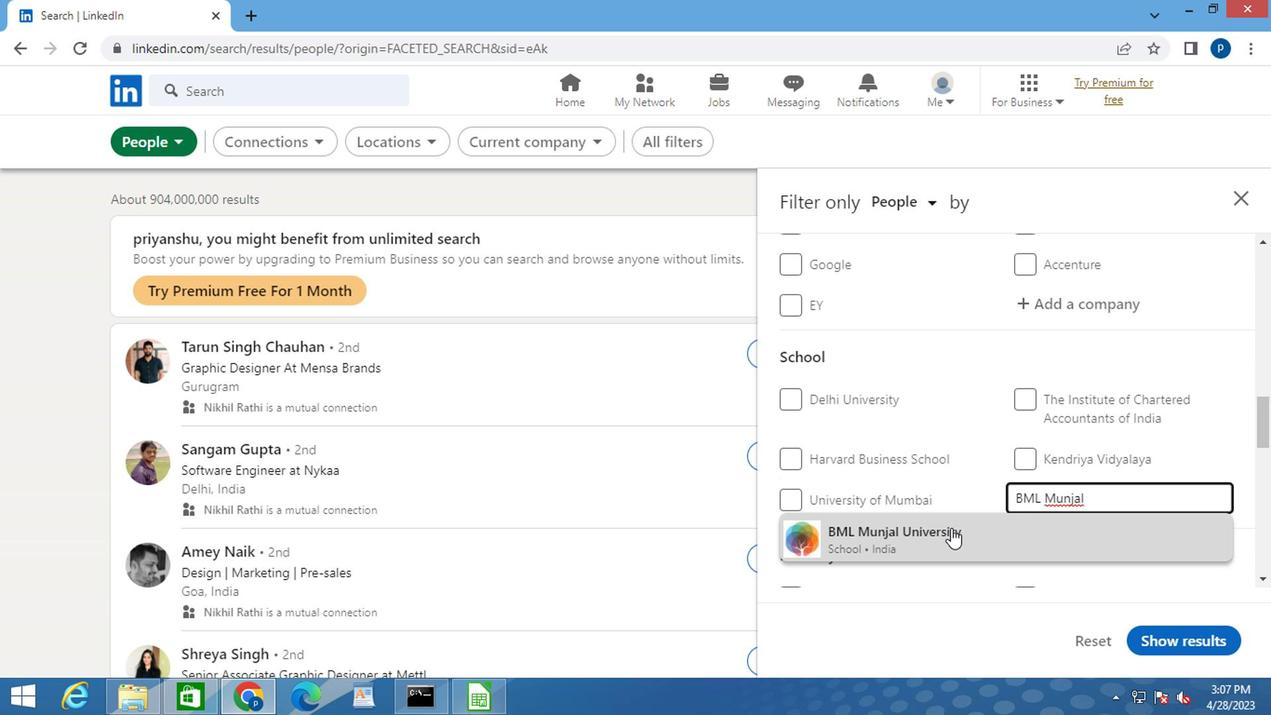 
Action: Mouse pressed left at (800, 506)
Screenshot: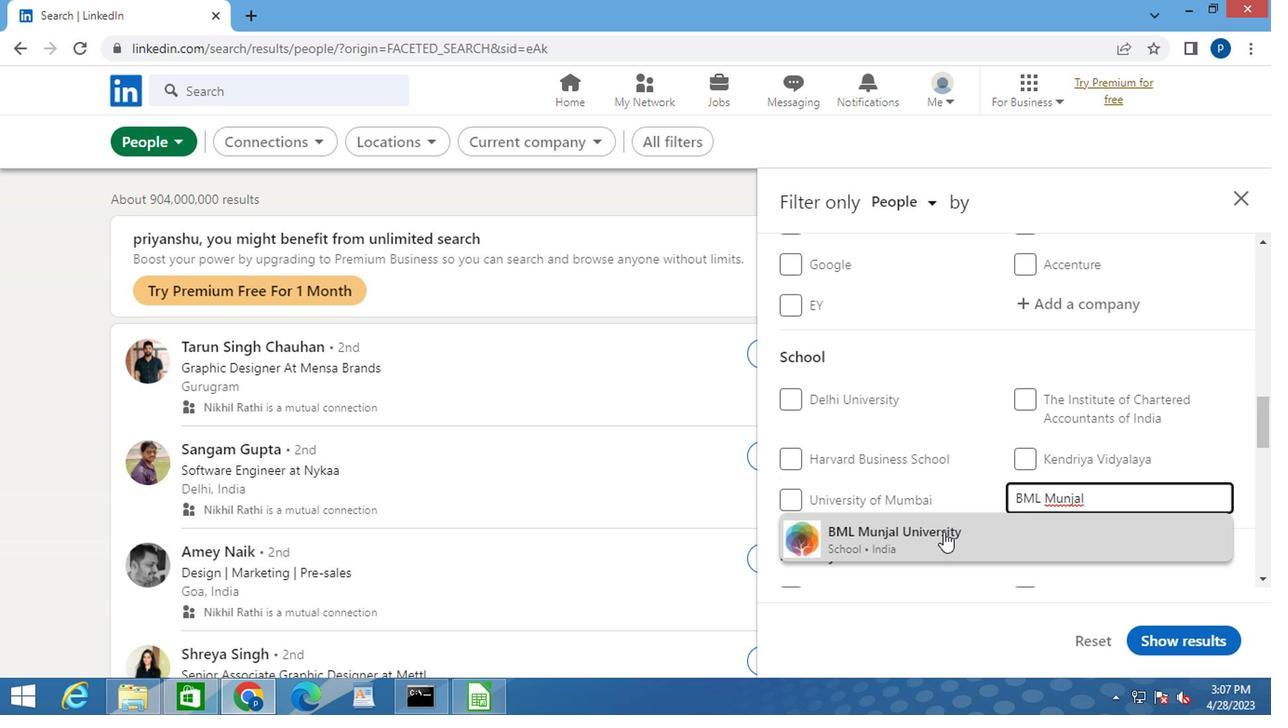 
Action: Mouse moved to (792, 497)
Screenshot: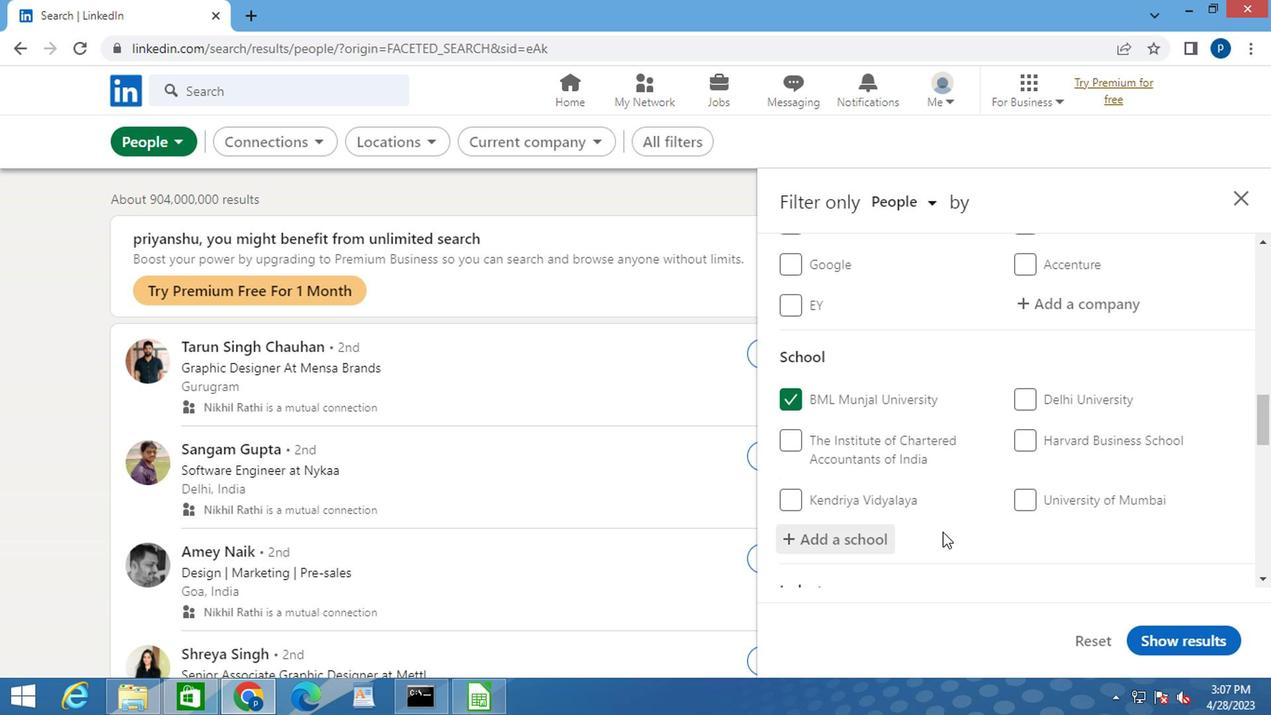 
Action: Mouse scrolled (792, 496) with delta (0, 0)
Screenshot: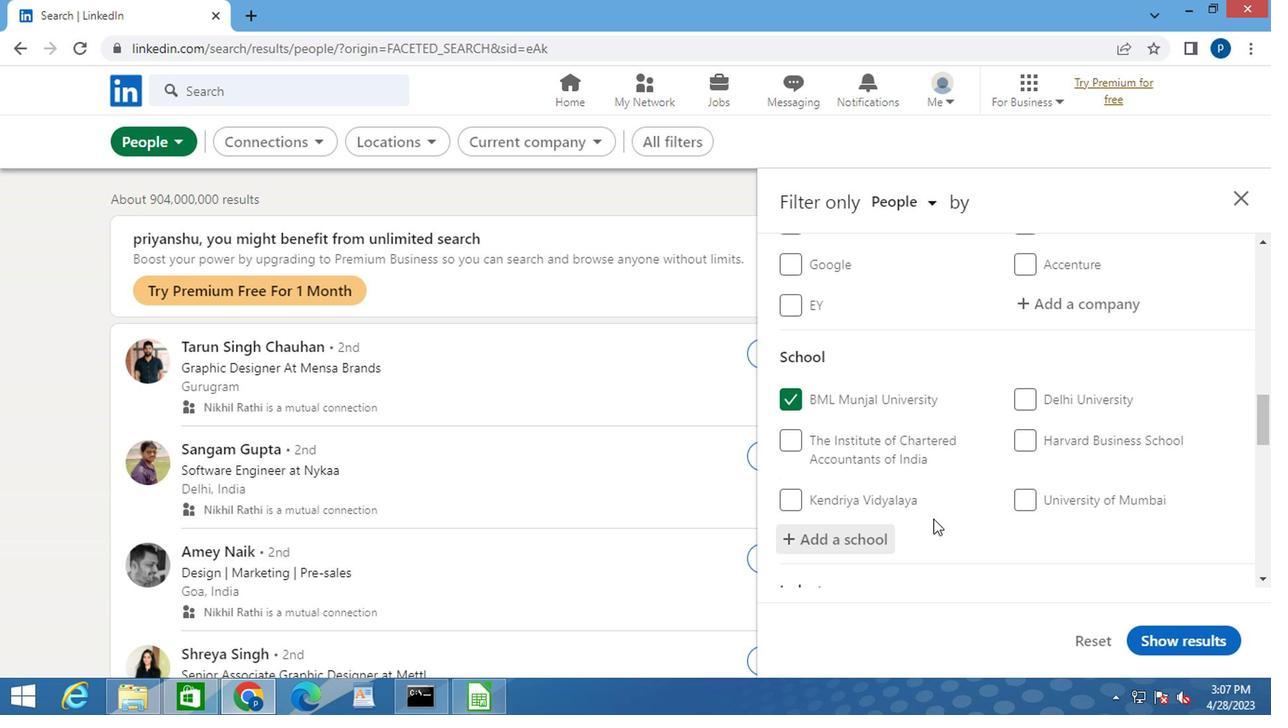 
Action: Mouse scrolled (792, 496) with delta (0, 0)
Screenshot: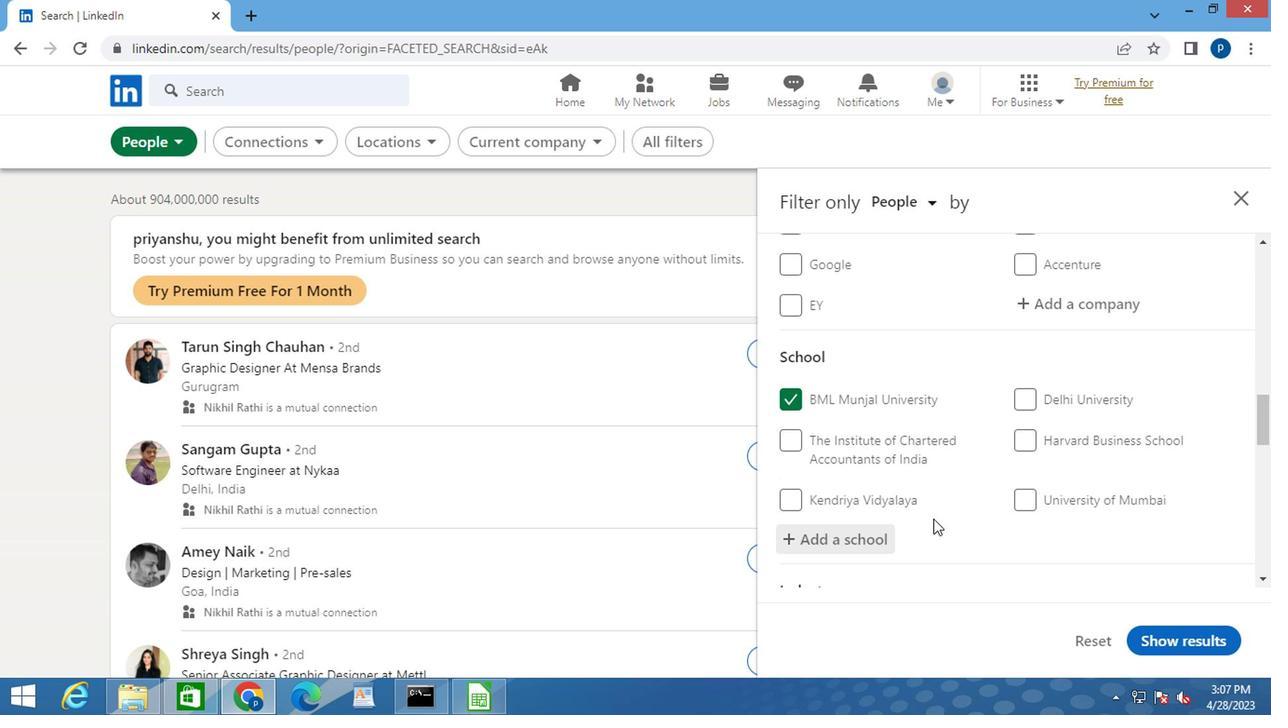 
Action: Mouse moved to (787, 482)
Screenshot: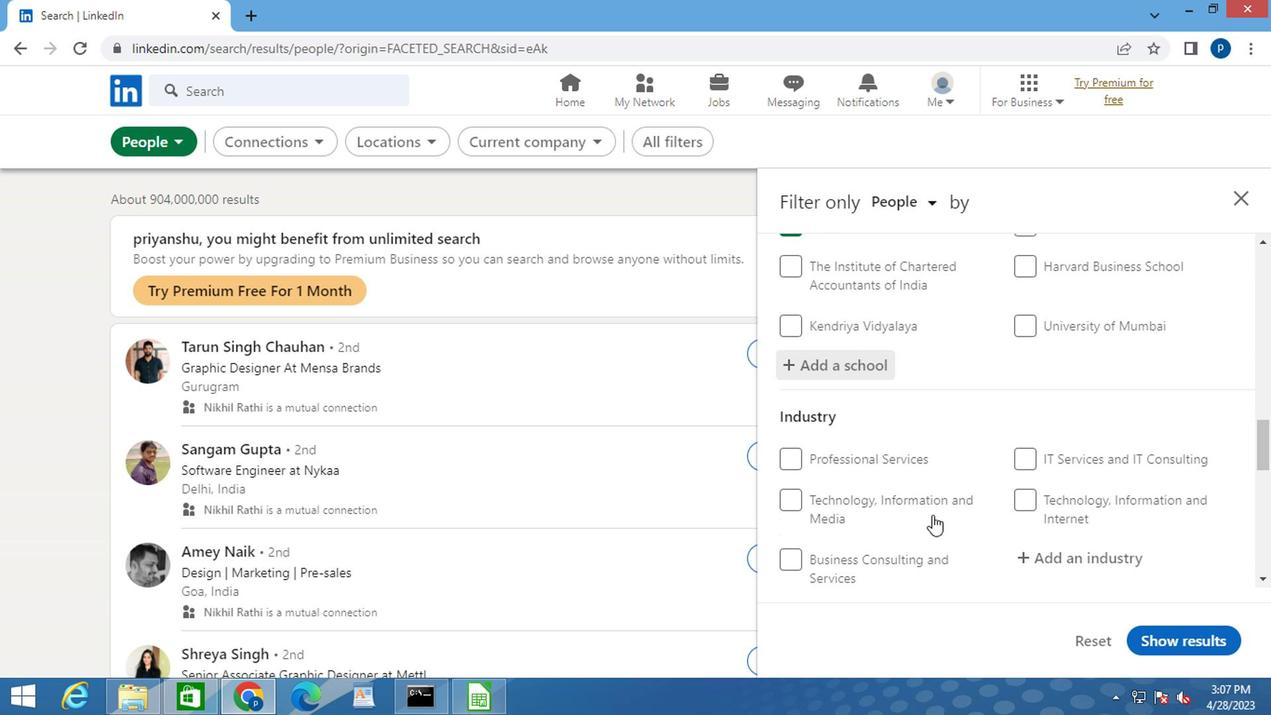 
Action: Mouse scrolled (787, 482) with delta (0, 0)
Screenshot: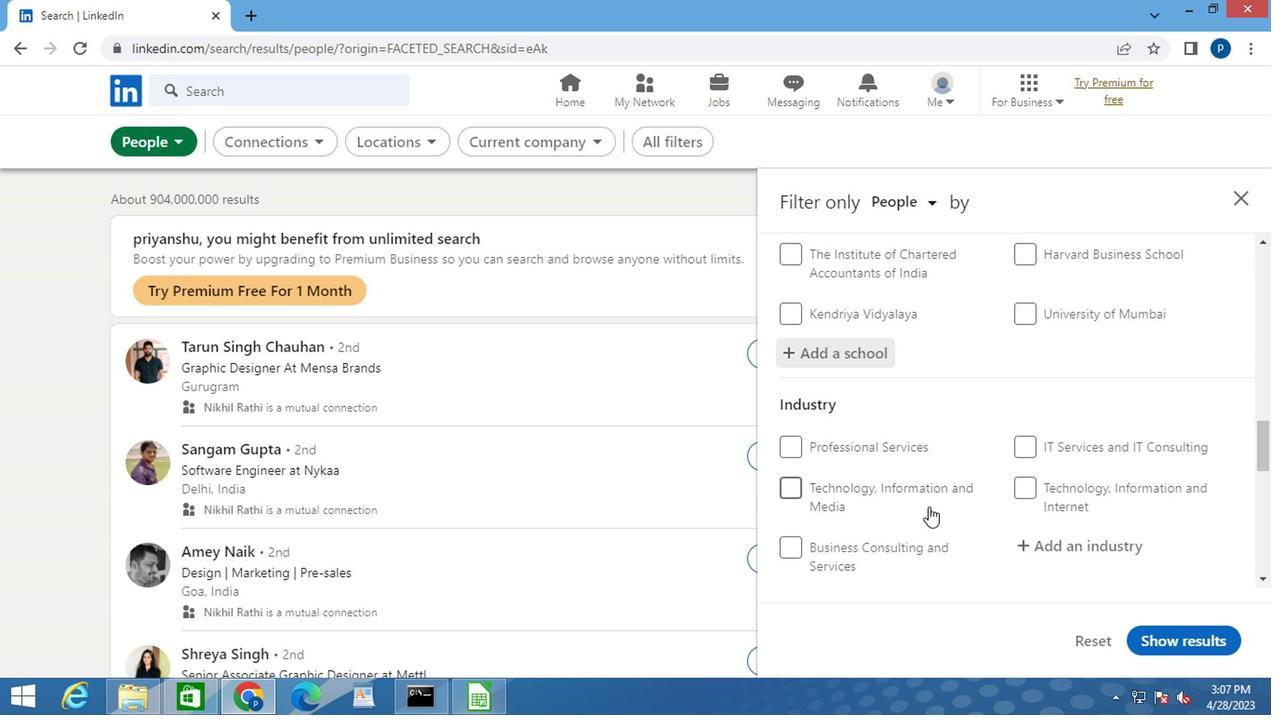 
Action: Mouse moved to (872, 451)
Screenshot: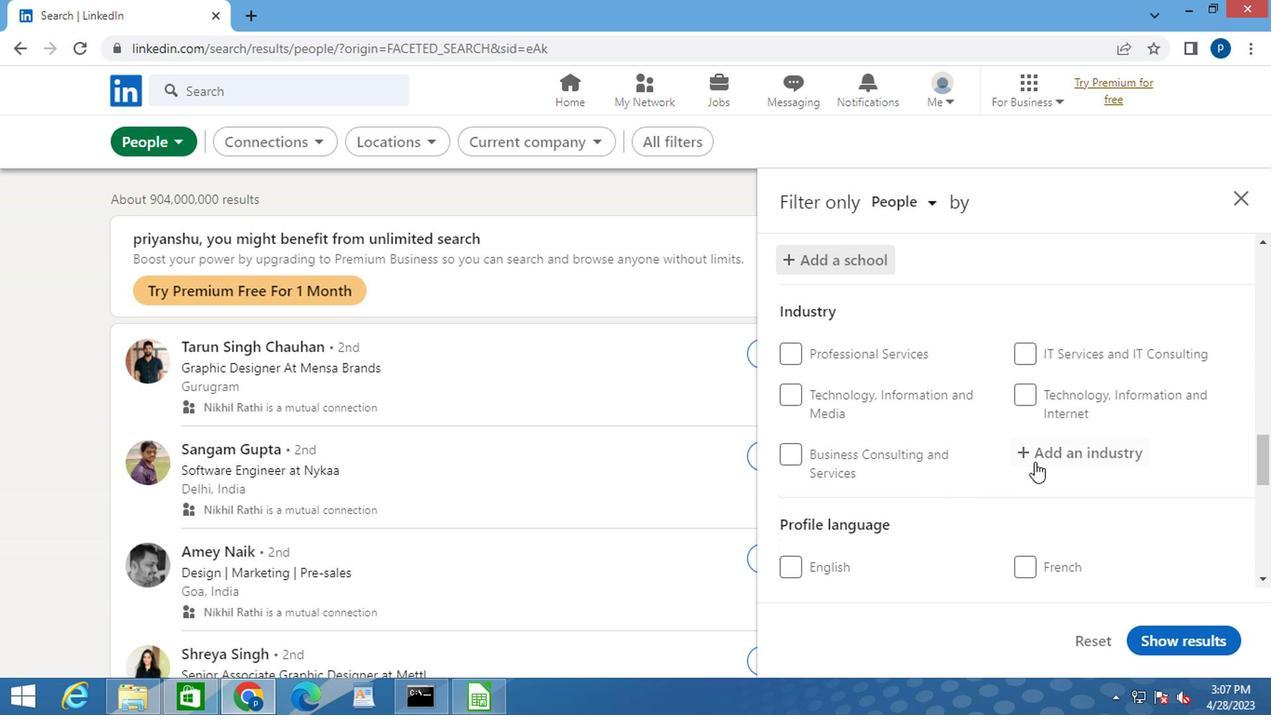 
Action: Mouse pressed left at (872, 451)
Screenshot: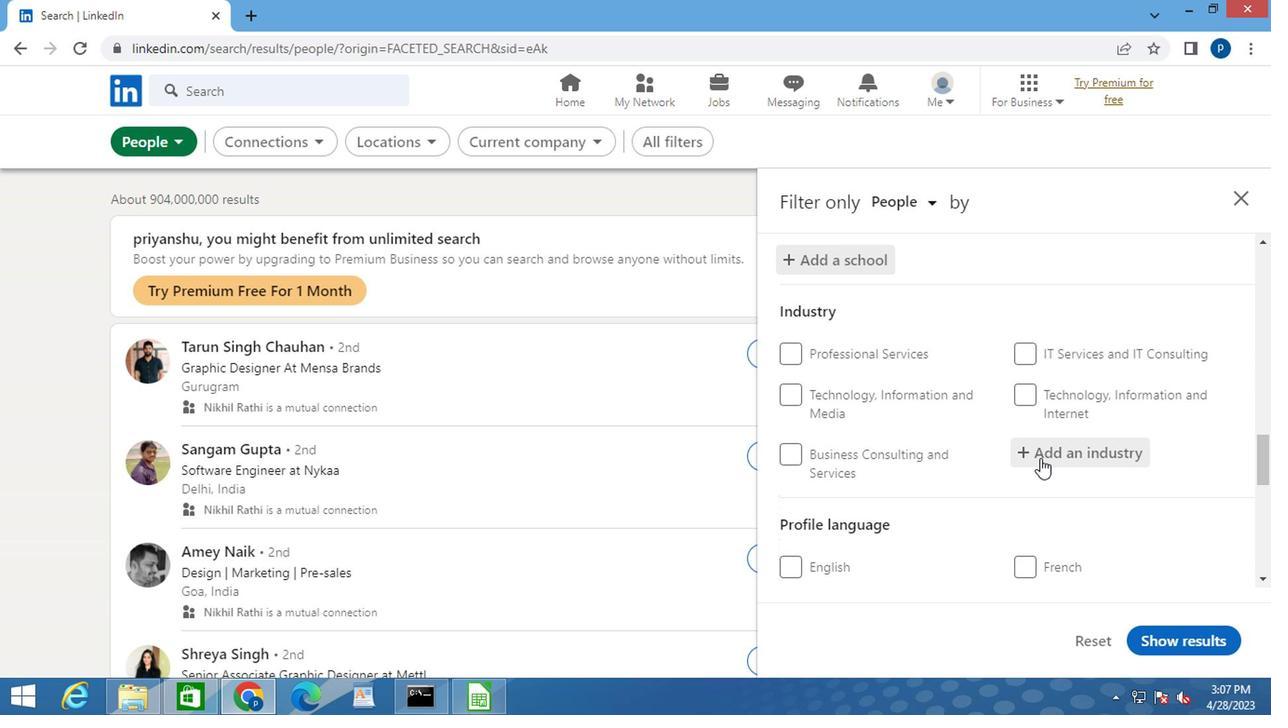 
Action: Key pressed <Key.caps_lock>M<Key.caps_lock>ILITARY
Screenshot: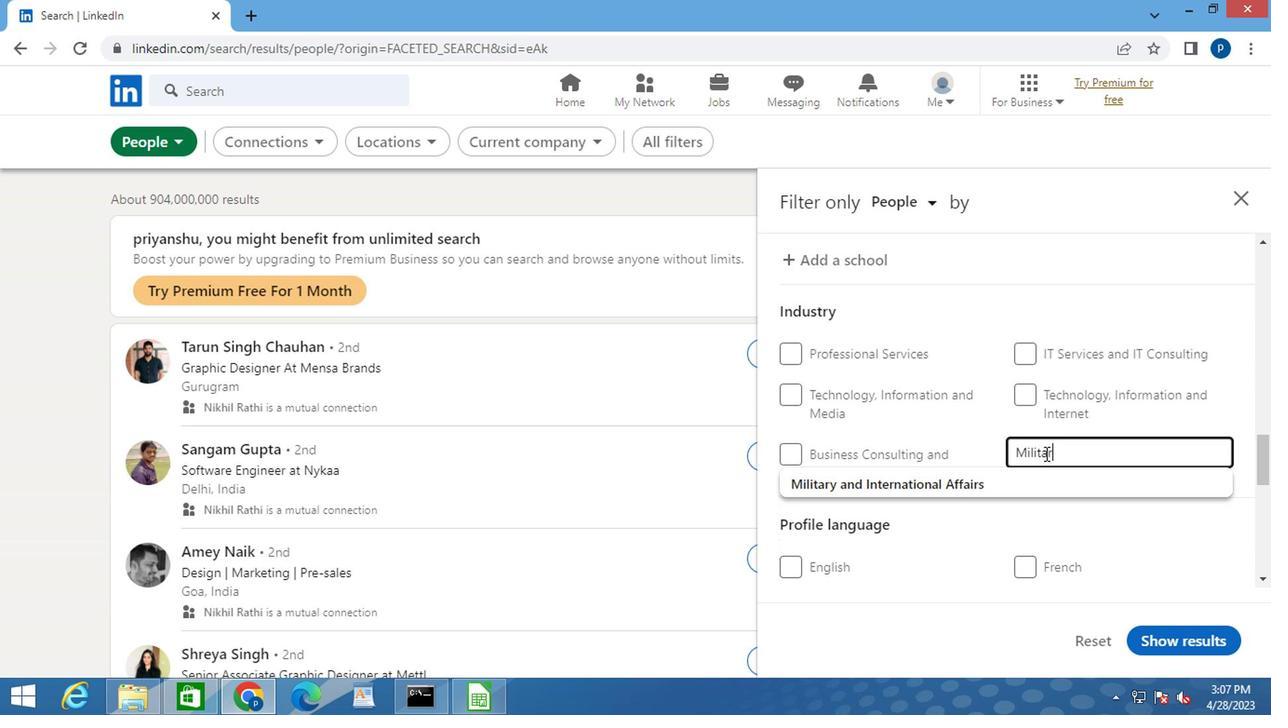 
Action: Mouse moved to (811, 471)
Screenshot: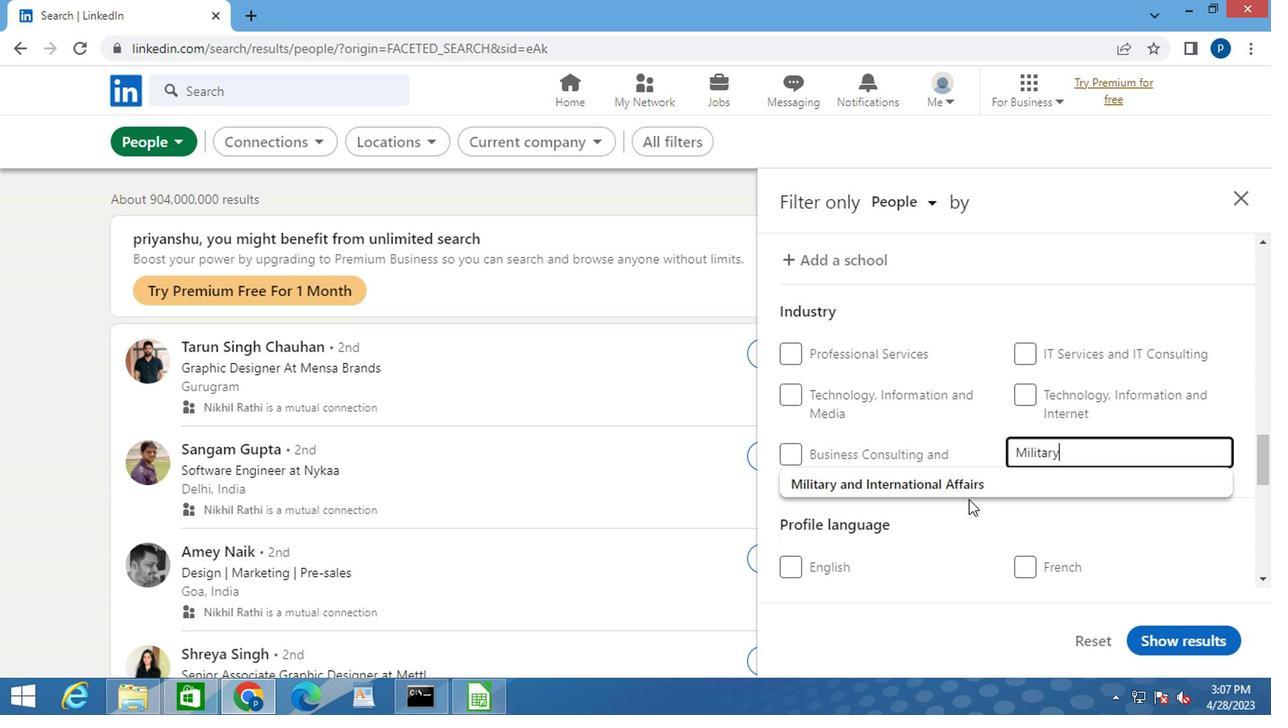 
Action: Mouse pressed left at (811, 471)
Screenshot: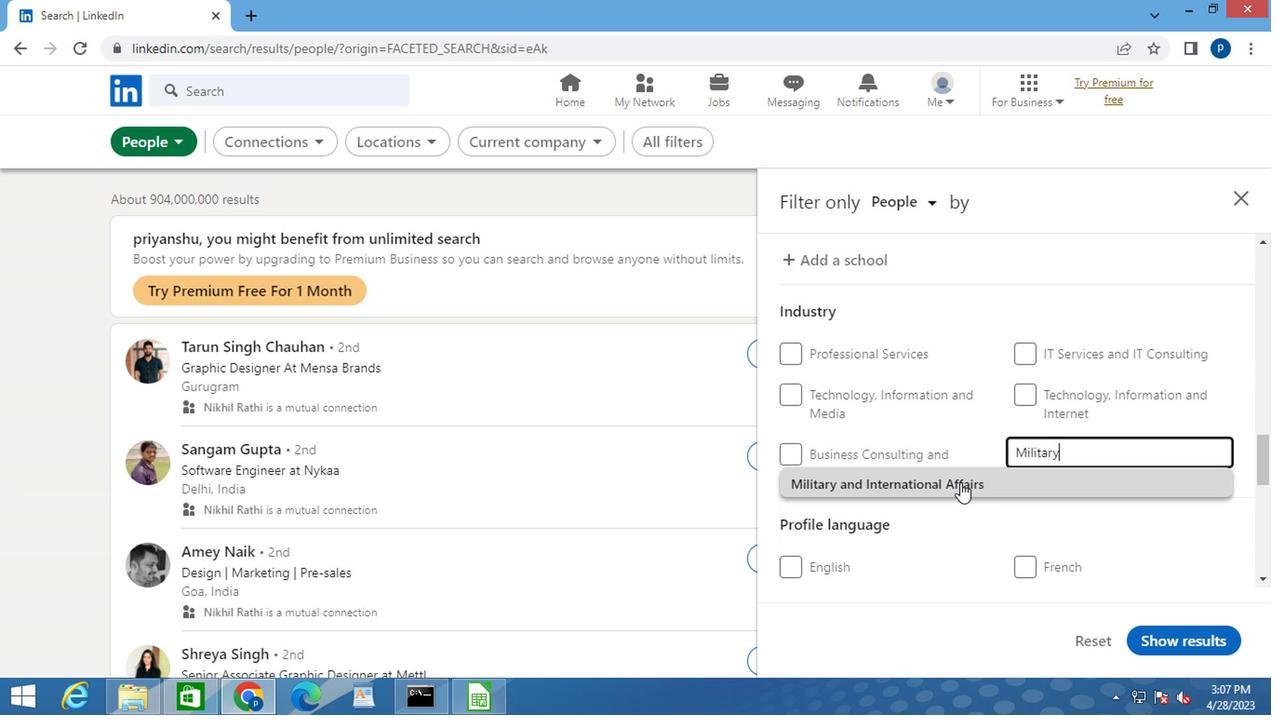 
Action: Mouse scrolled (811, 470) with delta (0, 0)
Screenshot: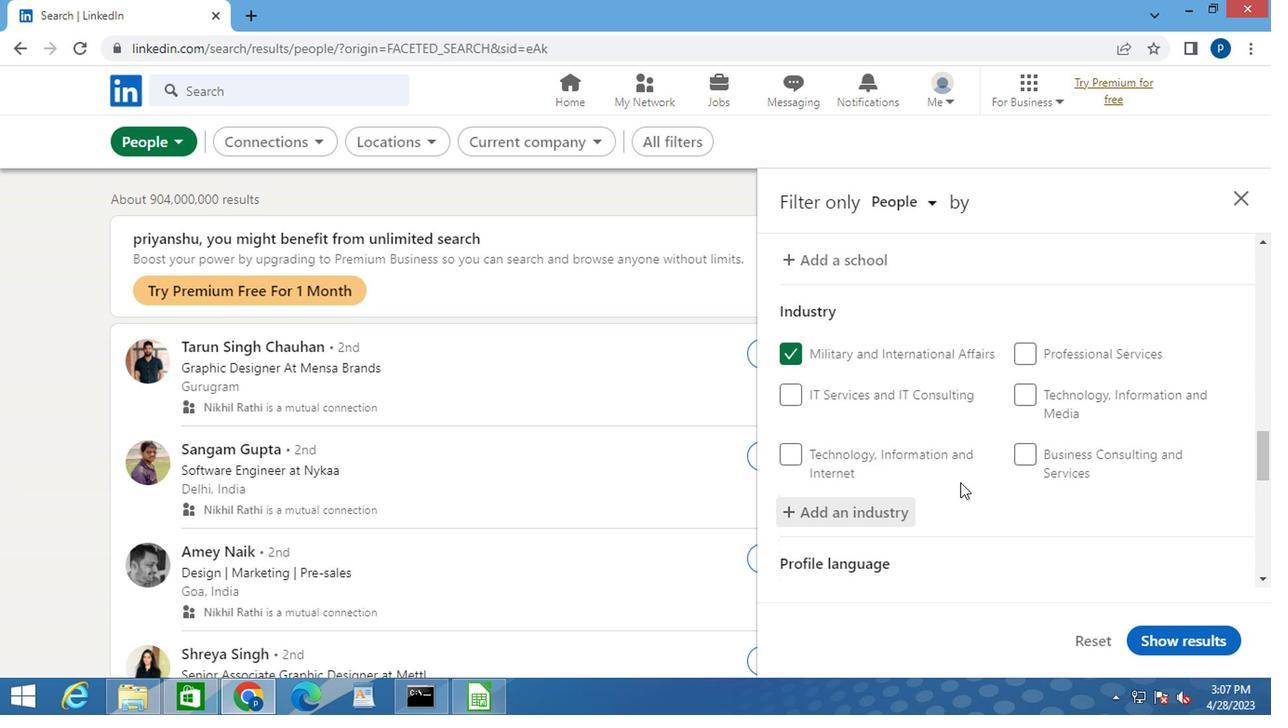 
Action: Mouse scrolled (811, 470) with delta (0, 0)
Screenshot: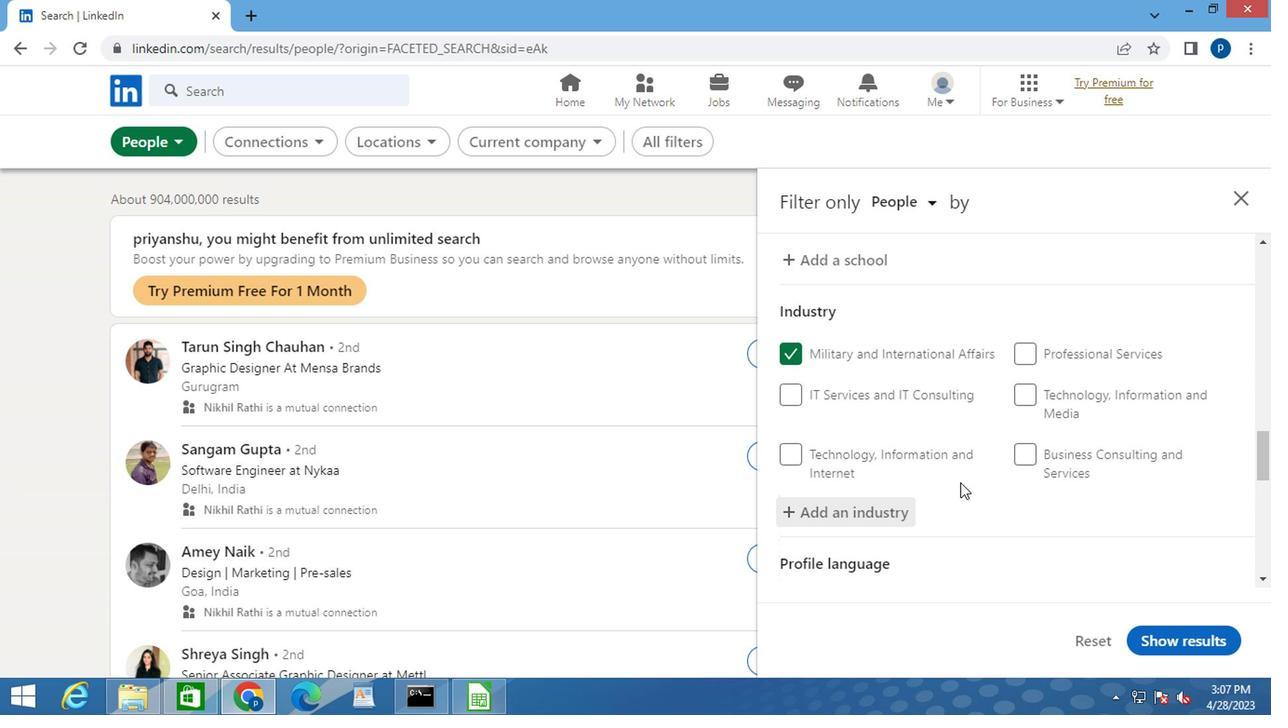 
Action: Mouse scrolled (811, 470) with delta (0, 0)
Screenshot: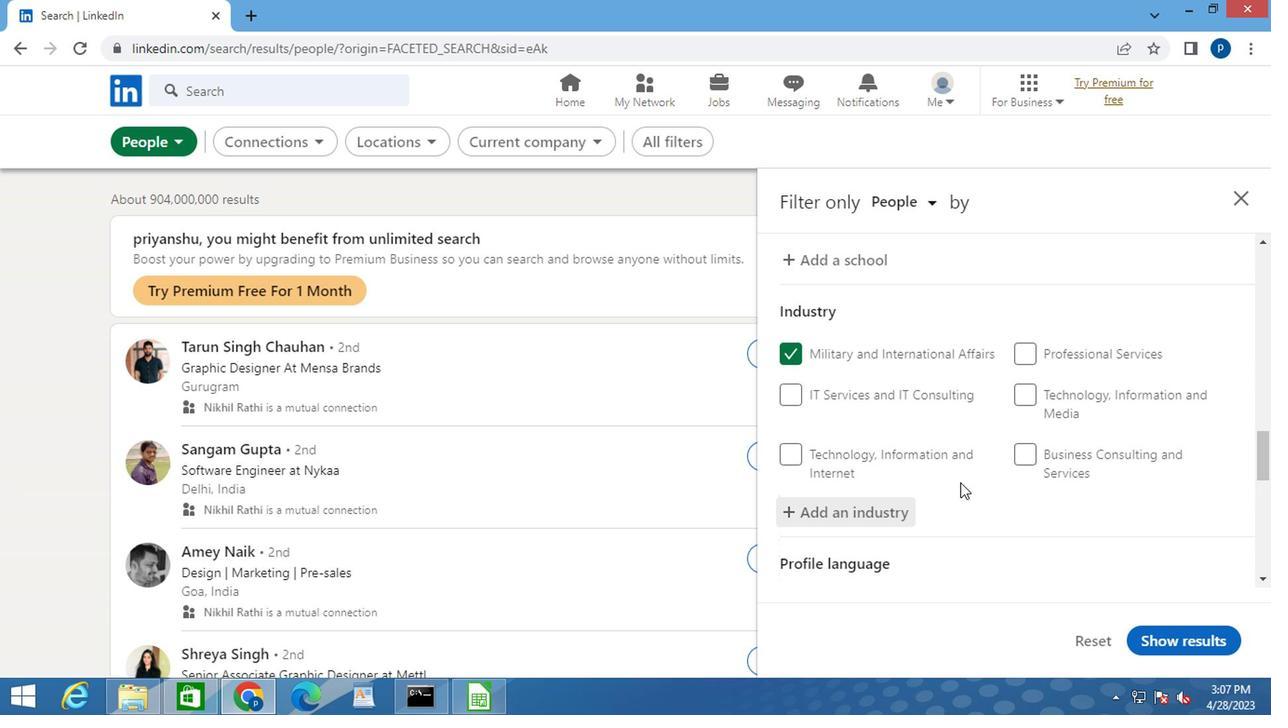 
Action: Mouse moved to (829, 477)
Screenshot: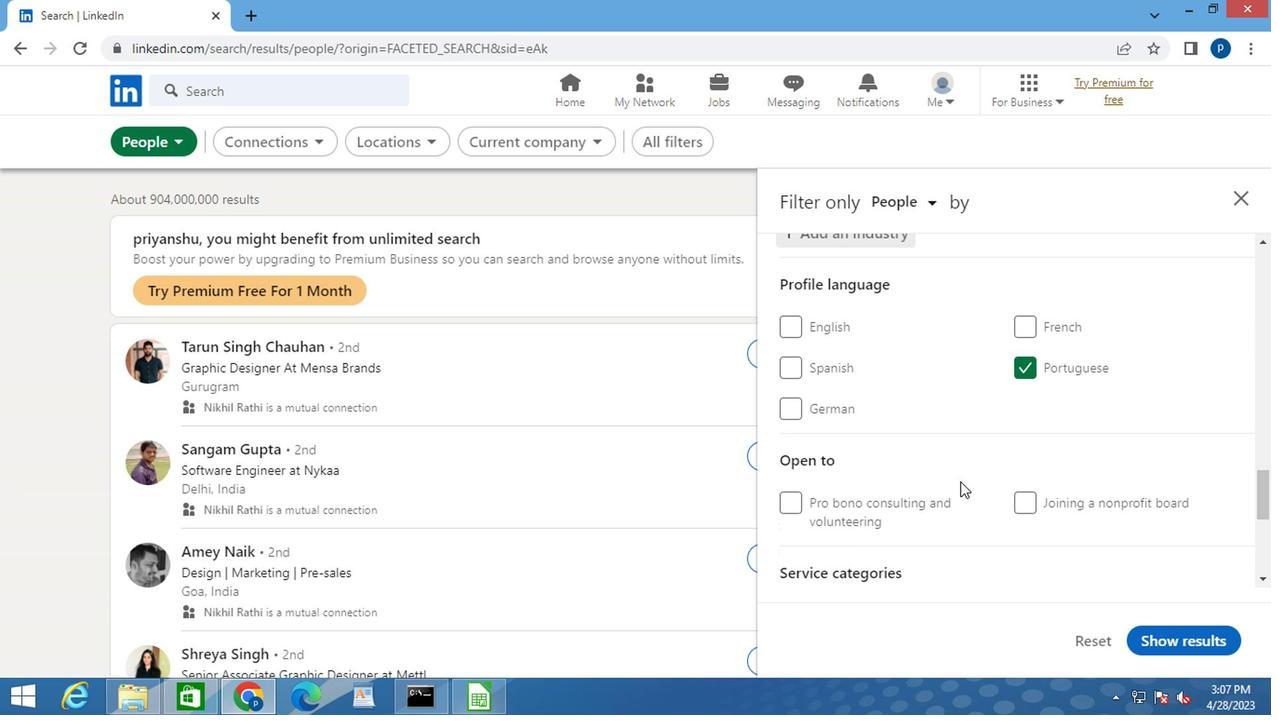 
Action: Mouse scrolled (829, 476) with delta (0, 0)
Screenshot: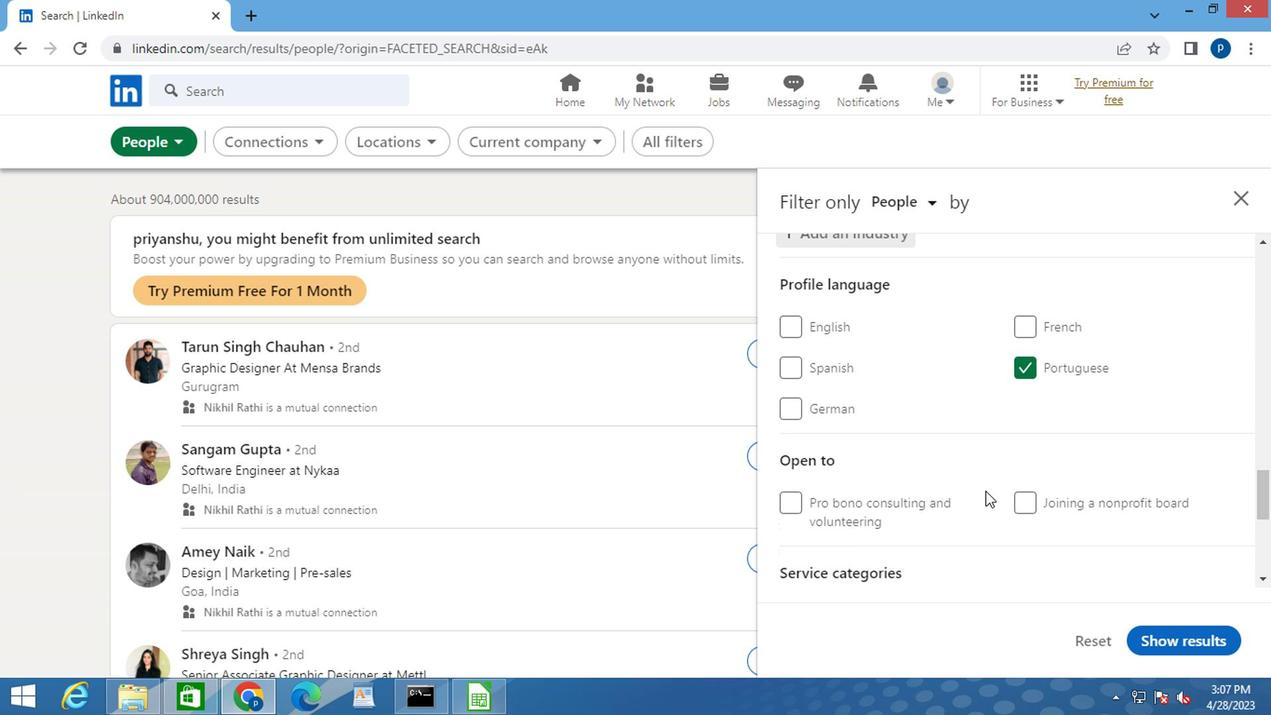 
Action: Mouse scrolled (829, 476) with delta (0, 0)
Screenshot: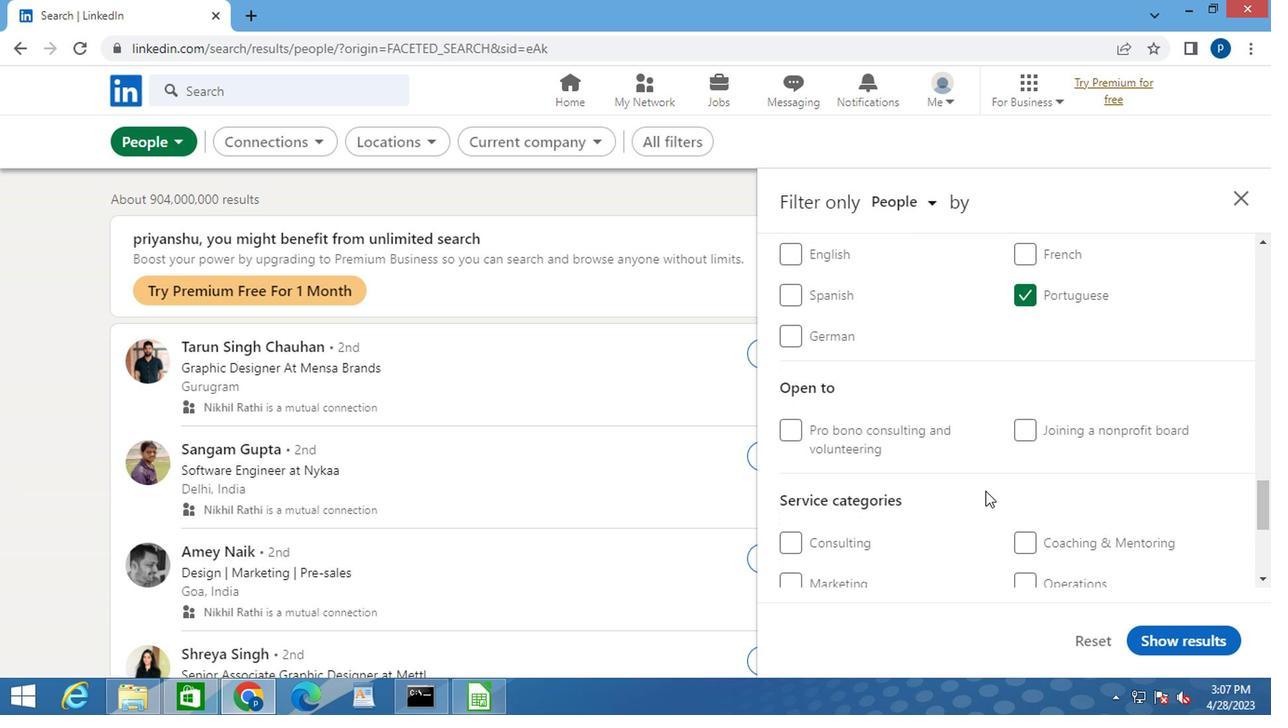 
Action: Mouse moved to (835, 478)
Screenshot: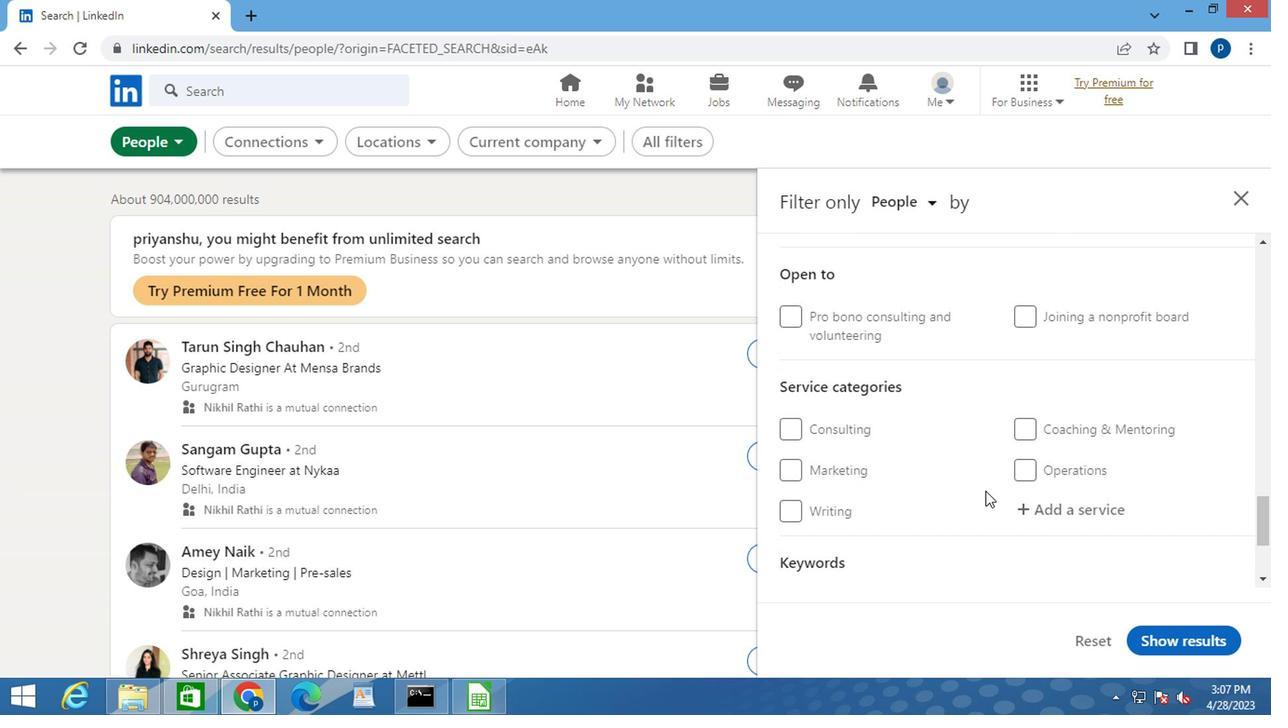 
Action: Mouse scrolled (835, 477) with delta (0, 0)
Screenshot: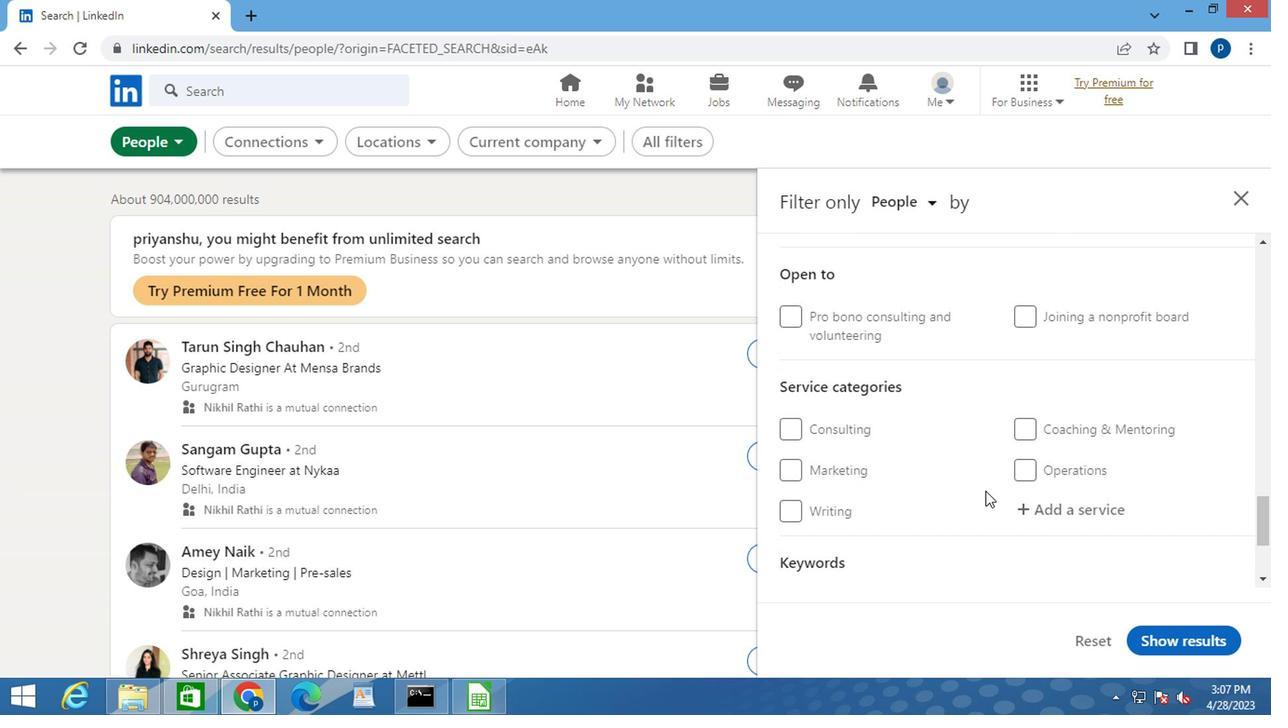 
Action: Mouse moved to (874, 421)
Screenshot: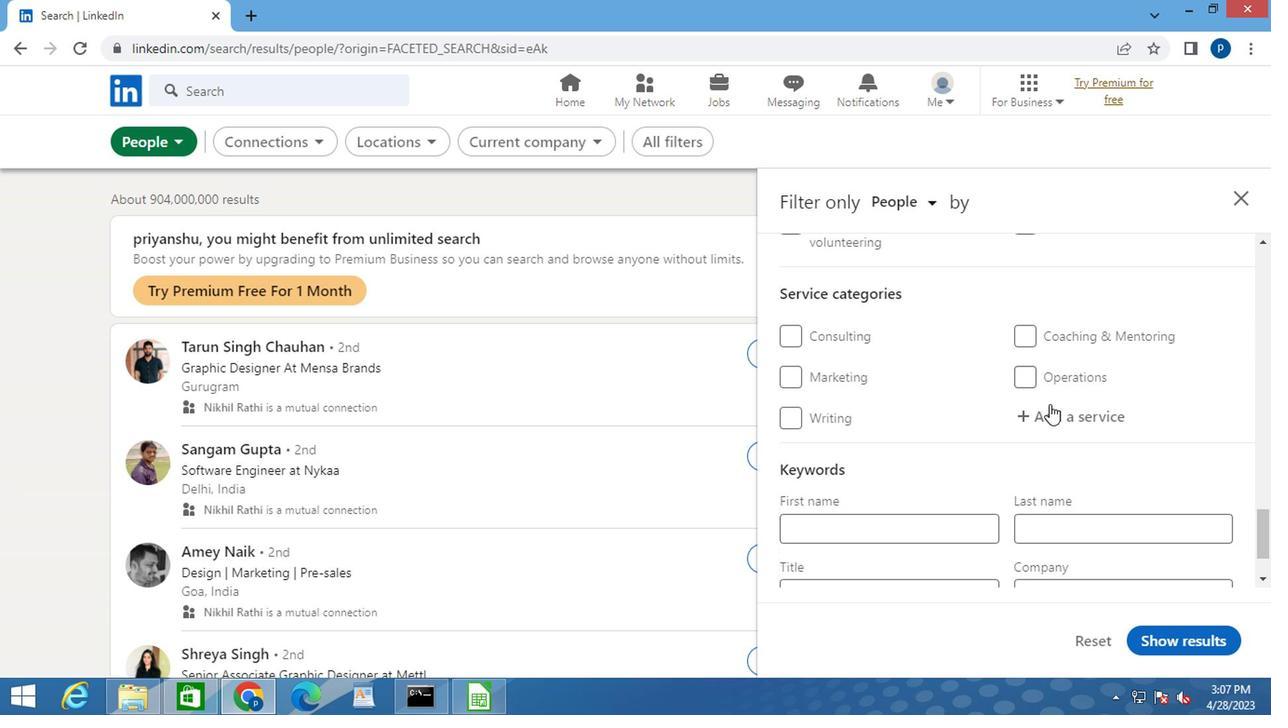 
Action: Mouse pressed left at (874, 421)
Screenshot: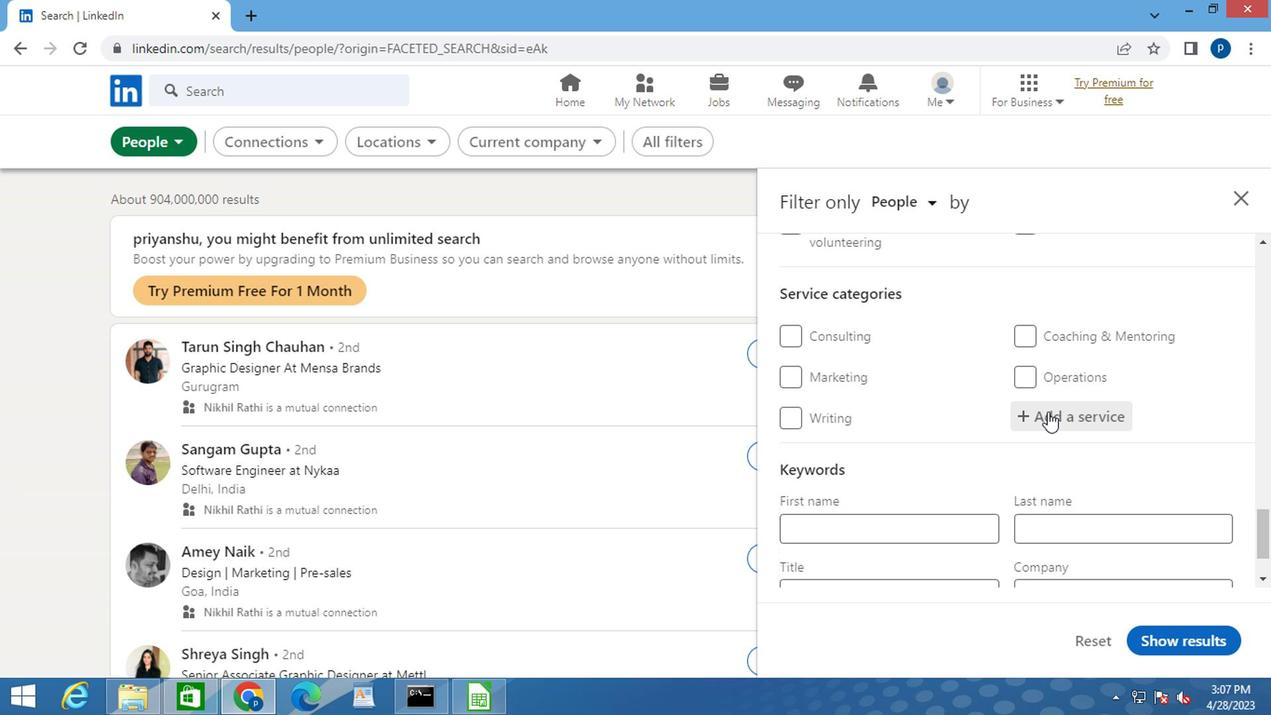 
Action: Key pressed <Key.caps_lock>
Screenshot: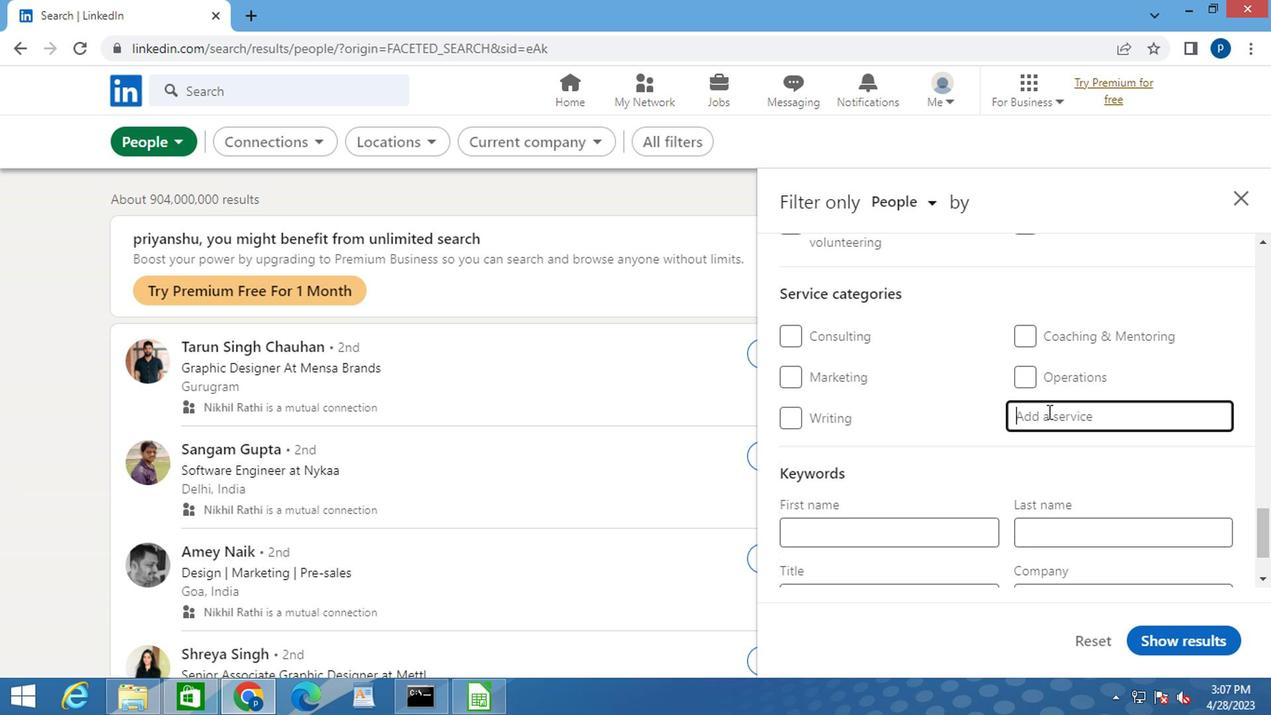
Action: Mouse moved to (873, 421)
Screenshot: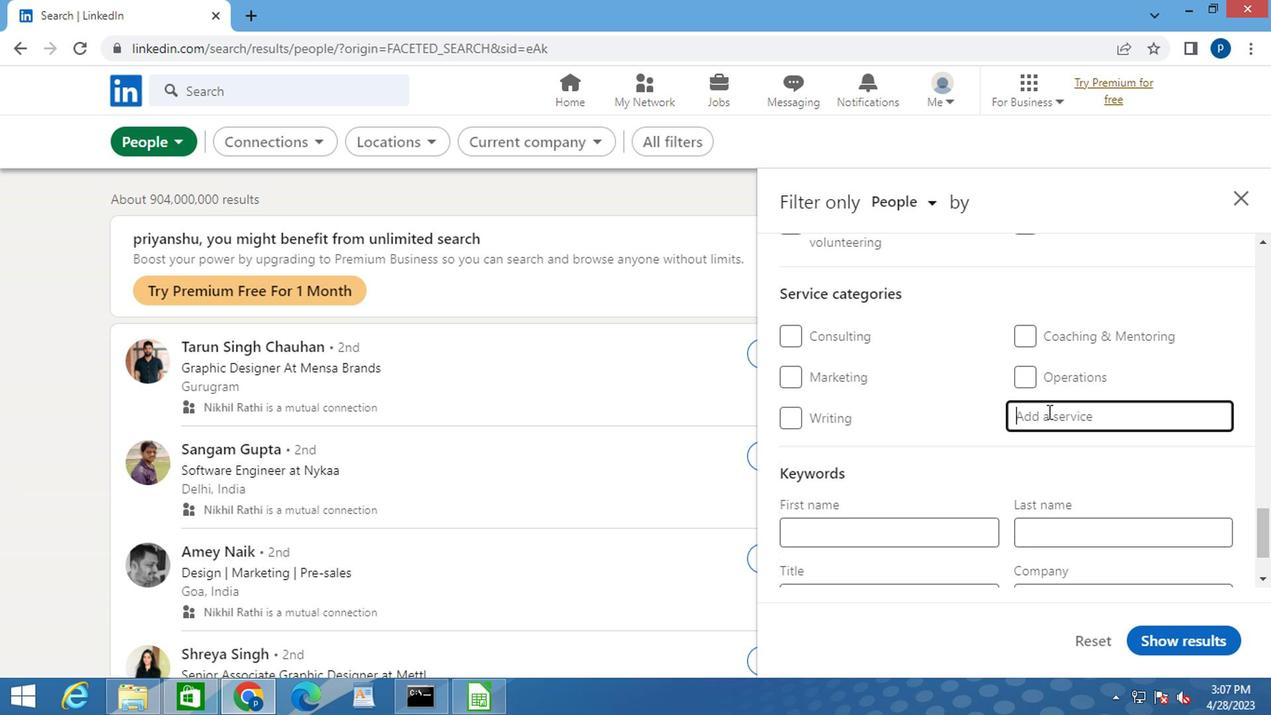 
Action: Key pressed I<Key.caps_lock>LLU
Screenshot: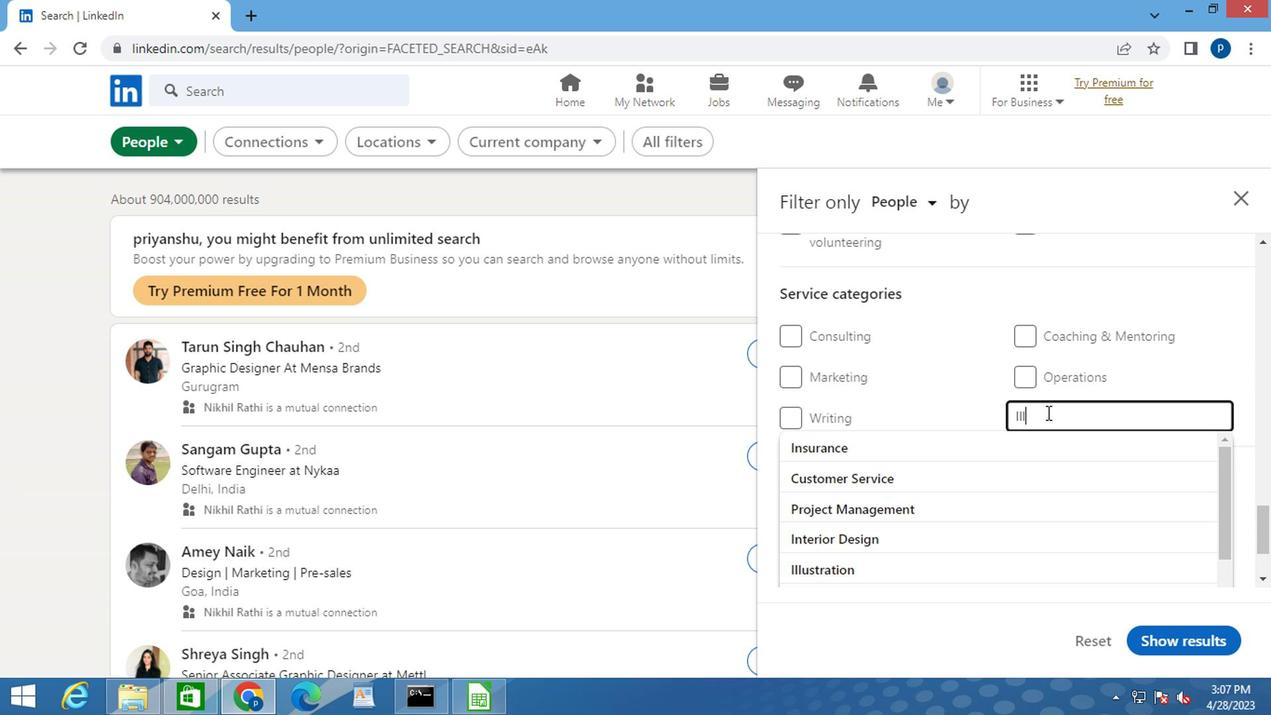 
Action: Mouse moved to (814, 442)
Screenshot: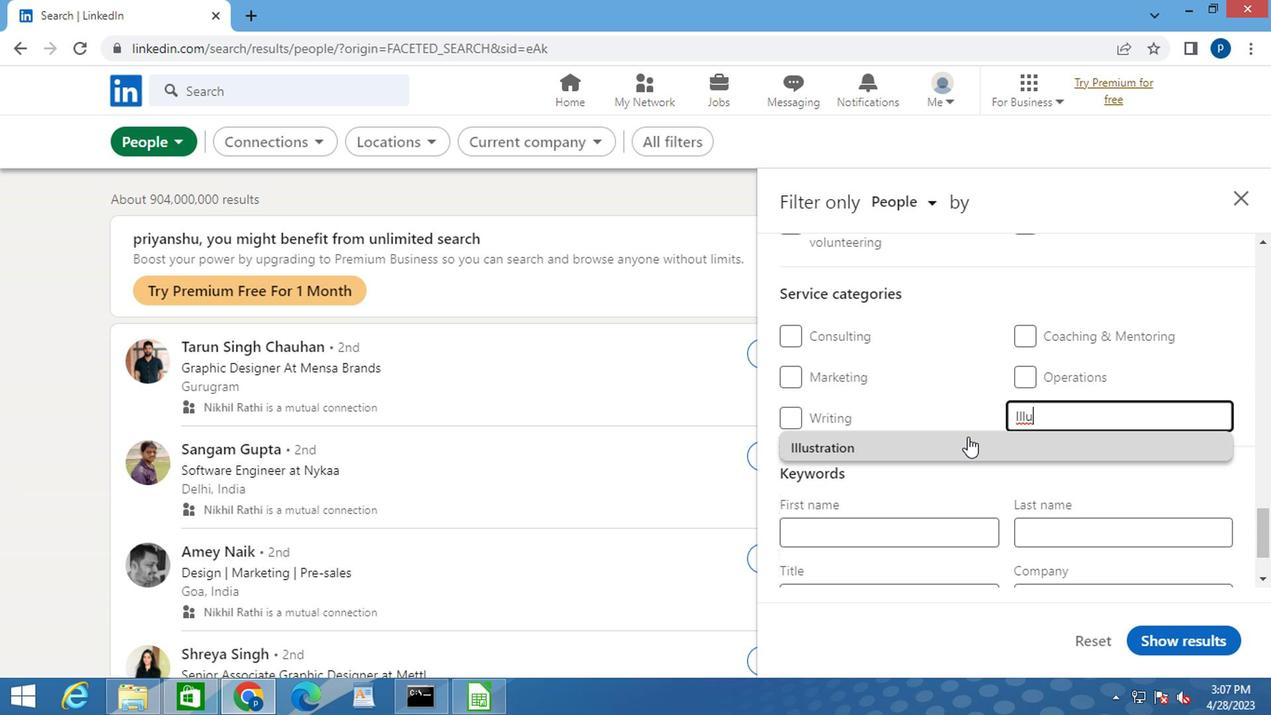 
Action: Mouse pressed left at (814, 442)
Screenshot: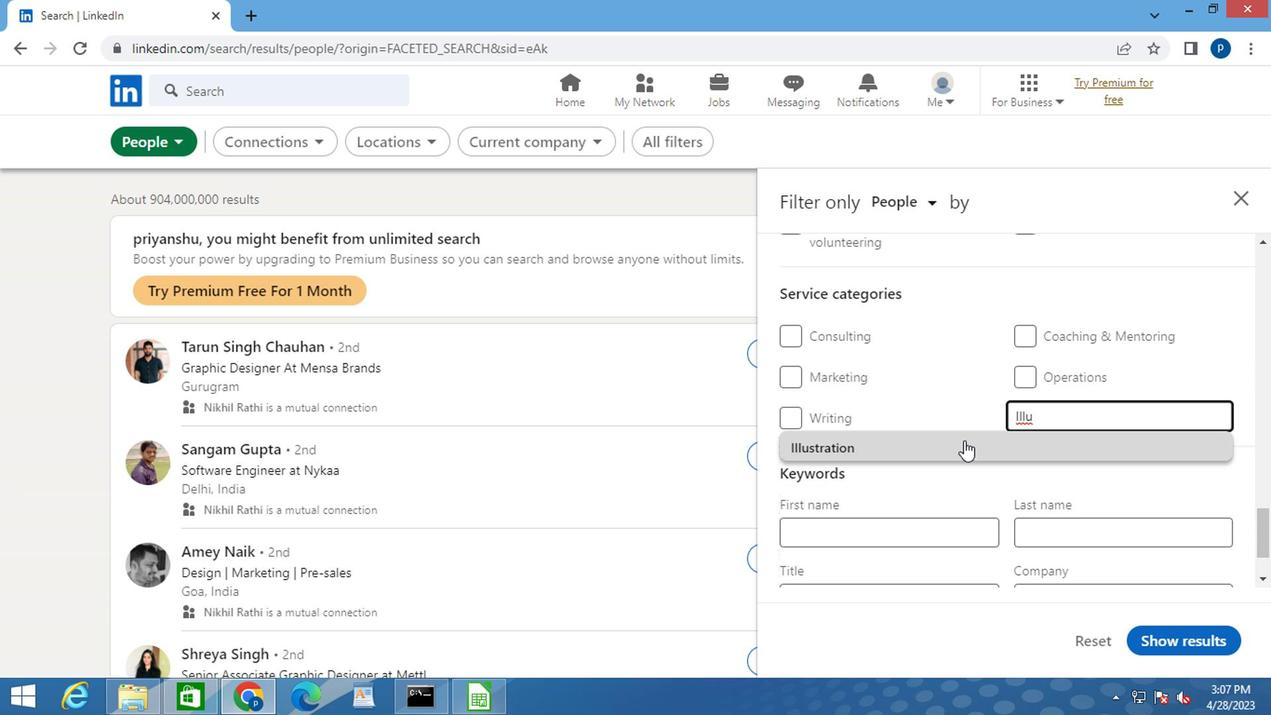 
Action: Mouse scrolled (814, 441) with delta (0, 0)
Screenshot: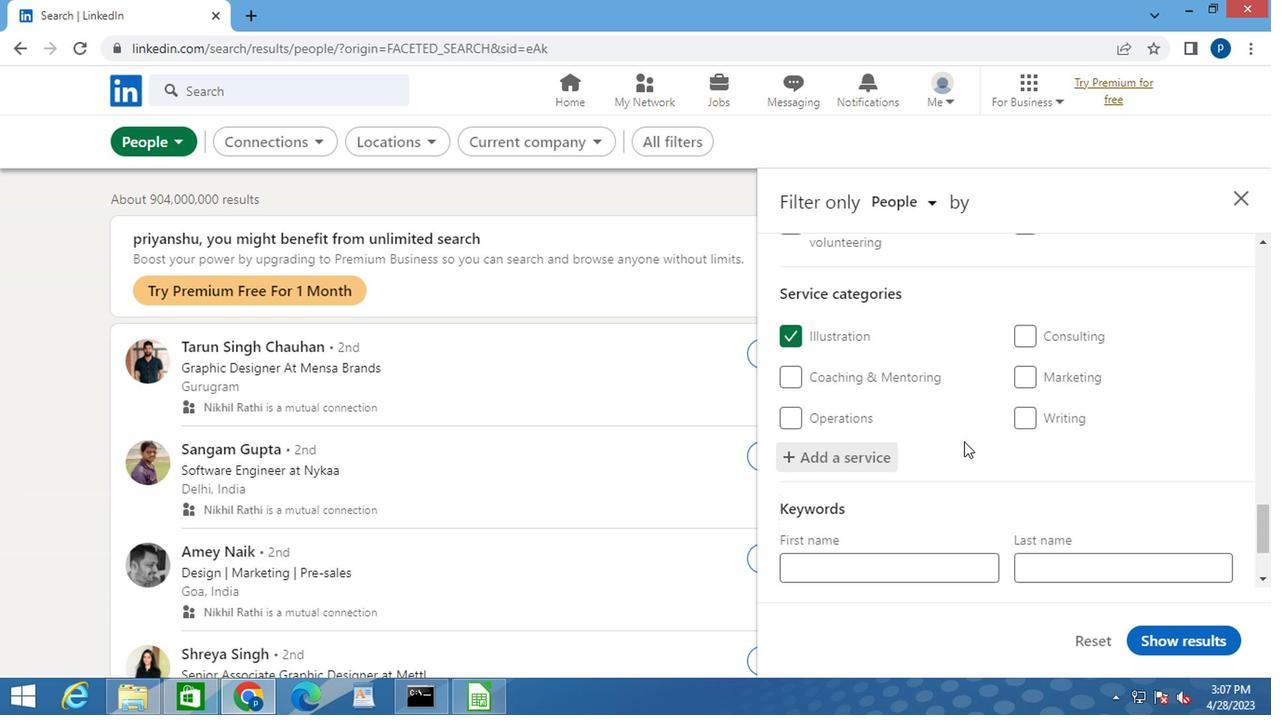 
Action: Mouse scrolled (814, 441) with delta (0, 0)
Screenshot: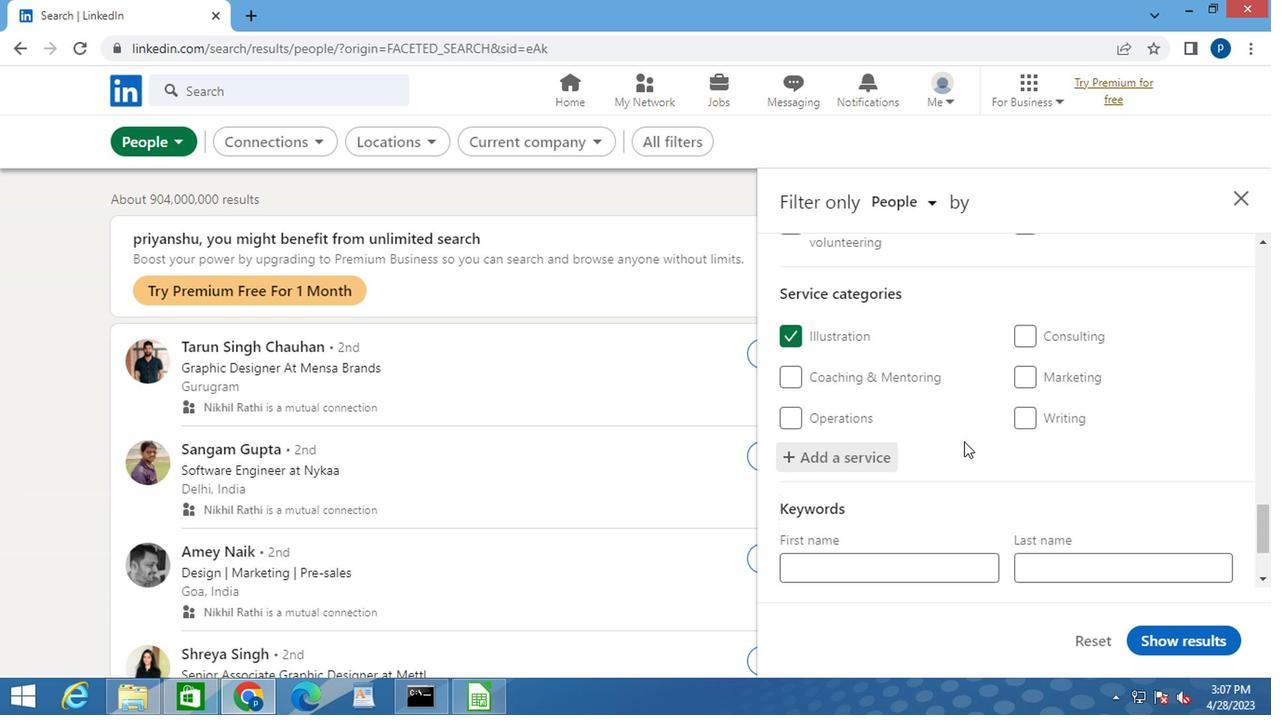 
Action: Mouse moved to (762, 480)
Screenshot: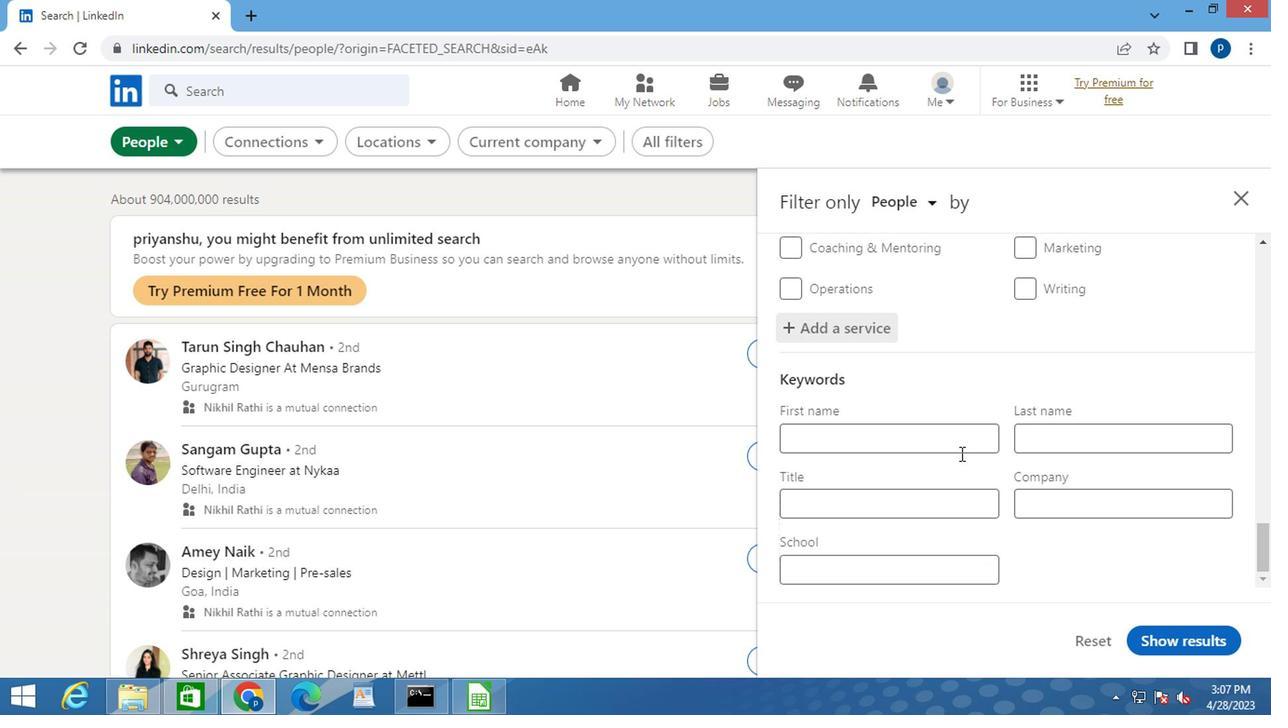 
Action: Mouse pressed left at (762, 480)
Screenshot: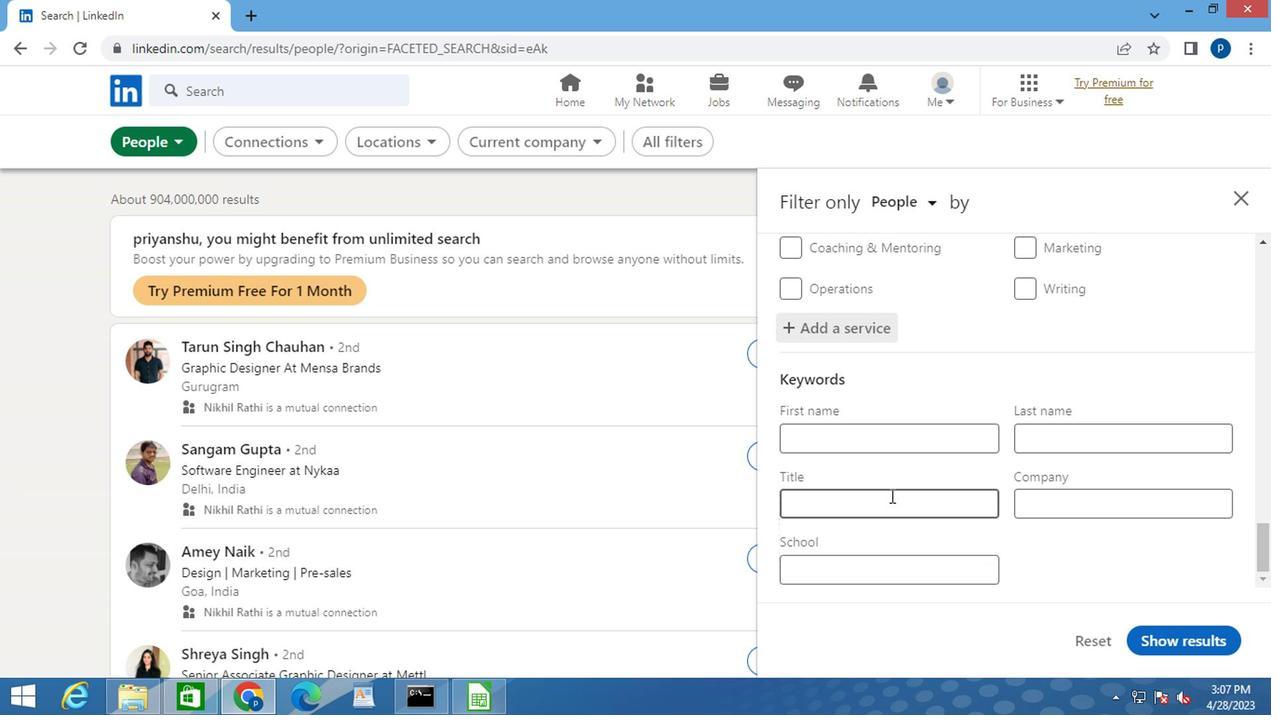 
Action: Key pressed <Key.caps_lock>C<Key.caps_lock>ONTENT<Key.space><Key.caps_lock>M<Key.caps_lock>ARKETING<Key.space><Key.caps_lock>M<Key.caps_lock>ANAGER<Key.space>
Screenshot: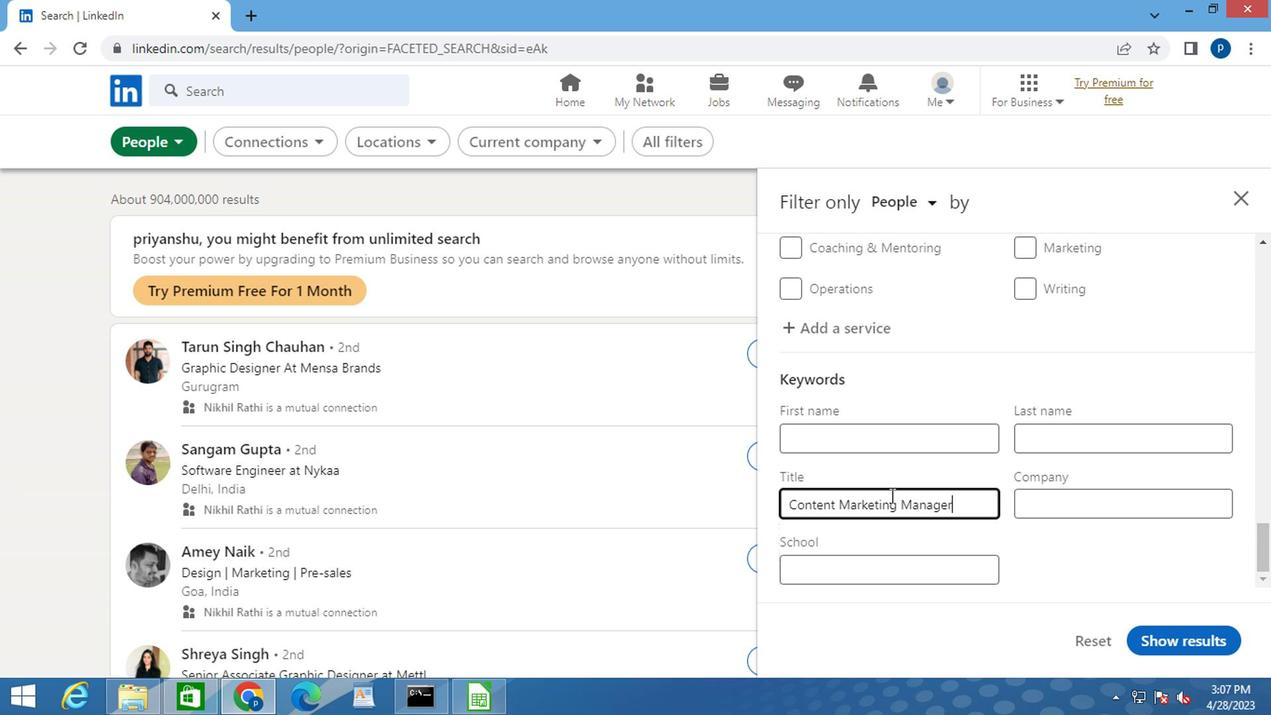 
Action: Mouse moved to (953, 576)
Screenshot: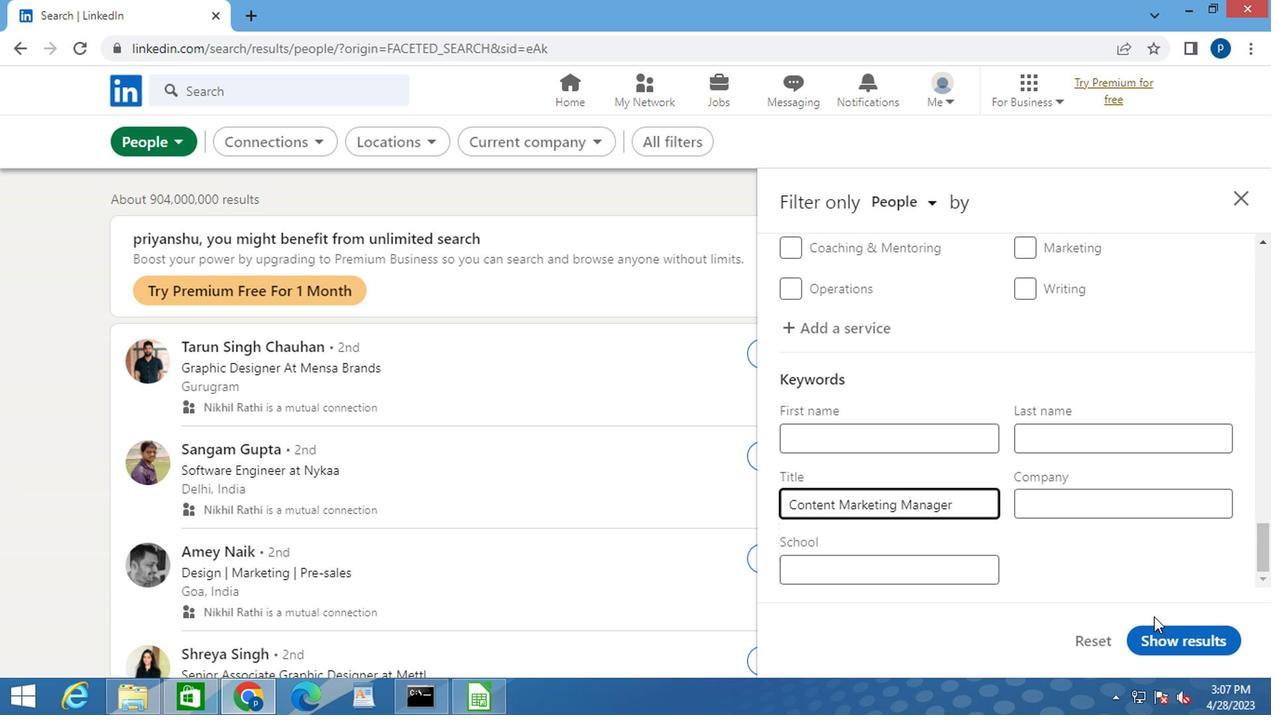 
Action: Mouse pressed left at (953, 576)
Screenshot: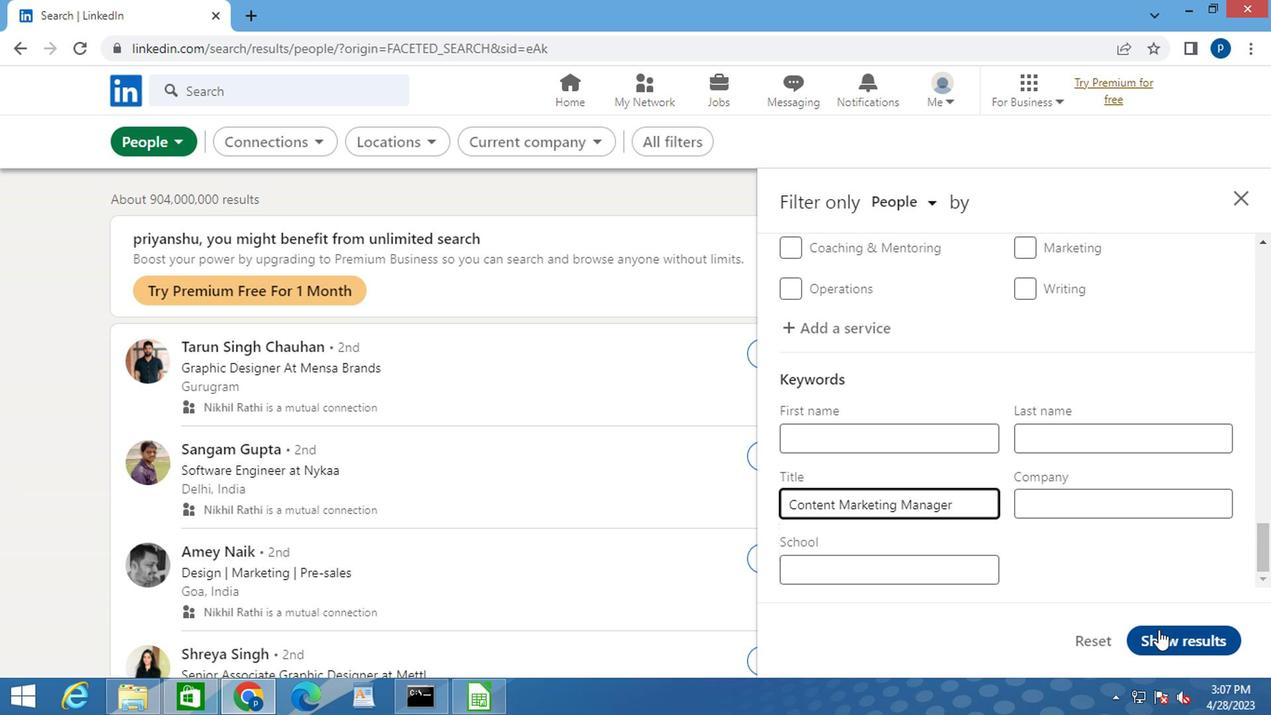 
